 Task: Plan a trip to Orodara, Burkina Faso from 5th December, 2023 to 12th December, 2023 for 2 adults.  With 1  bedroom having 1 bed and 1 bathroom. Property type can be hotel. Look for 3 properties as per requirement.
Action: Mouse moved to (472, 66)
Screenshot: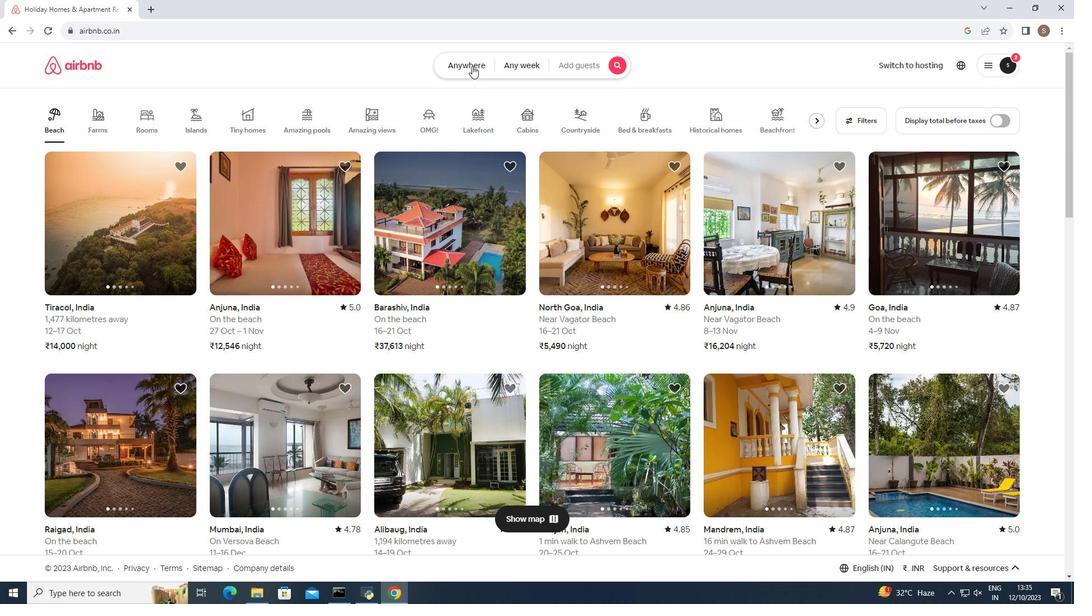 
Action: Mouse pressed left at (472, 66)
Screenshot: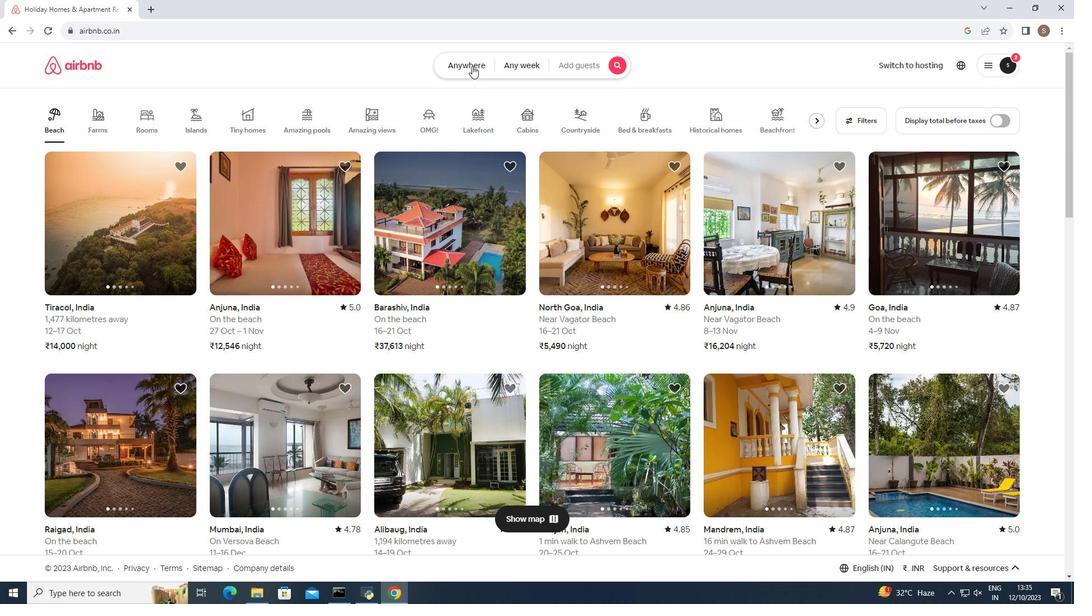 
Action: Mouse moved to (360, 106)
Screenshot: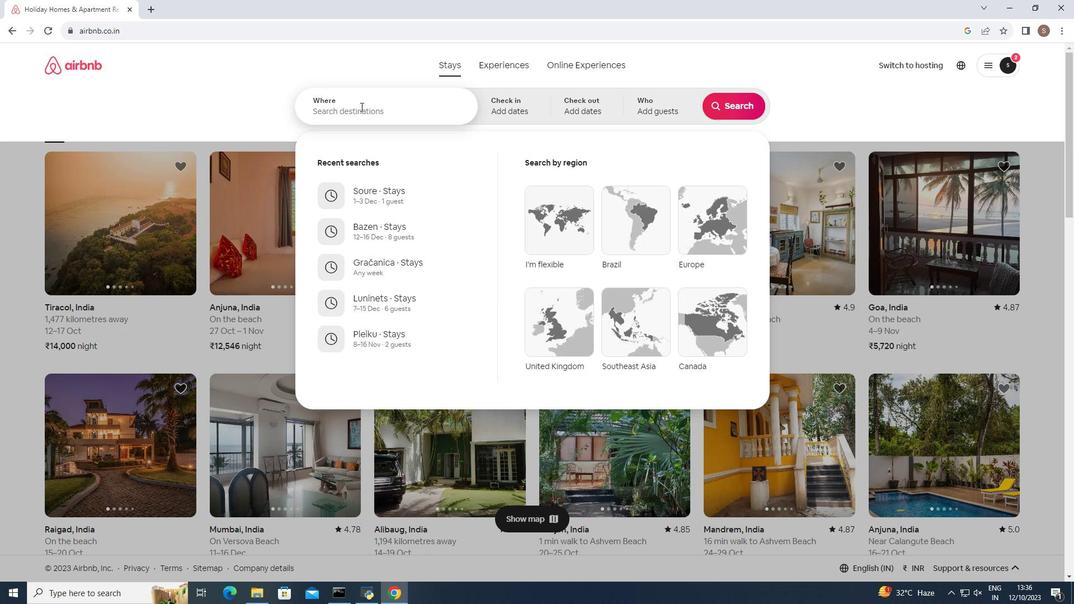 
Action: Mouse pressed left at (360, 106)
Screenshot: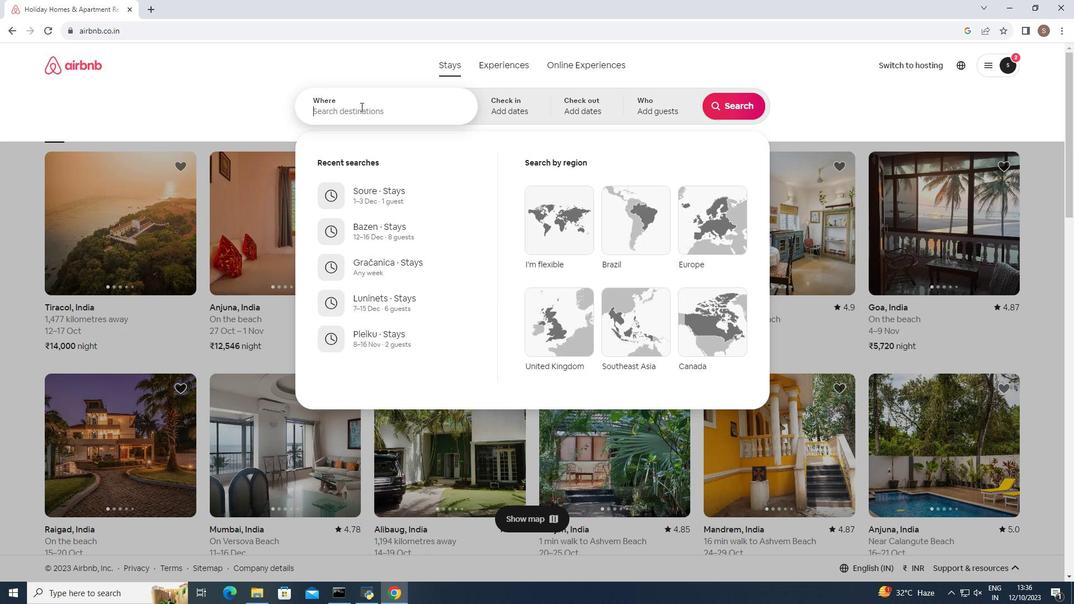
Action: Key pressed orodara,<Key.space>burkina<Key.space>fasso<Key.backspace><Key.backspace>p<Key.backspace>o
Screenshot: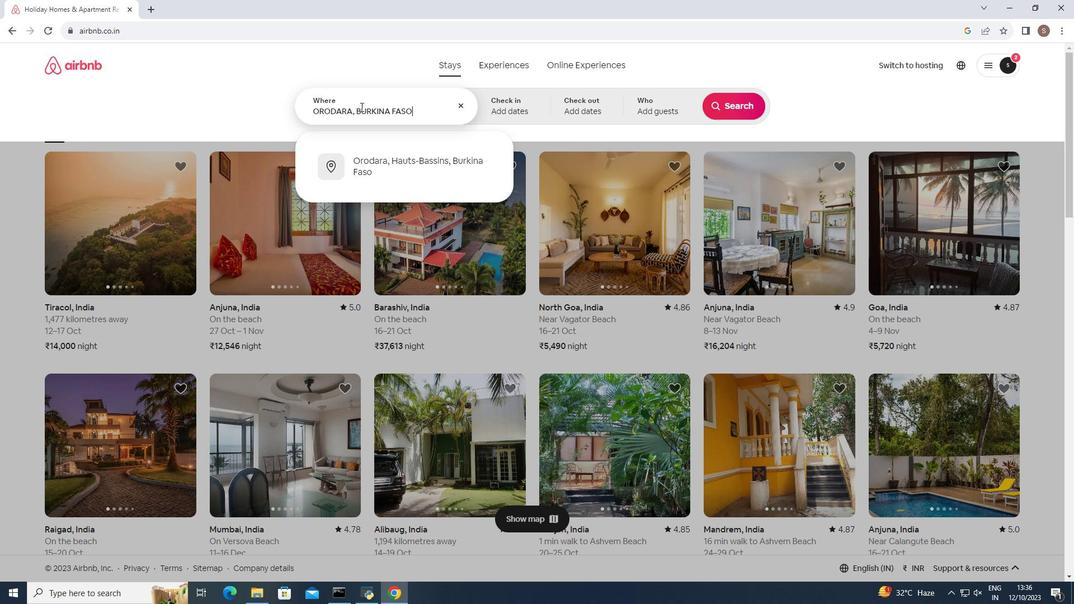 
Action: Mouse moved to (402, 127)
Screenshot: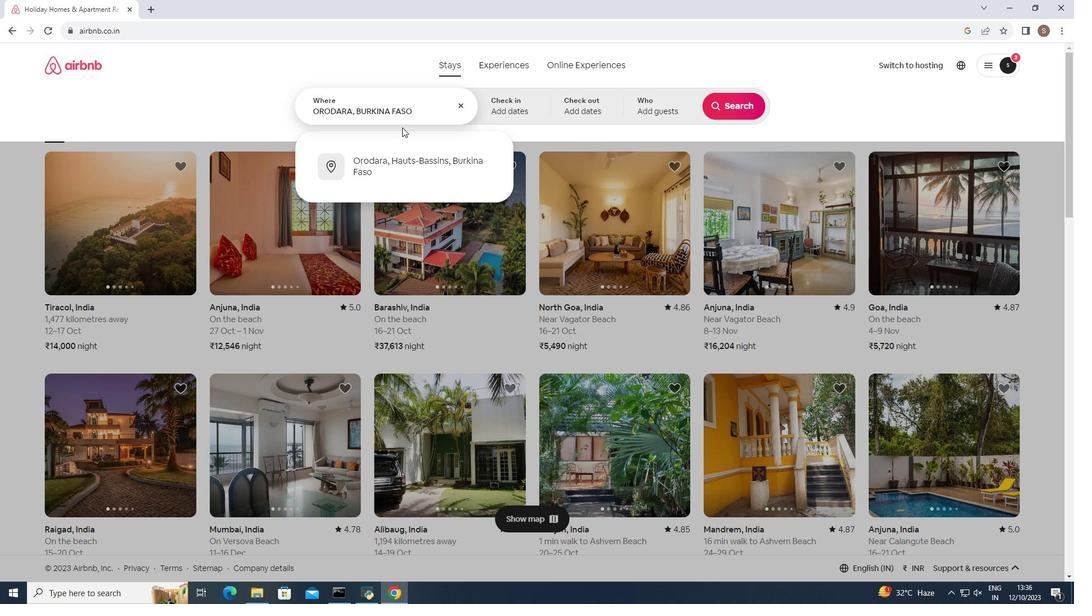 
Action: Key pressed <Key.enter>
Screenshot: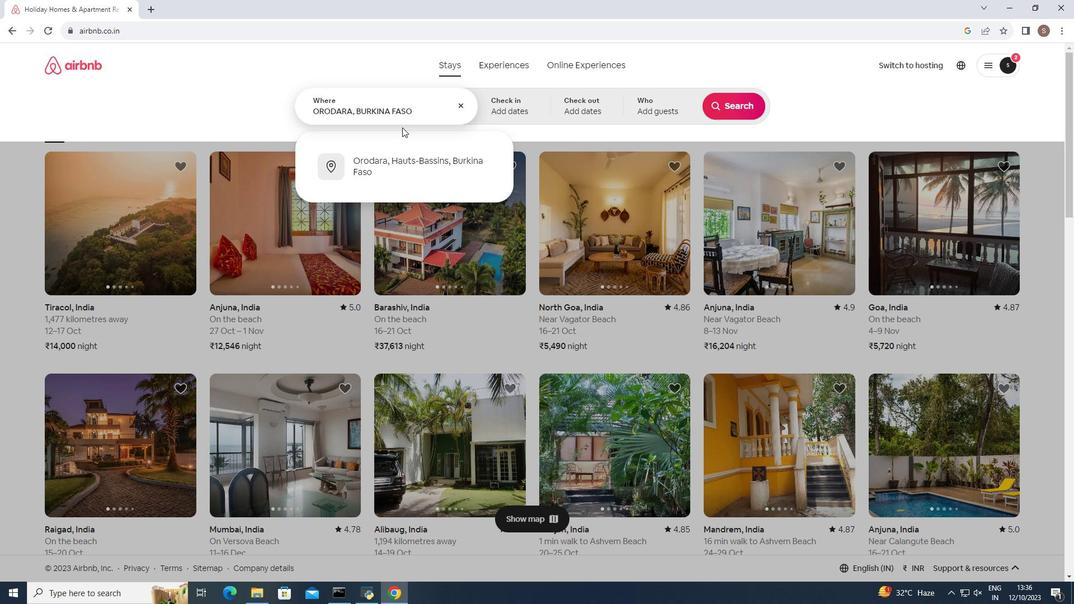 
Action: Mouse moved to (730, 191)
Screenshot: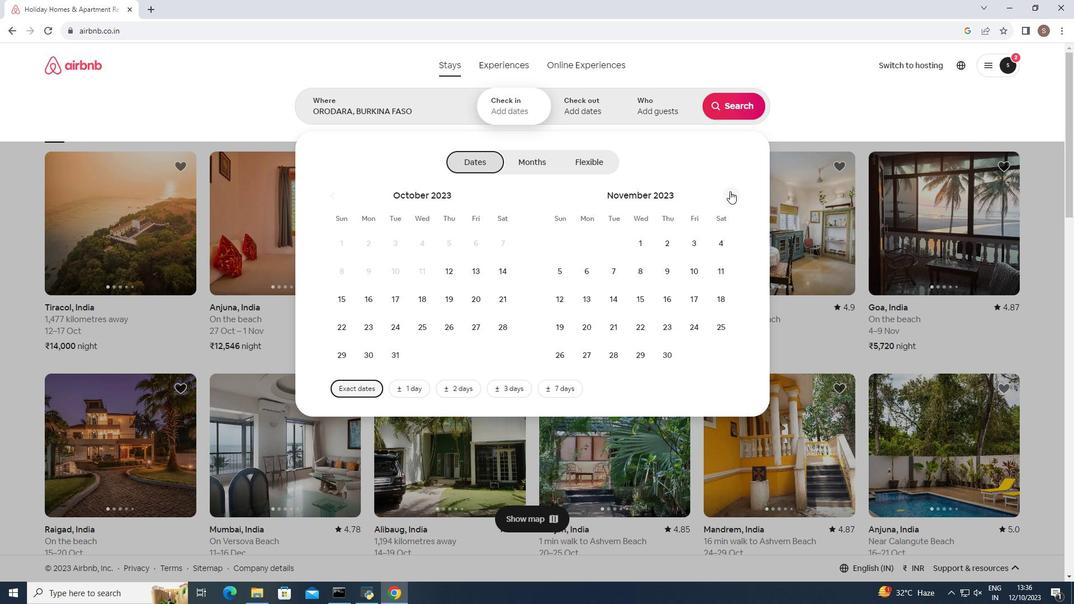 
Action: Mouse pressed left at (730, 191)
Screenshot: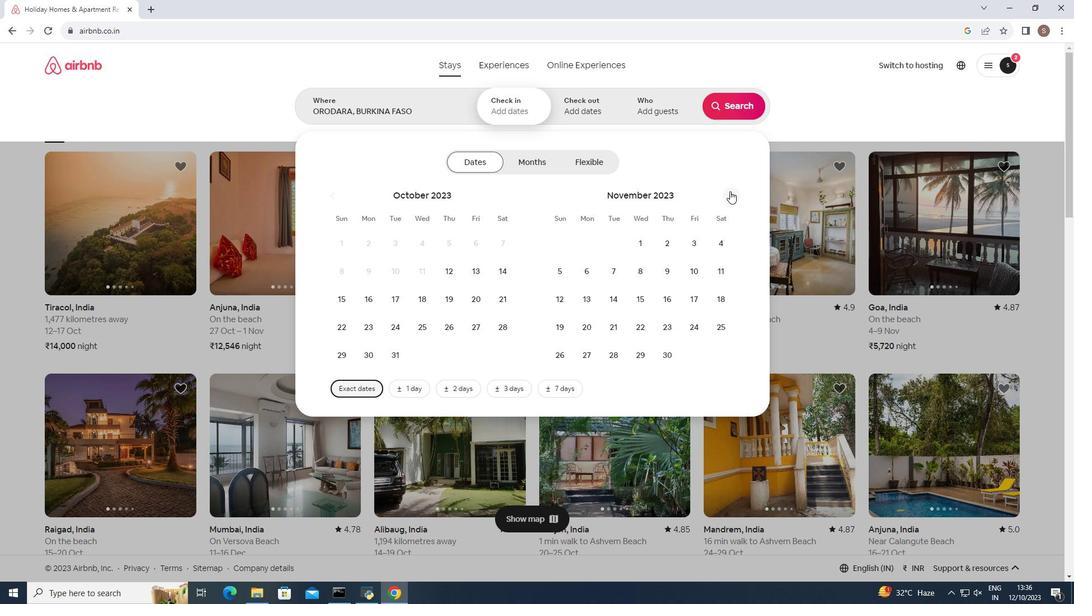 
Action: Mouse moved to (613, 272)
Screenshot: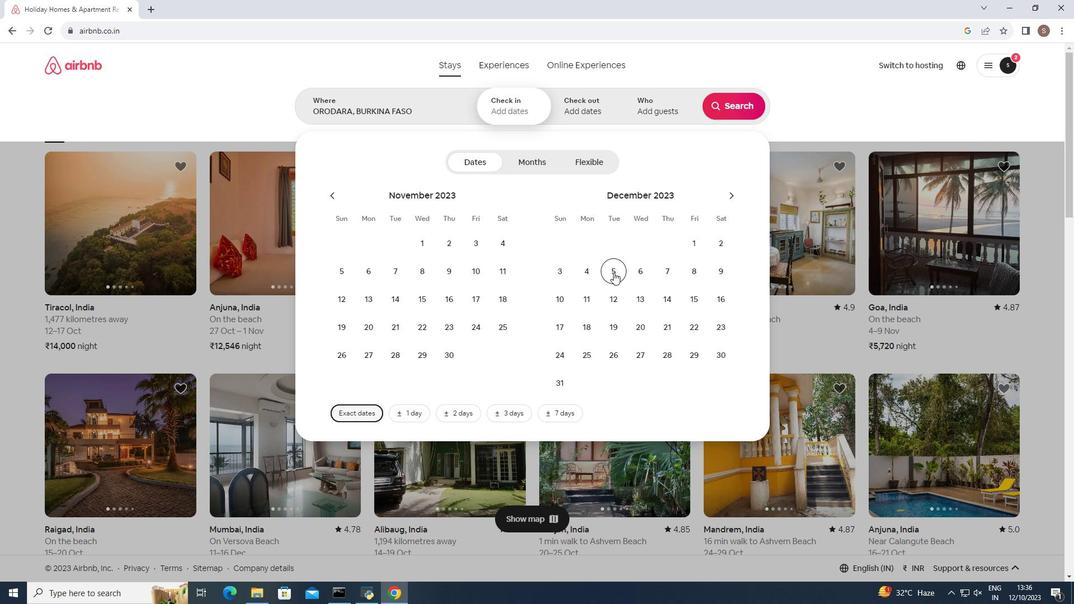 
Action: Mouse pressed left at (613, 272)
Screenshot: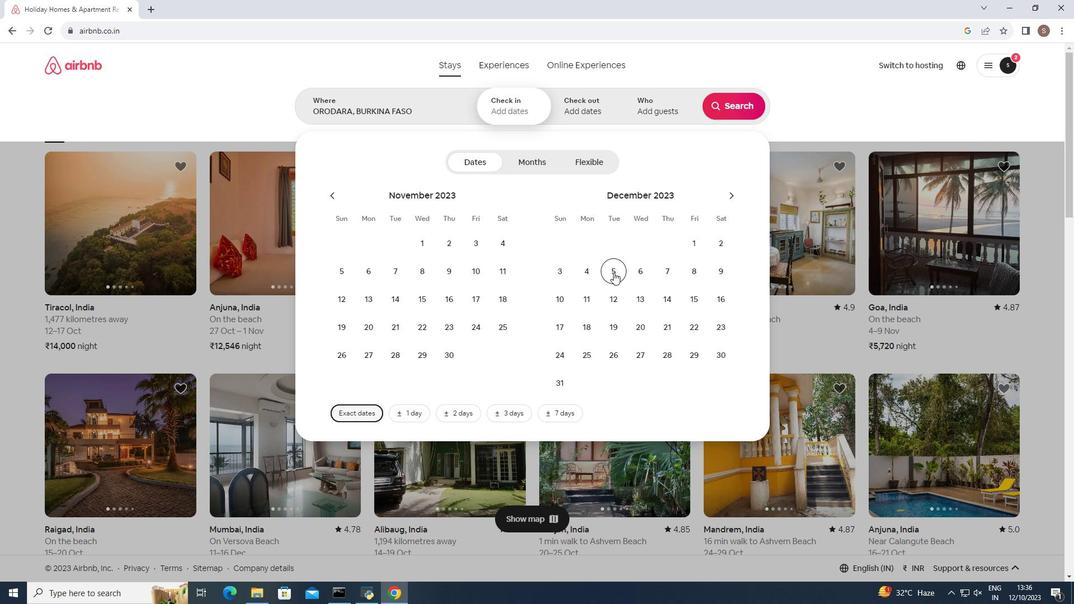 
Action: Mouse moved to (615, 300)
Screenshot: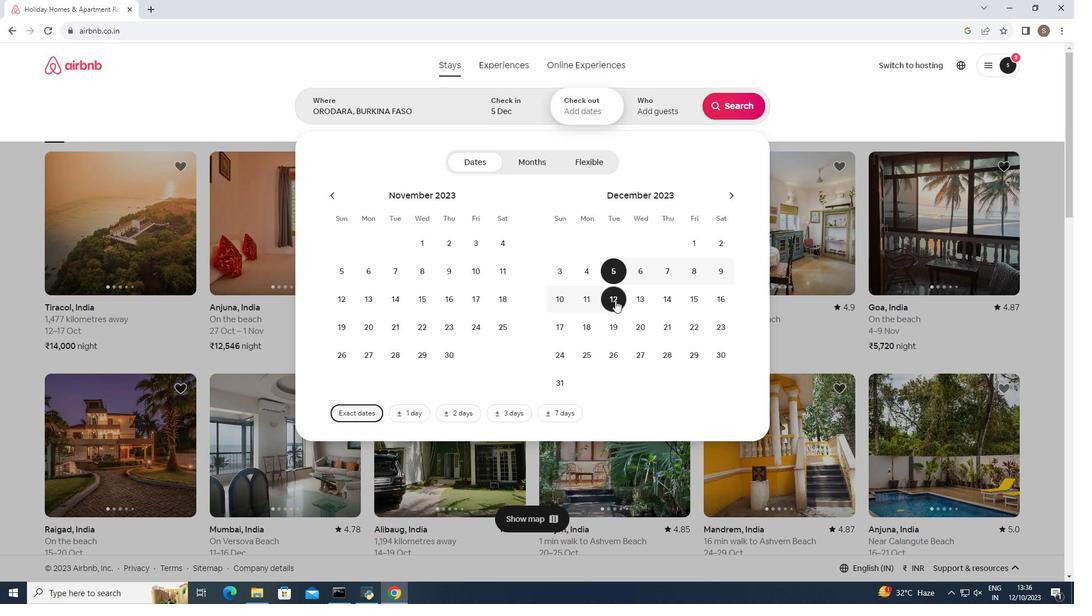 
Action: Mouse pressed left at (615, 300)
Screenshot: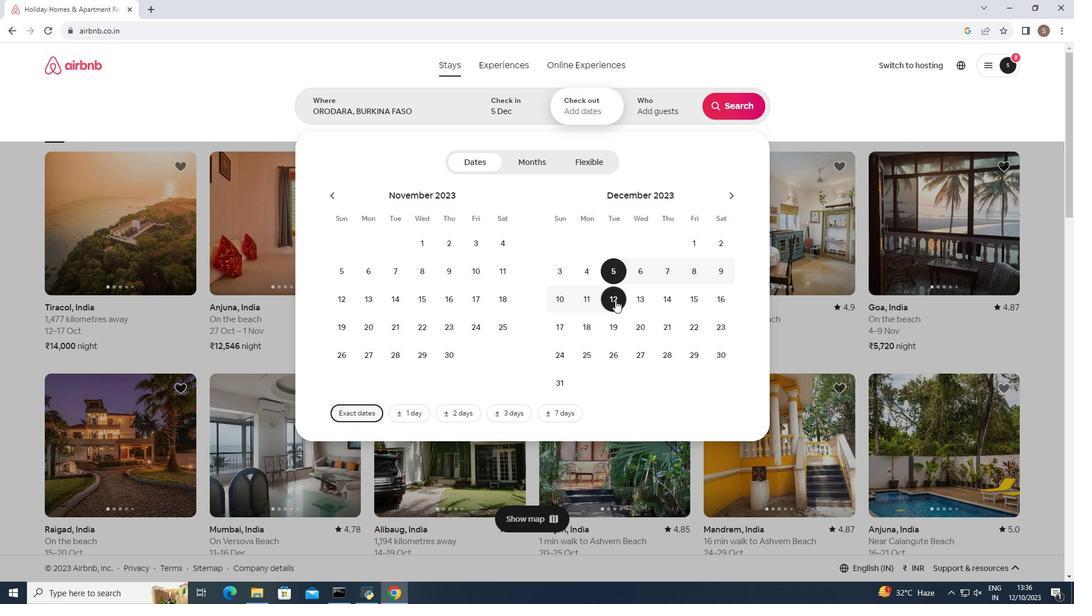 
Action: Mouse moved to (653, 107)
Screenshot: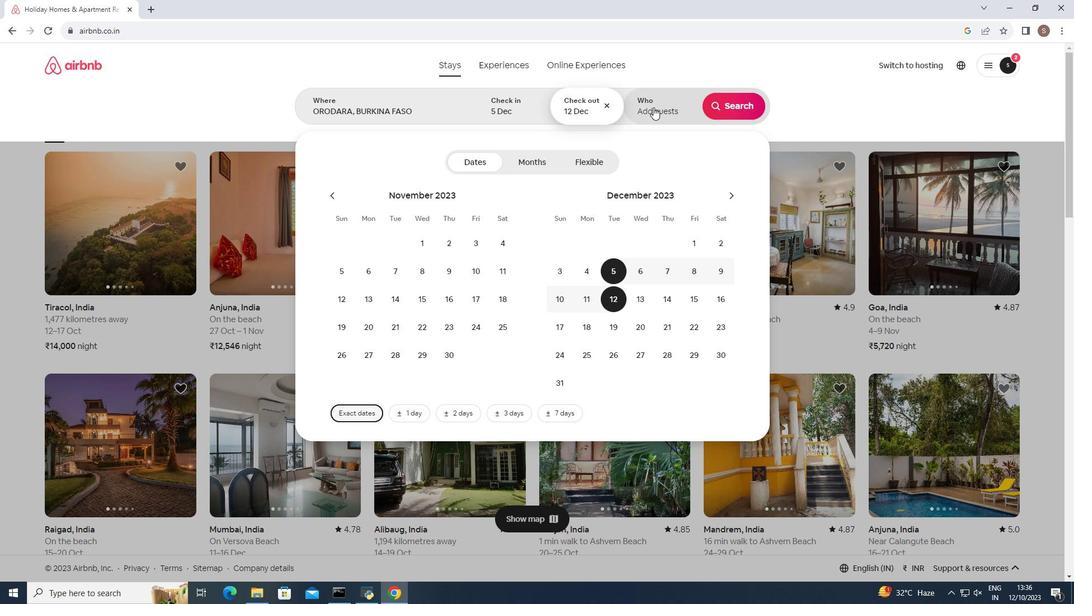 
Action: Mouse pressed left at (653, 107)
Screenshot: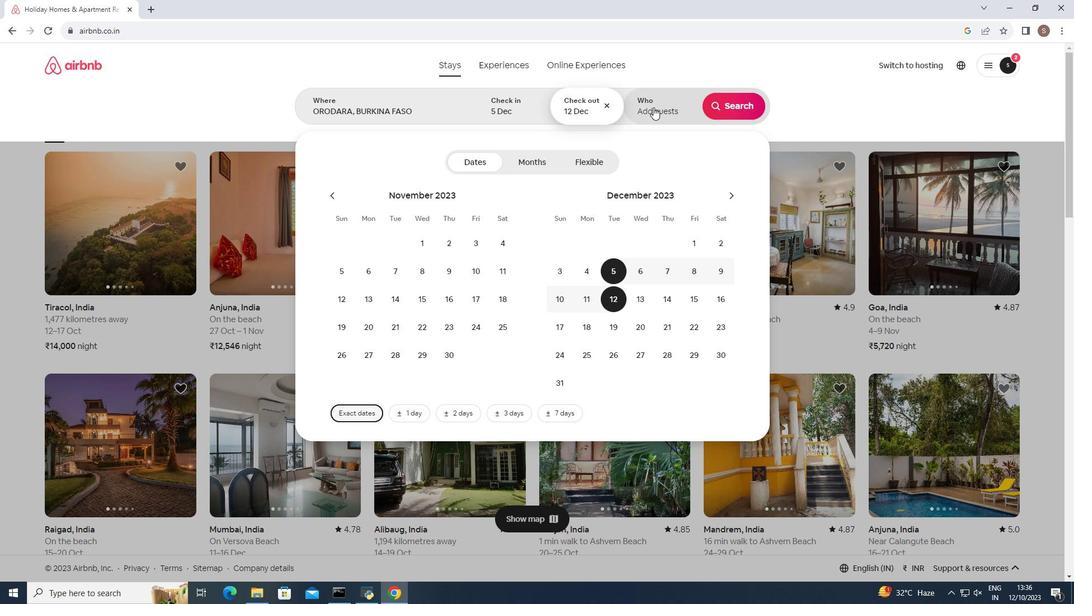 
Action: Mouse moved to (737, 164)
Screenshot: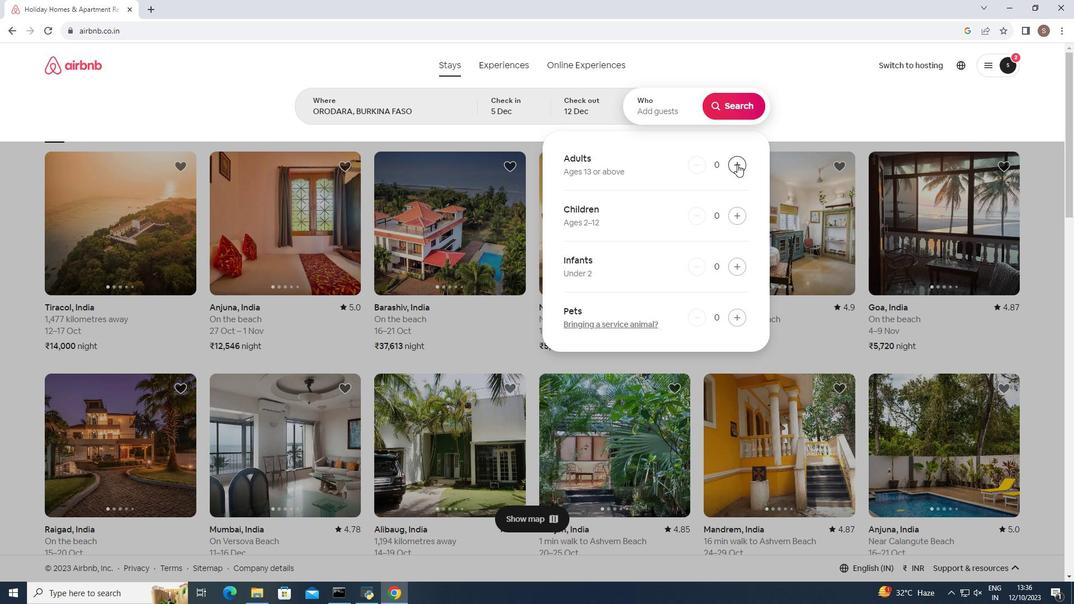 
Action: Mouse pressed left at (737, 164)
Screenshot: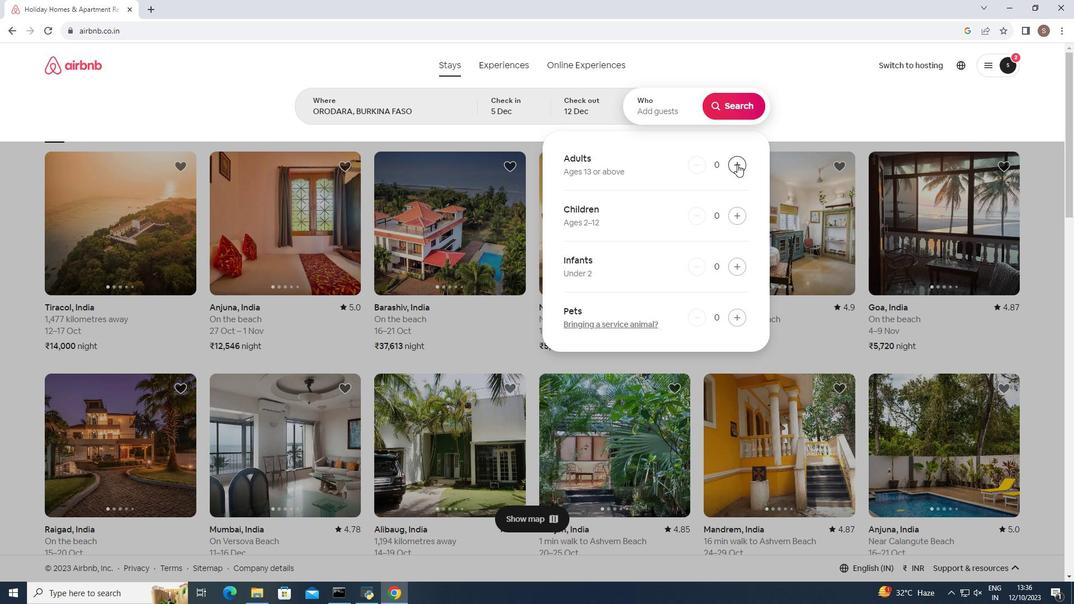
Action: Mouse pressed left at (737, 164)
Screenshot: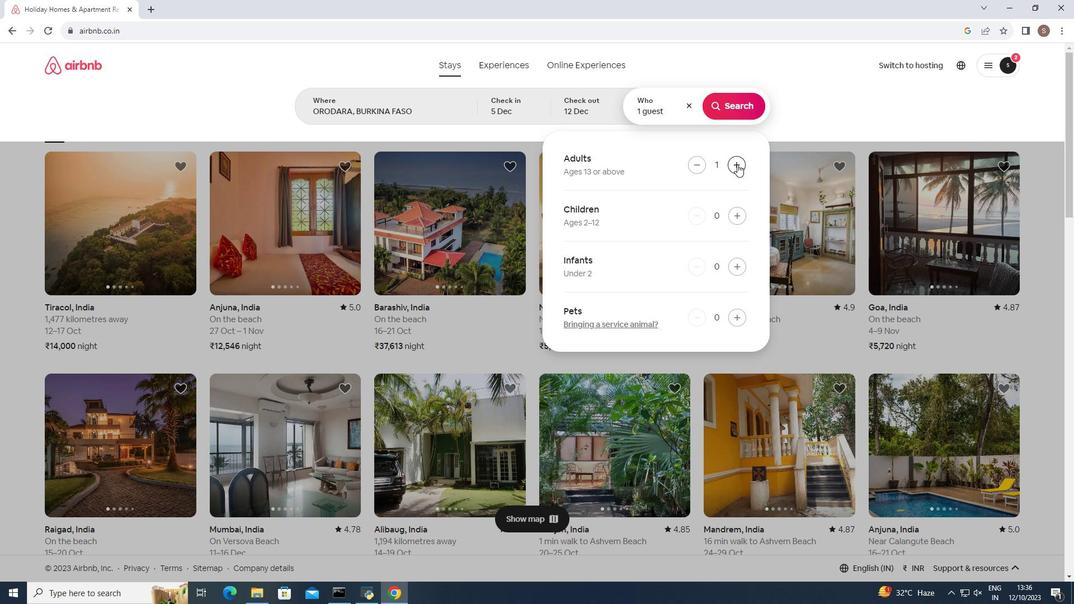 
Action: Mouse moved to (737, 110)
Screenshot: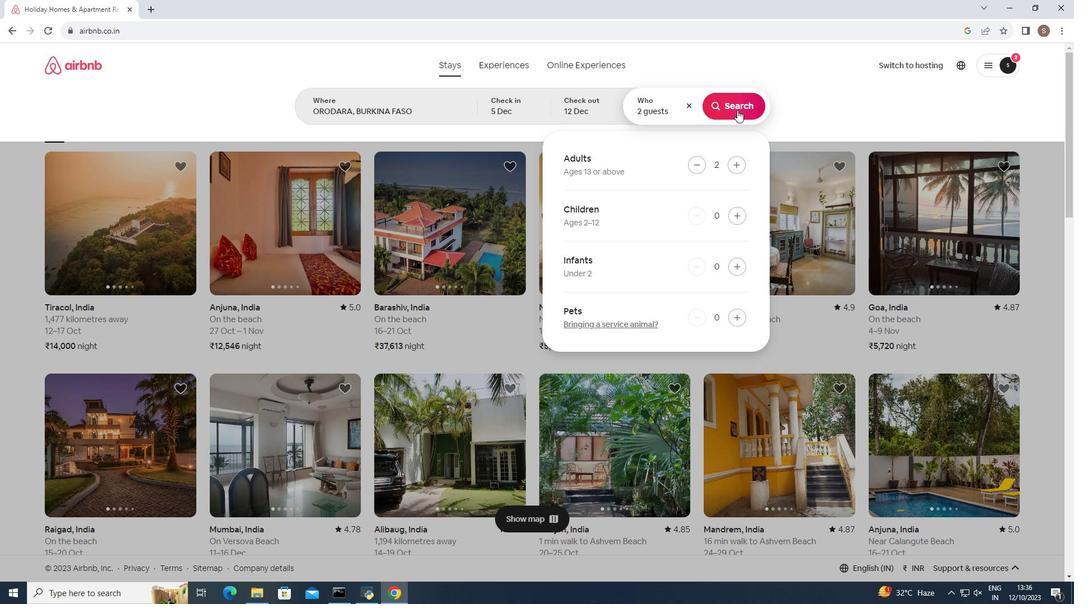
Action: Mouse pressed left at (737, 110)
Screenshot: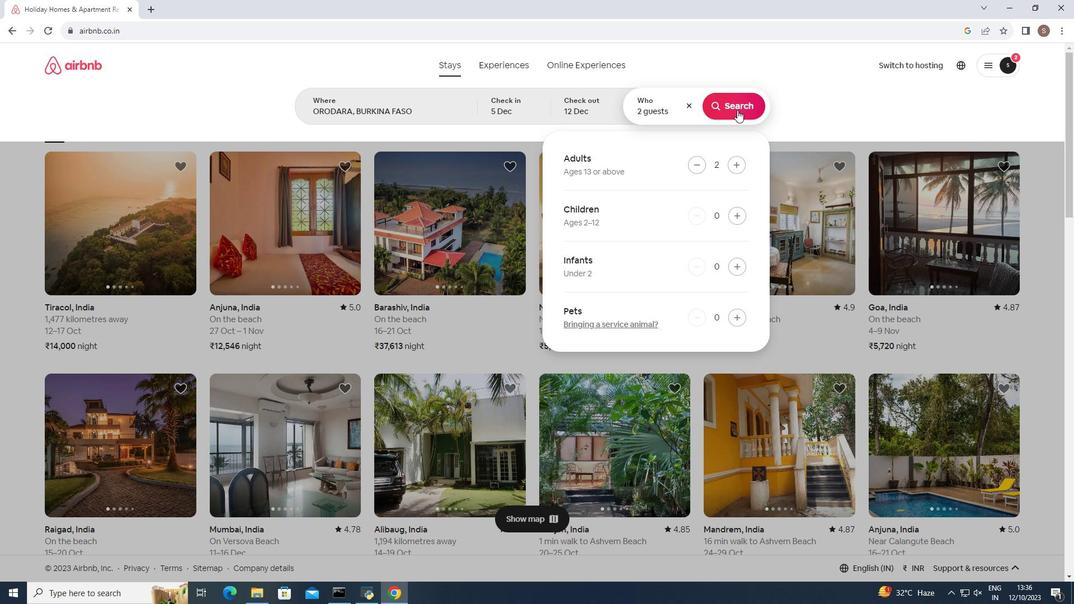
Action: Mouse moved to (895, 107)
Screenshot: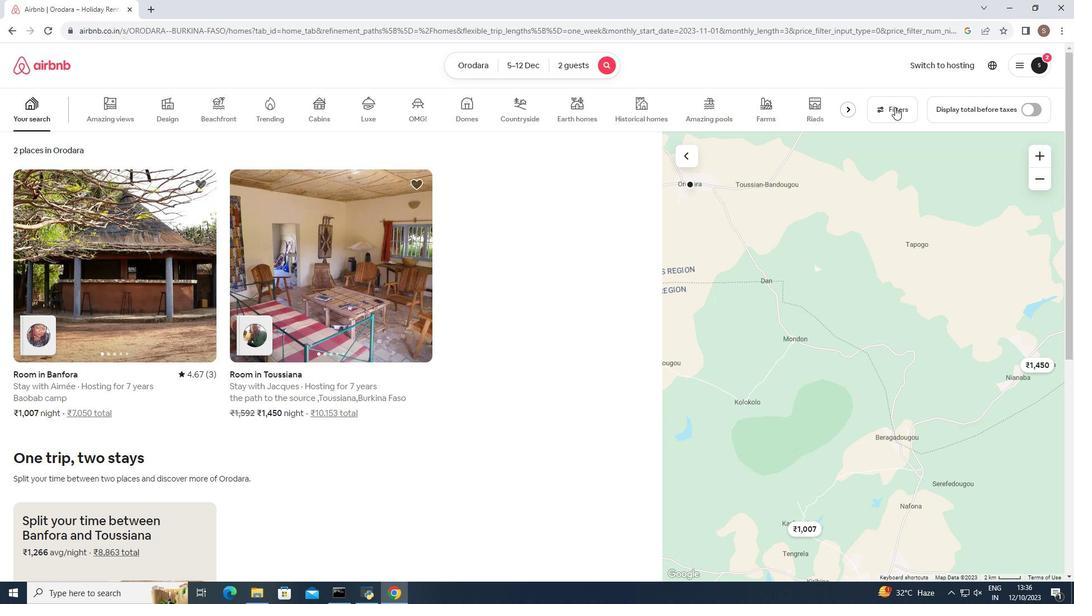 
Action: Mouse pressed left at (895, 107)
Screenshot: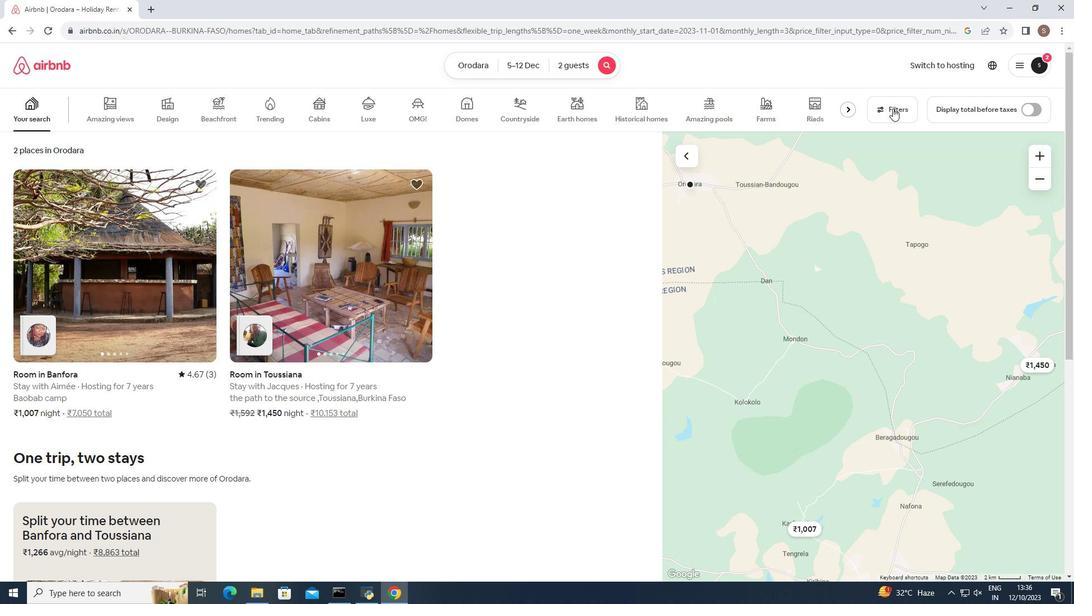 
Action: Mouse moved to (572, 217)
Screenshot: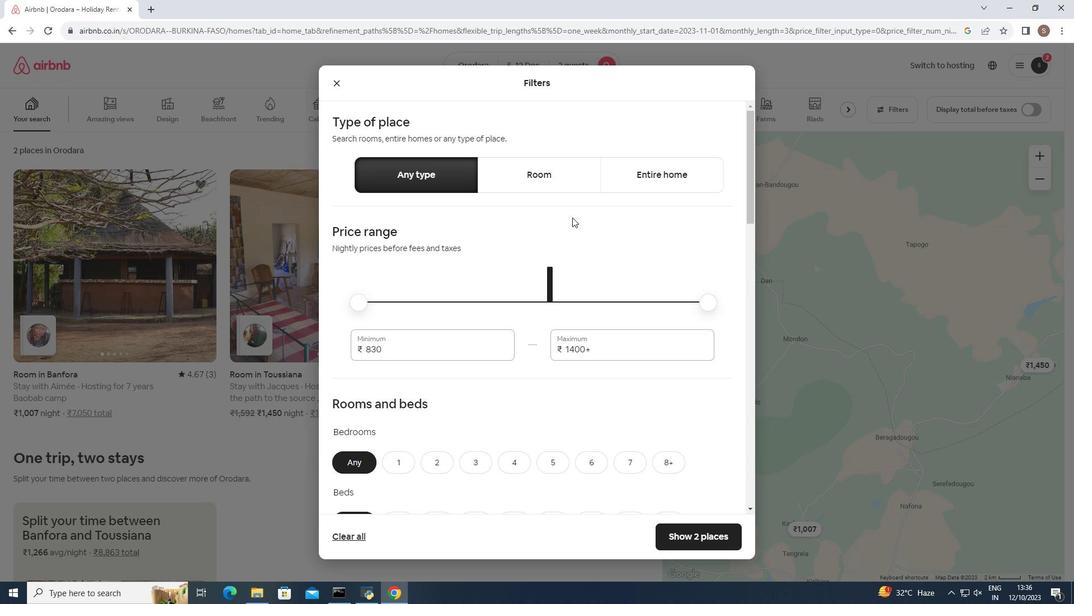 
Action: Mouse scrolled (572, 217) with delta (0, 0)
Screenshot: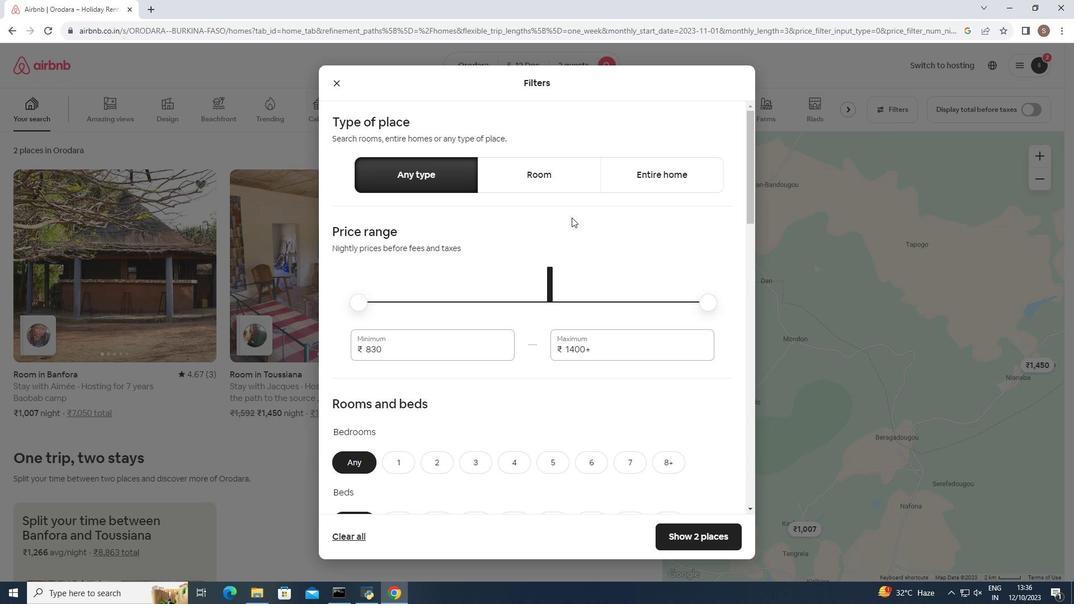 
Action: Mouse moved to (568, 224)
Screenshot: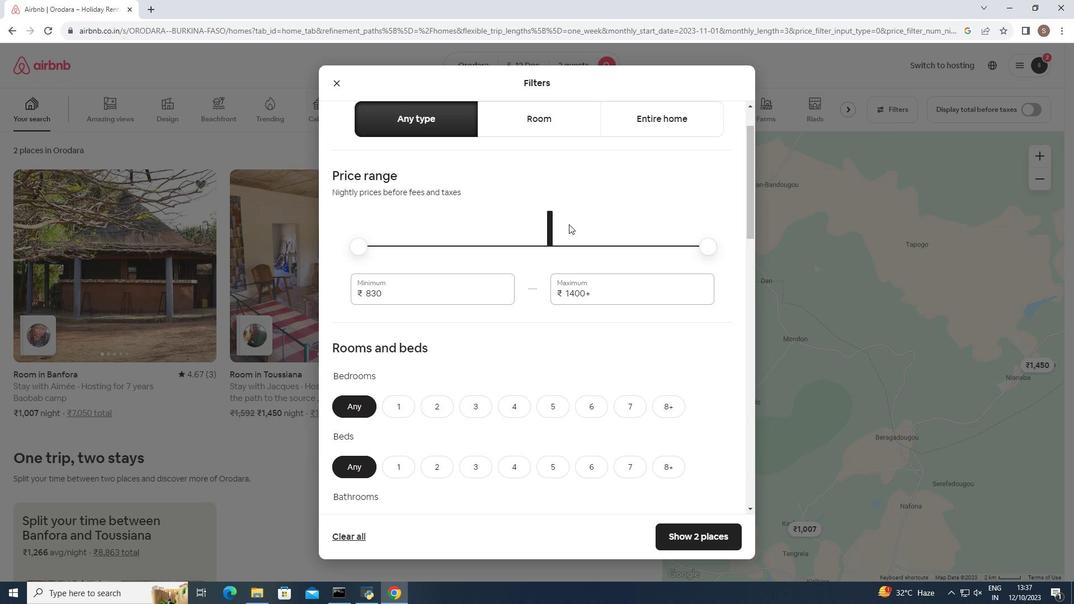 
Action: Mouse scrolled (568, 224) with delta (0, 0)
Screenshot: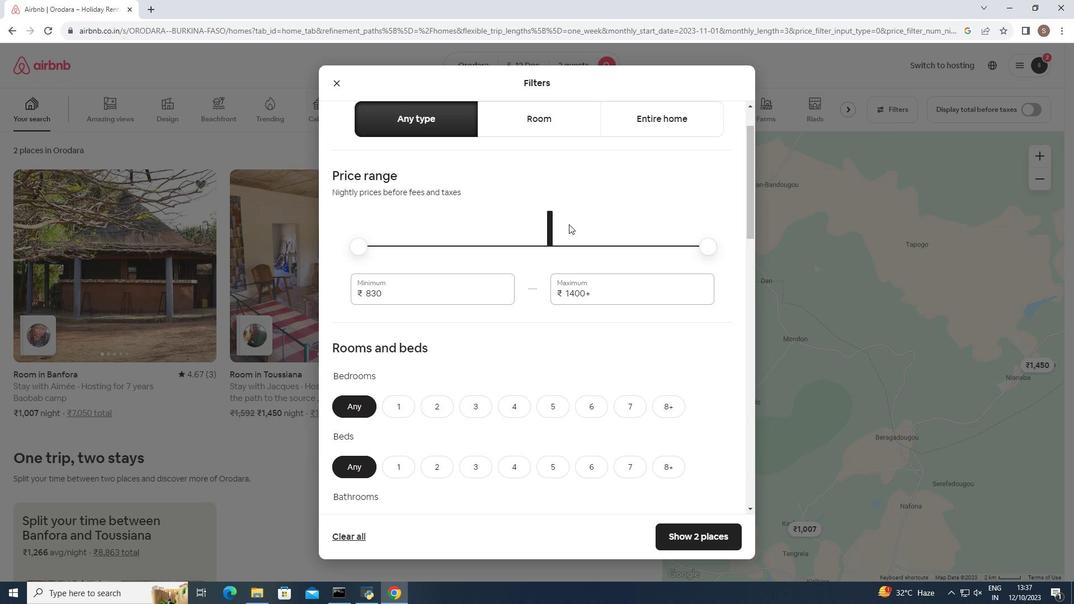 
Action: Mouse scrolled (568, 223) with delta (0, 0)
Screenshot: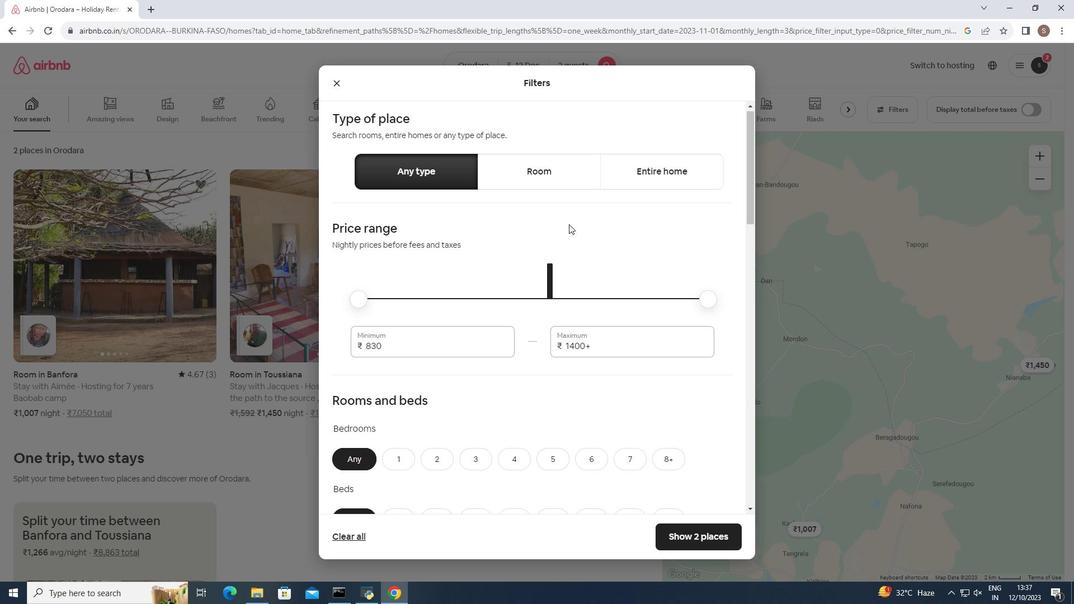
Action: Mouse moved to (553, 179)
Screenshot: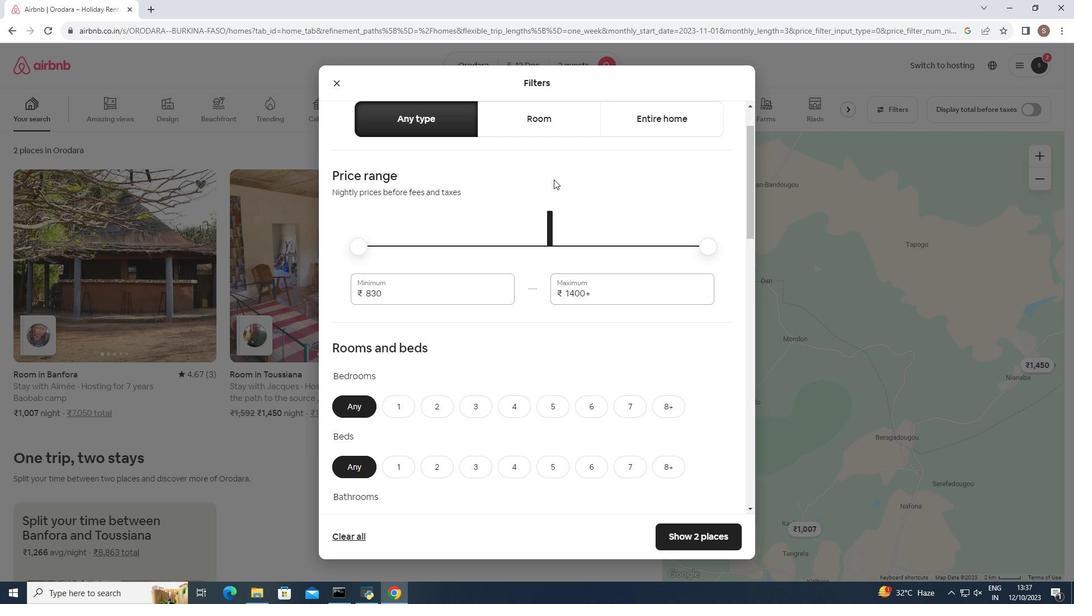 
Action: Mouse scrolled (553, 179) with delta (0, 0)
Screenshot: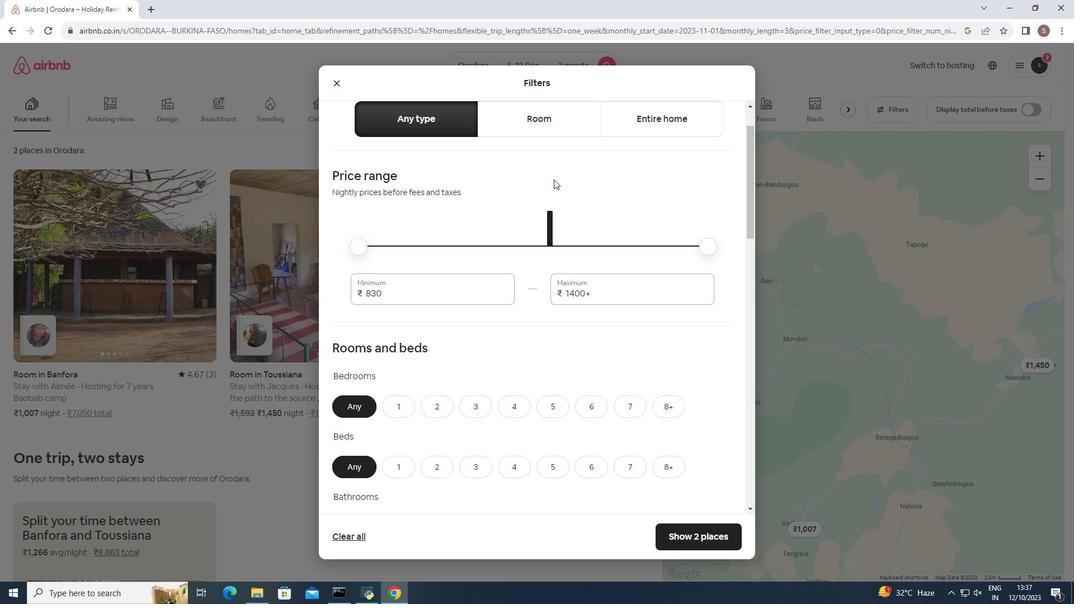 
Action: Mouse moved to (397, 350)
Screenshot: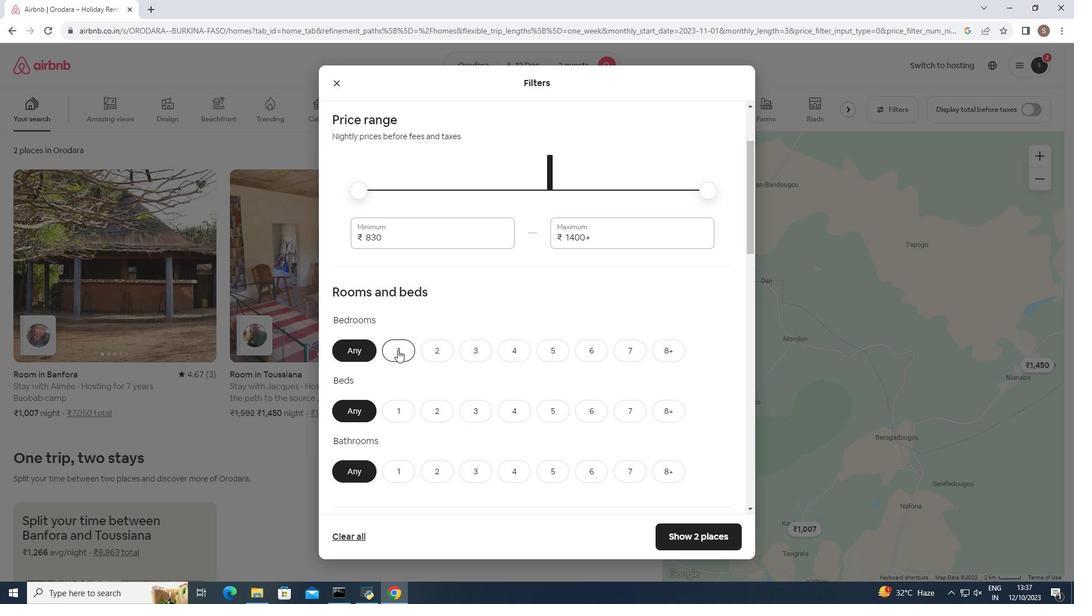 
Action: Mouse pressed left at (397, 350)
Screenshot: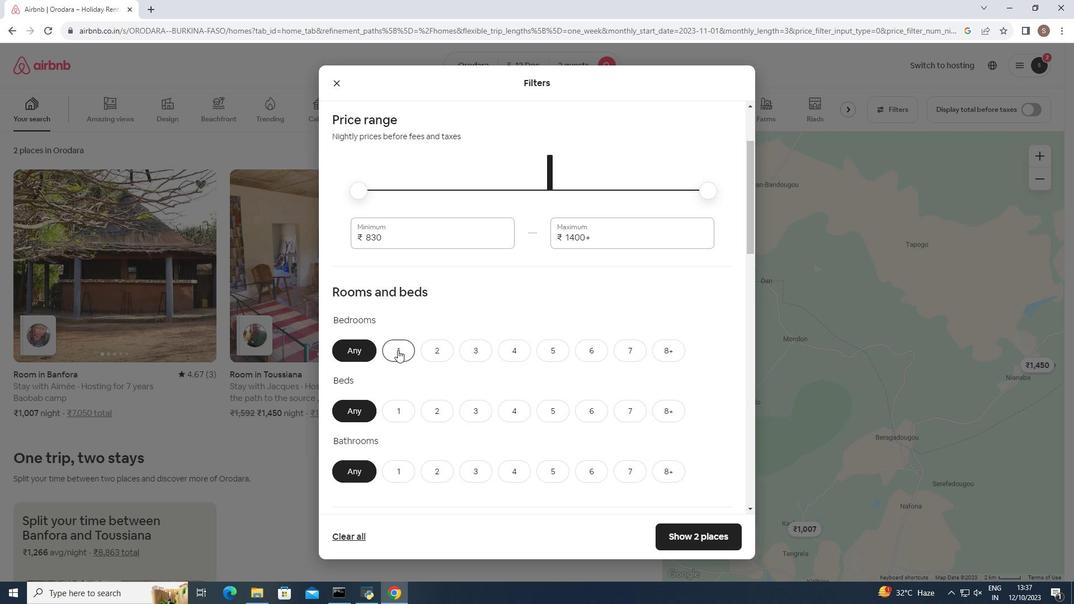 
Action: Mouse moved to (394, 411)
Screenshot: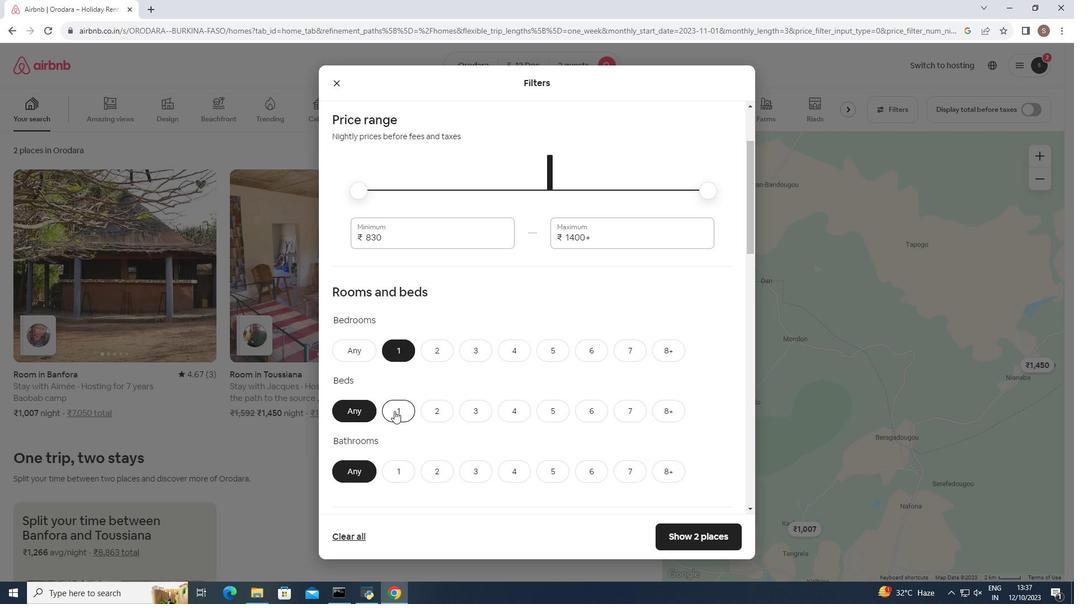 
Action: Mouse pressed left at (394, 411)
Screenshot: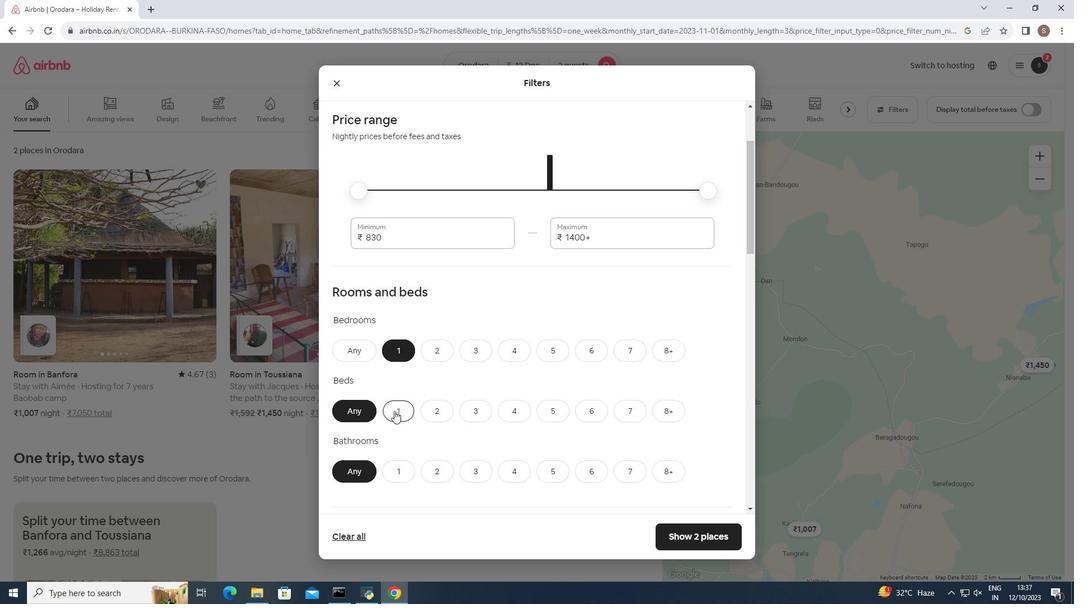 
Action: Mouse moved to (398, 468)
Screenshot: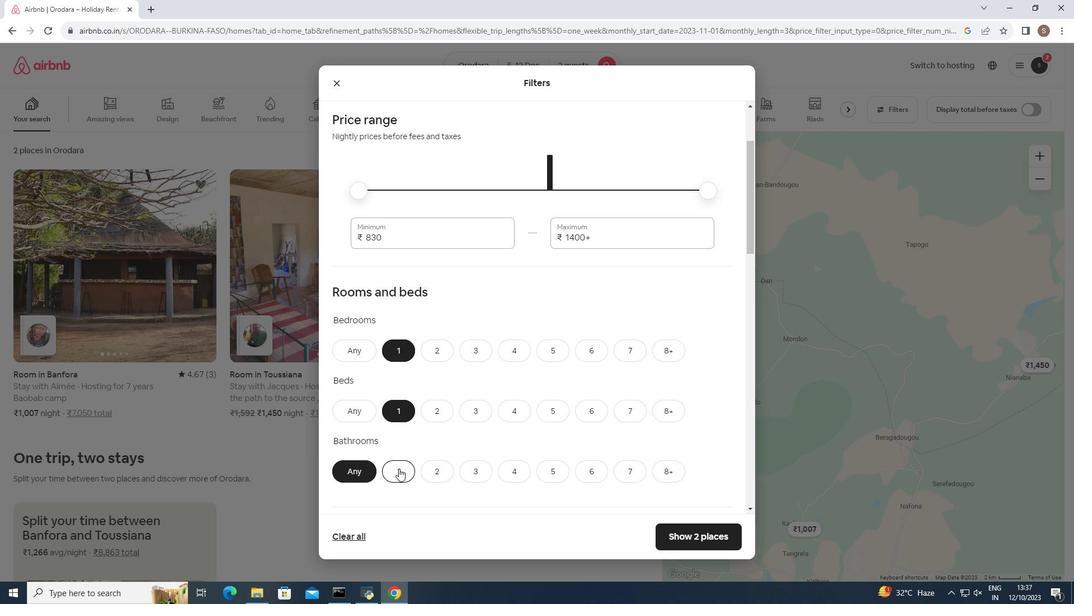 
Action: Mouse pressed left at (398, 468)
Screenshot: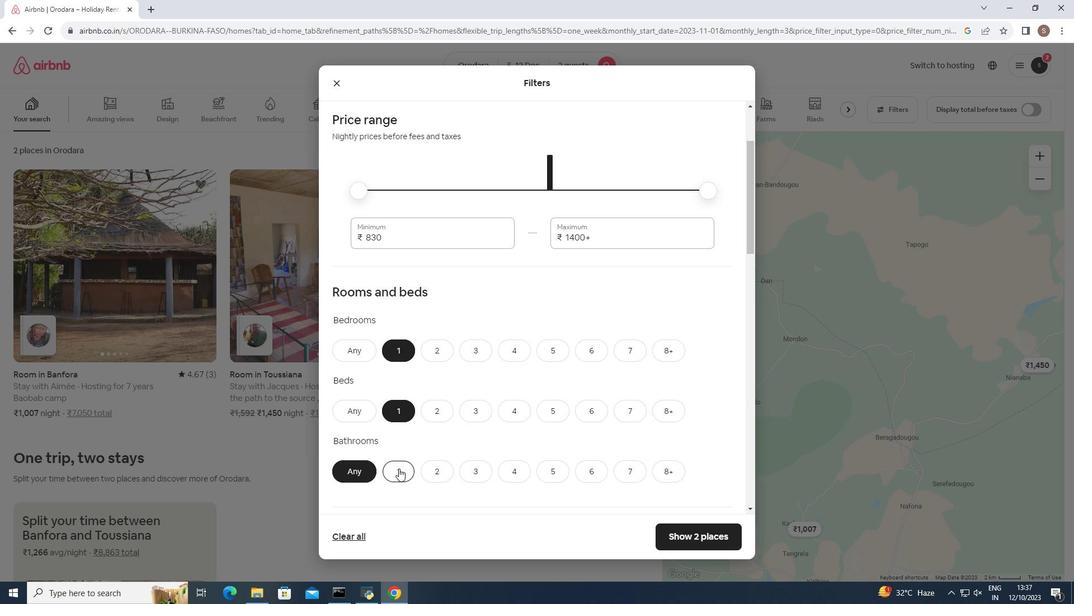 
Action: Mouse moved to (464, 398)
Screenshot: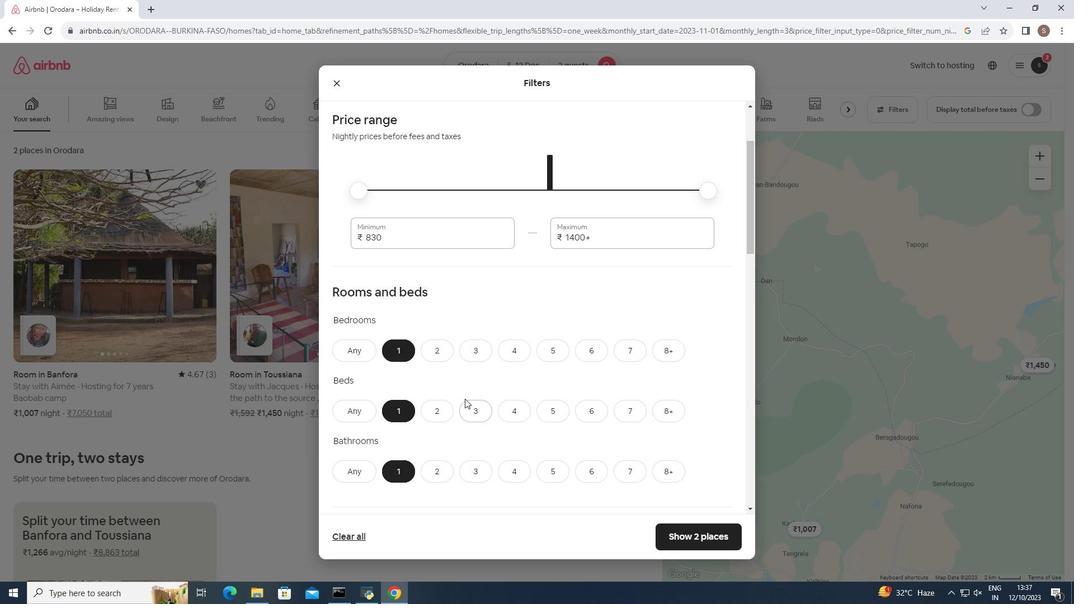
Action: Mouse scrolled (464, 398) with delta (0, 0)
Screenshot: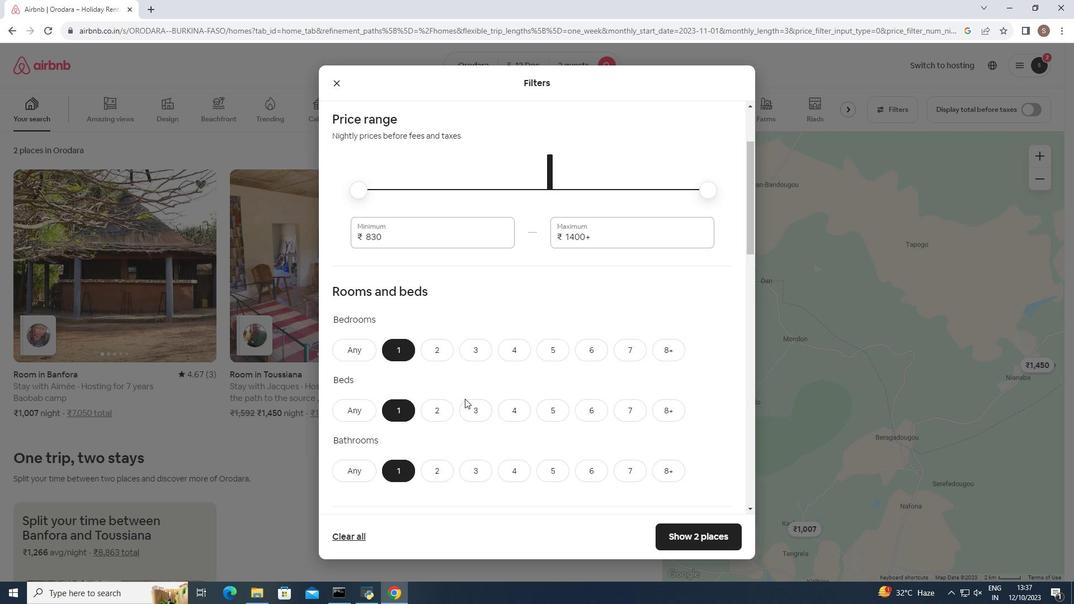 
Action: Mouse scrolled (464, 398) with delta (0, 0)
Screenshot: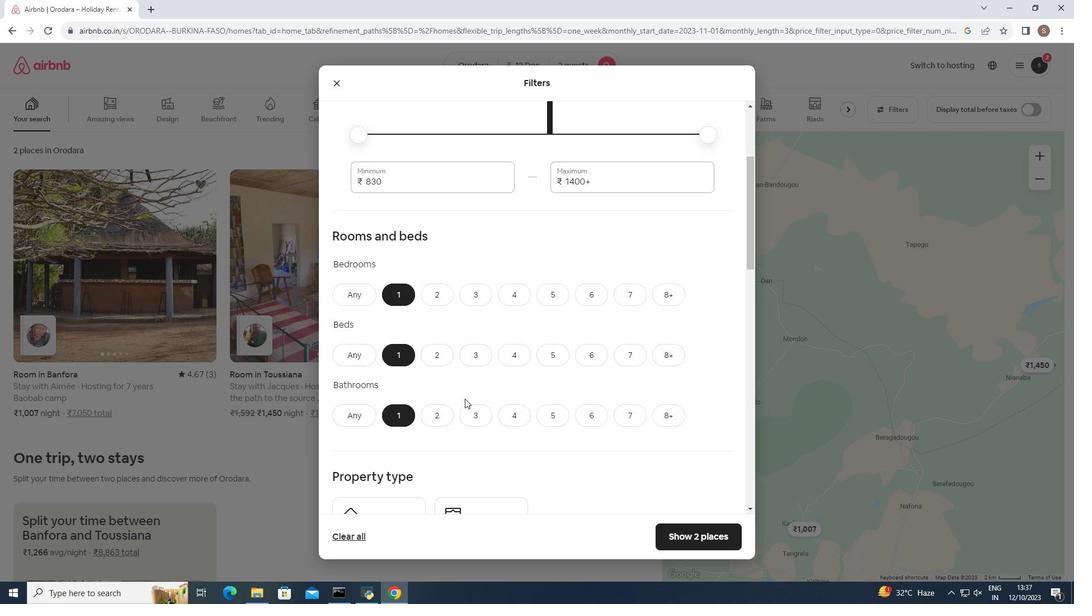 
Action: Mouse moved to (444, 368)
Screenshot: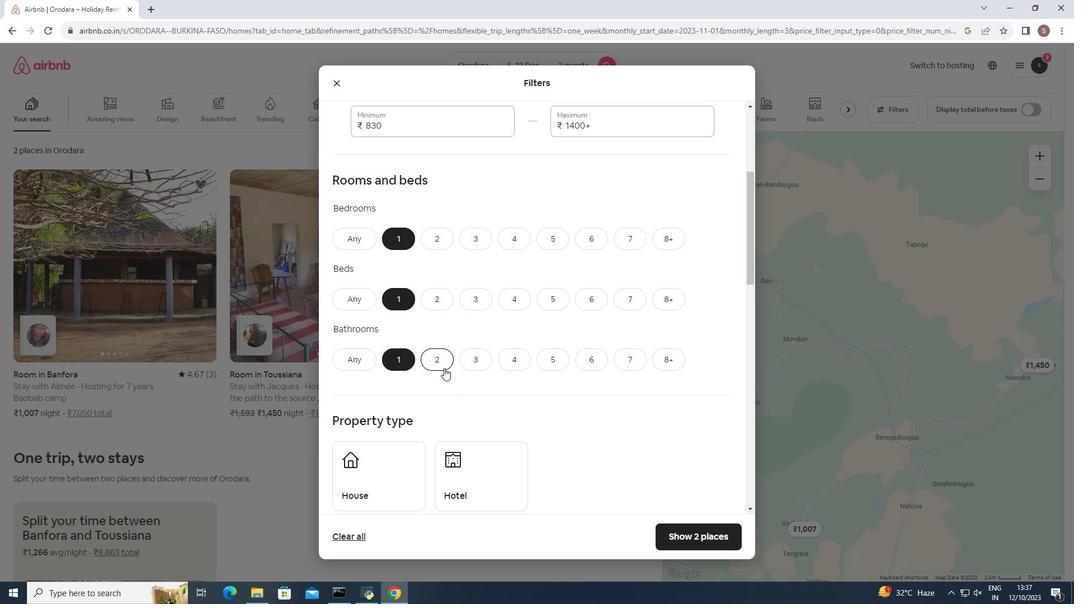 
Action: Mouse scrolled (444, 367) with delta (0, 0)
Screenshot: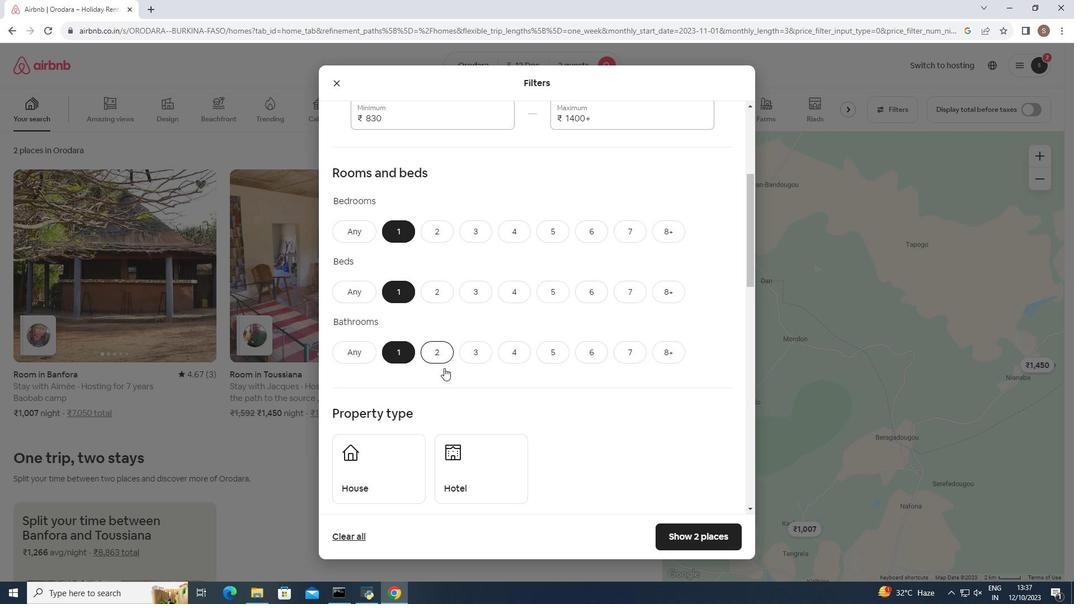 
Action: Mouse scrolled (444, 367) with delta (0, 0)
Screenshot: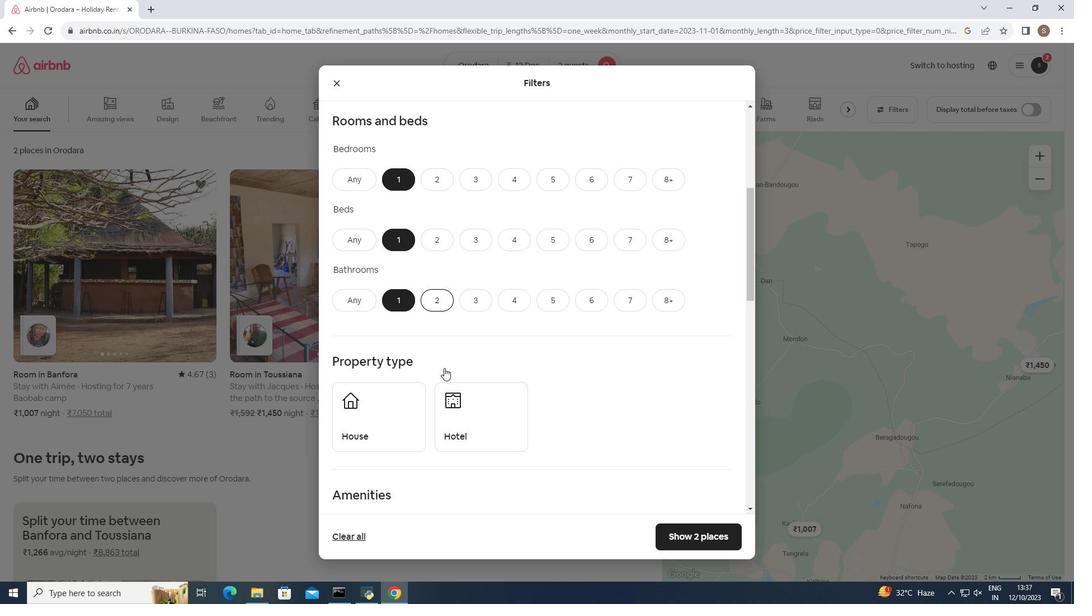 
Action: Mouse moved to (468, 372)
Screenshot: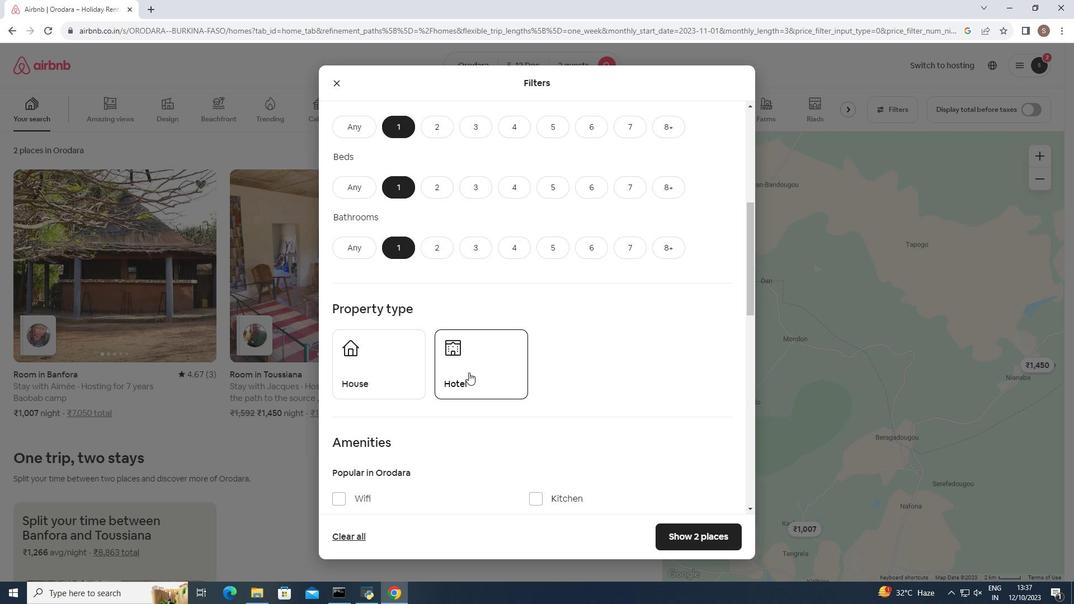 
Action: Mouse pressed left at (468, 372)
Screenshot: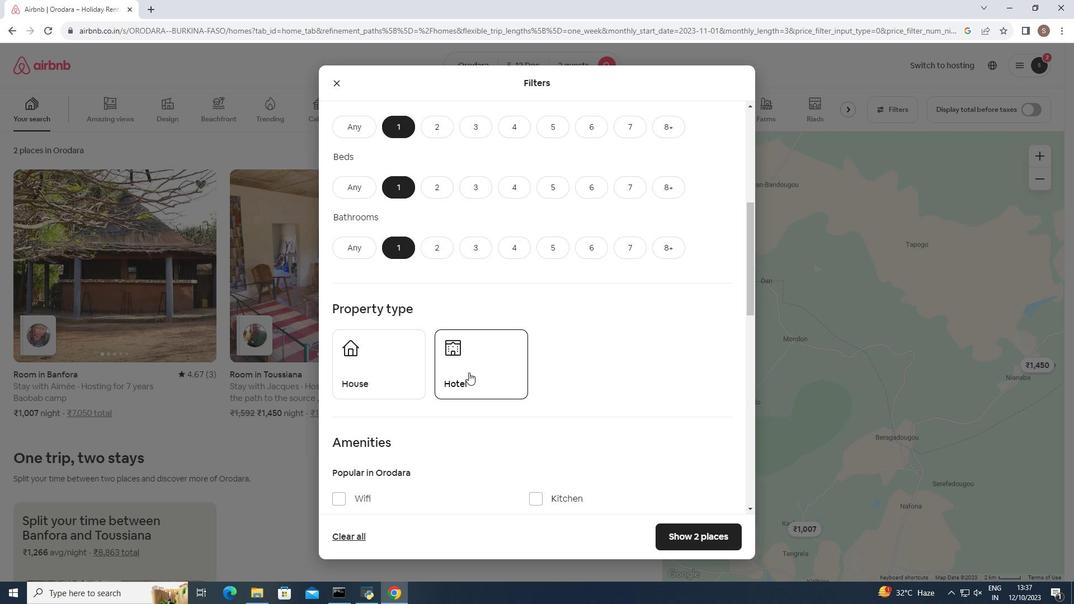 
Action: Mouse moved to (707, 534)
Screenshot: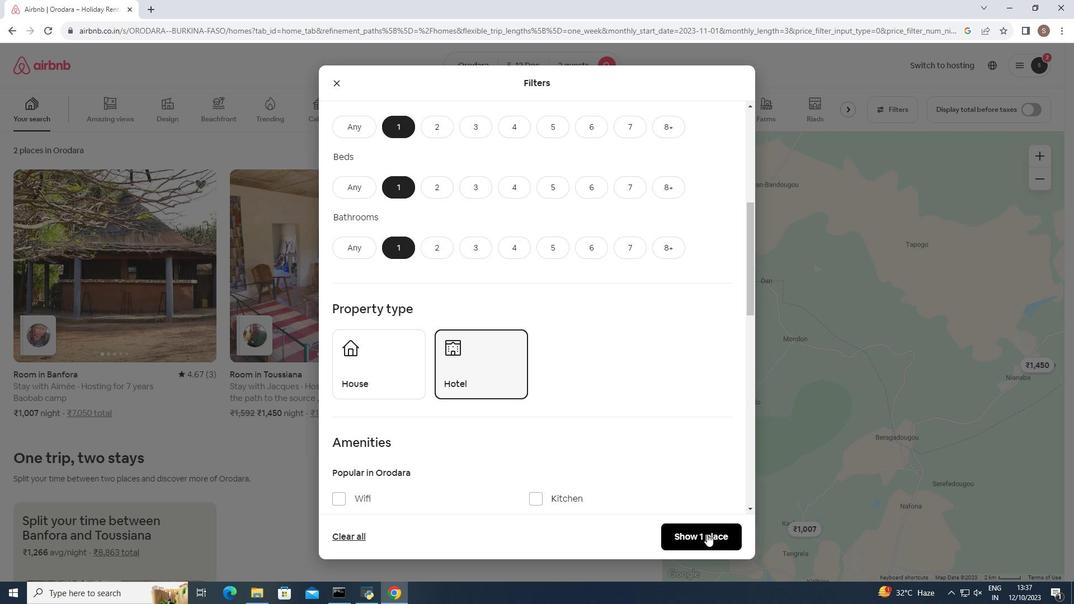 
Action: Mouse pressed left at (707, 534)
Screenshot: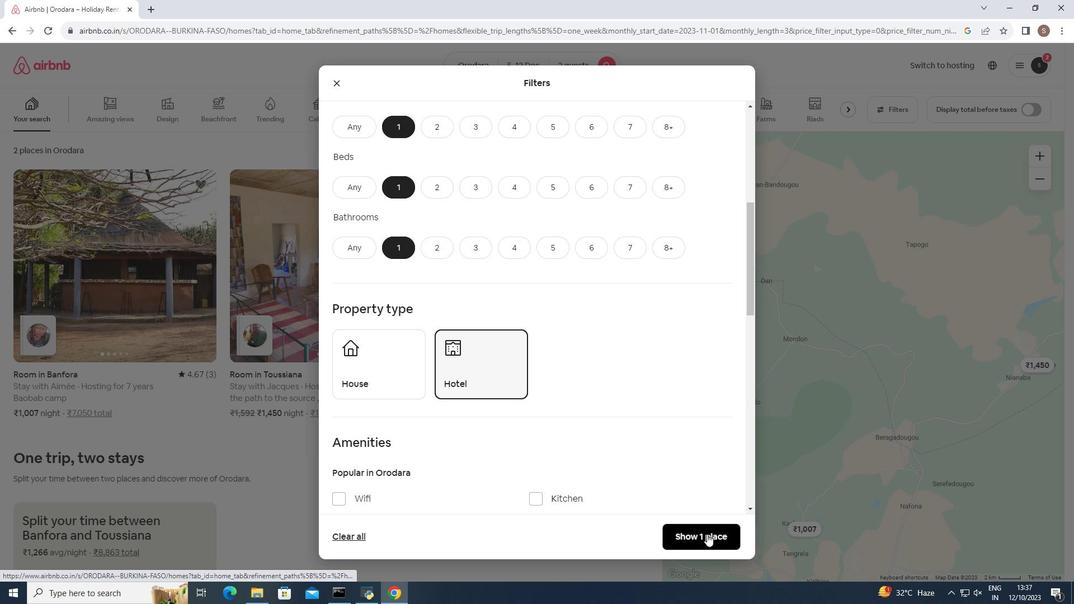 
Action: Mouse moved to (149, 281)
Screenshot: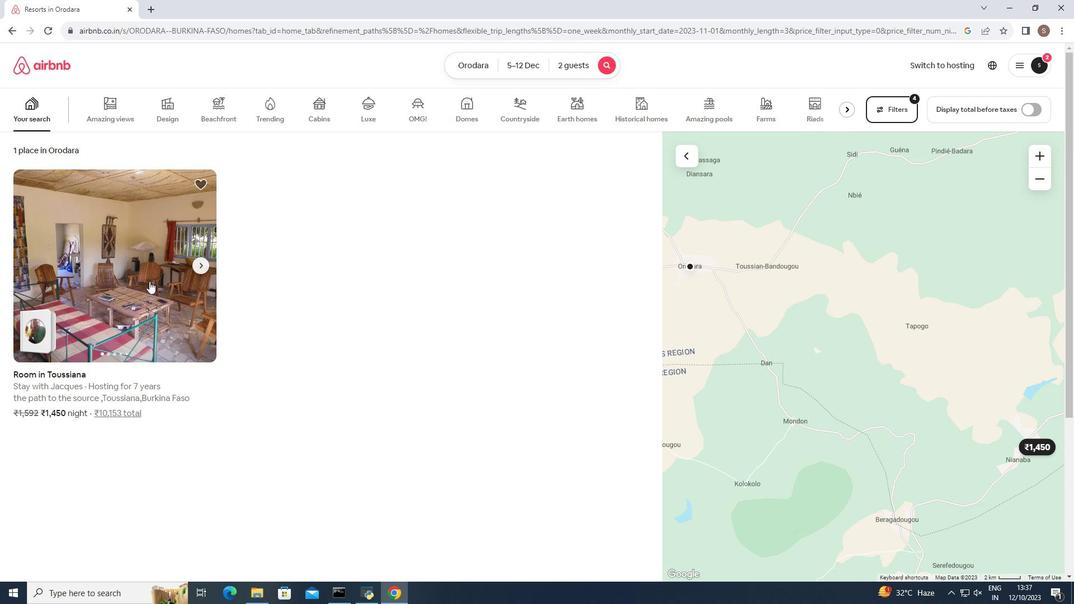 
Action: Mouse pressed left at (149, 281)
Screenshot: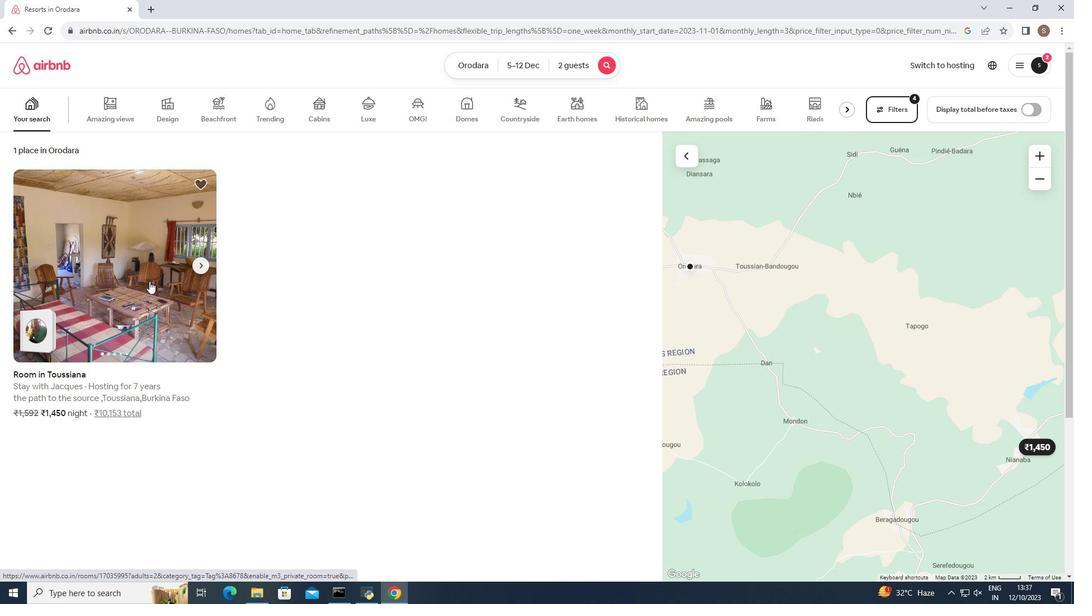 
Action: Mouse moved to (355, 320)
Screenshot: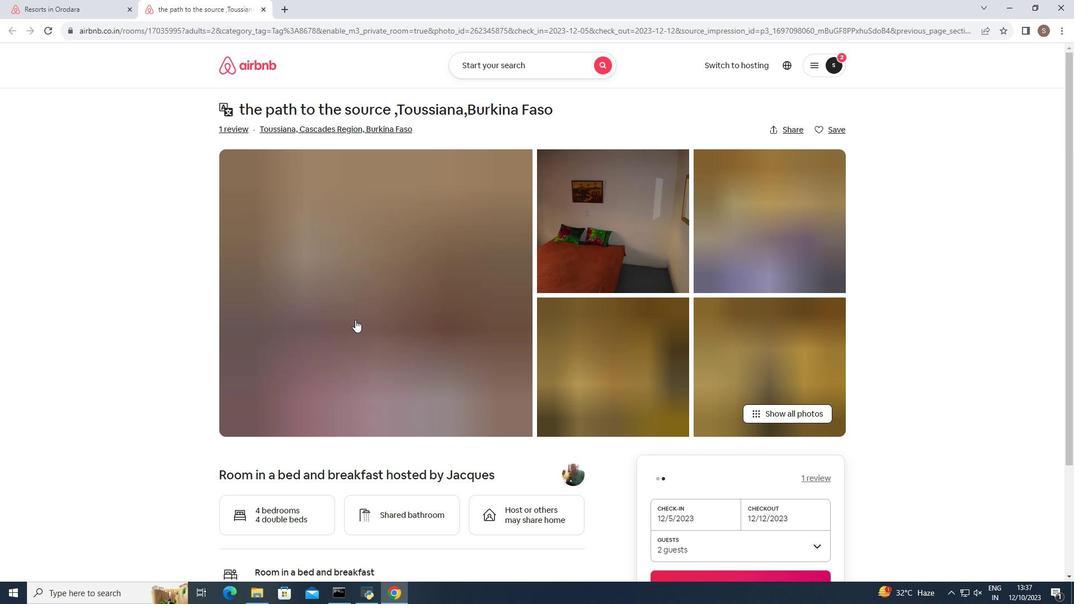 
Action: Mouse pressed left at (355, 320)
Screenshot: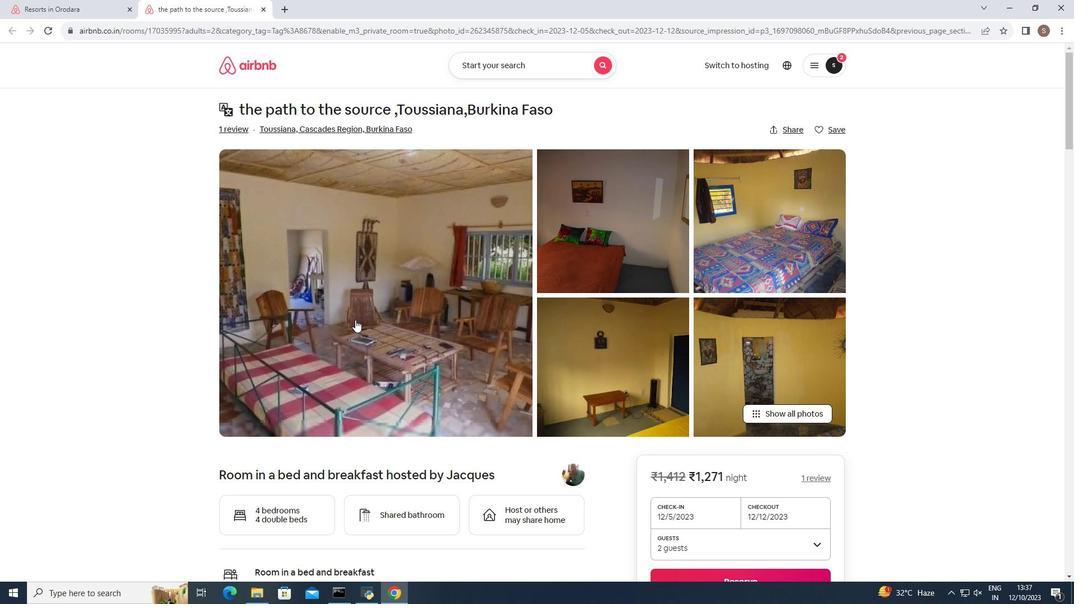 
Action: Mouse moved to (514, 320)
Screenshot: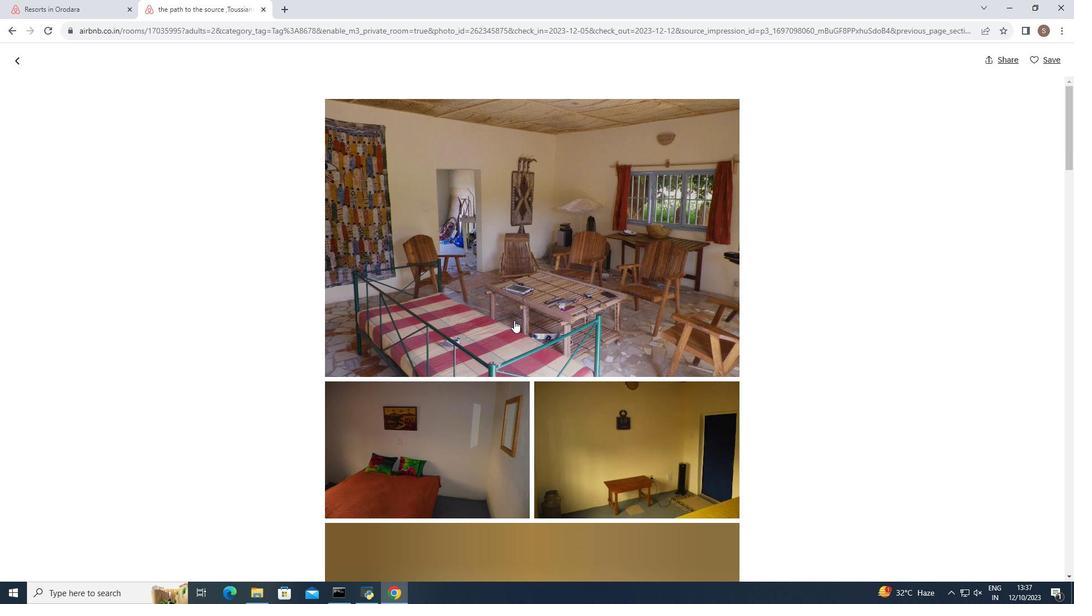 
Action: Mouse scrolled (514, 320) with delta (0, 0)
Screenshot: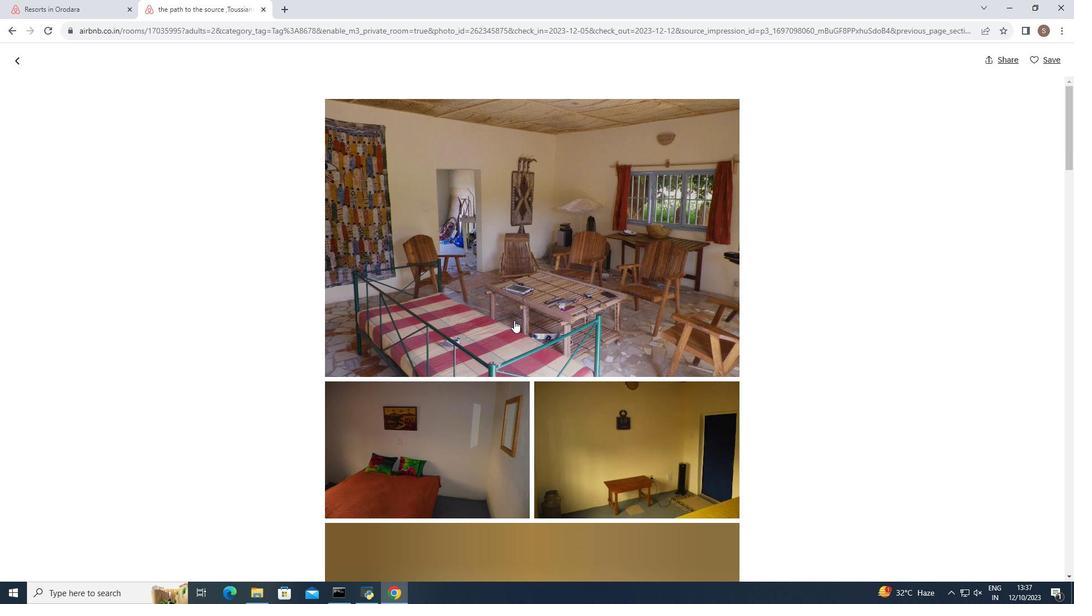 
Action: Mouse scrolled (514, 320) with delta (0, 0)
Screenshot: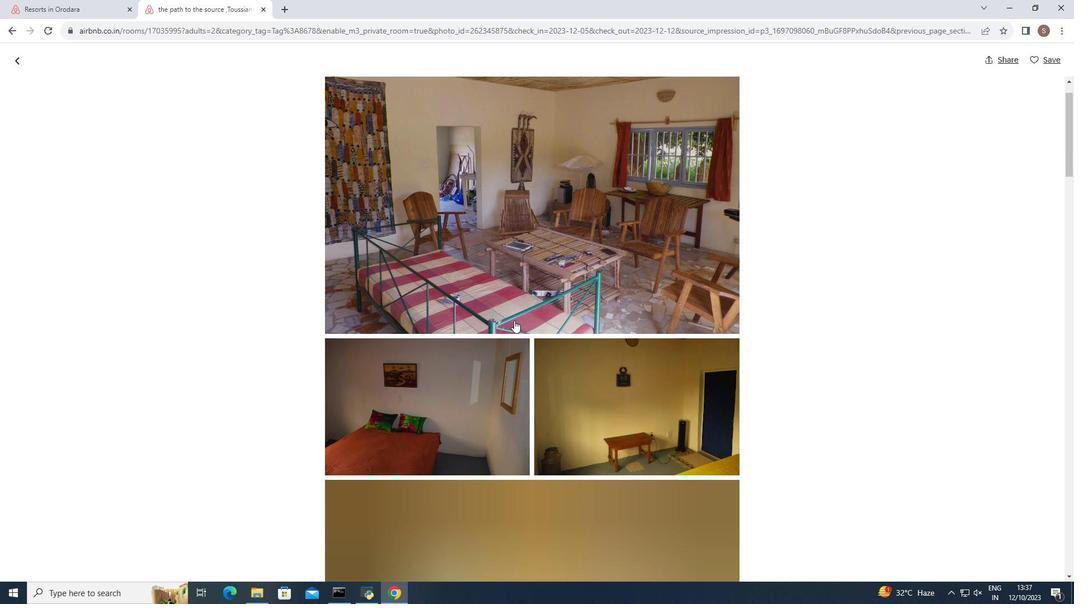 
Action: Mouse scrolled (514, 320) with delta (0, 0)
Screenshot: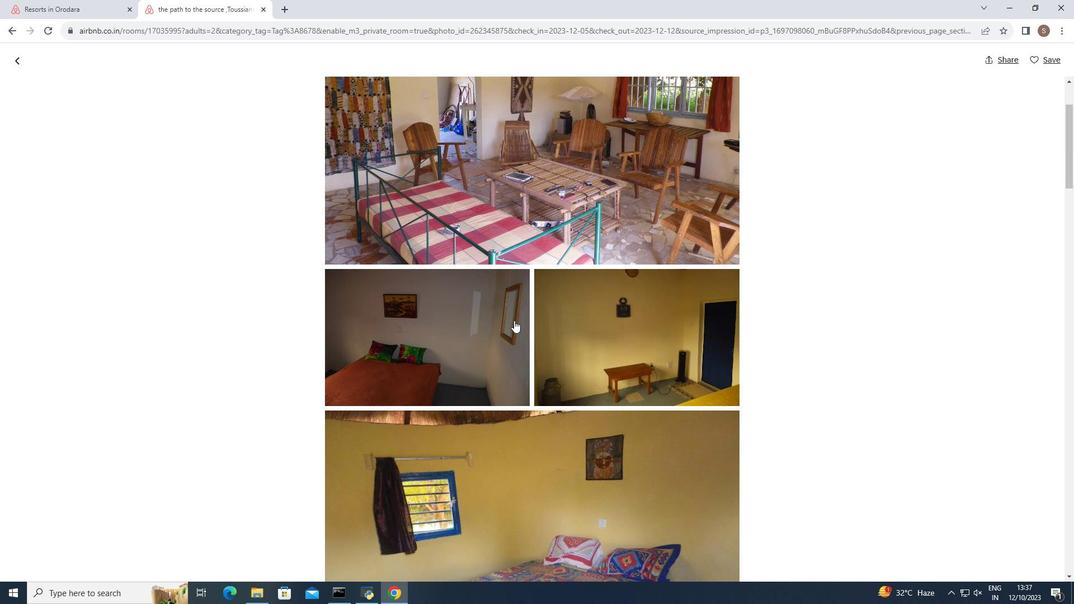 
Action: Mouse scrolled (514, 320) with delta (0, 0)
Screenshot: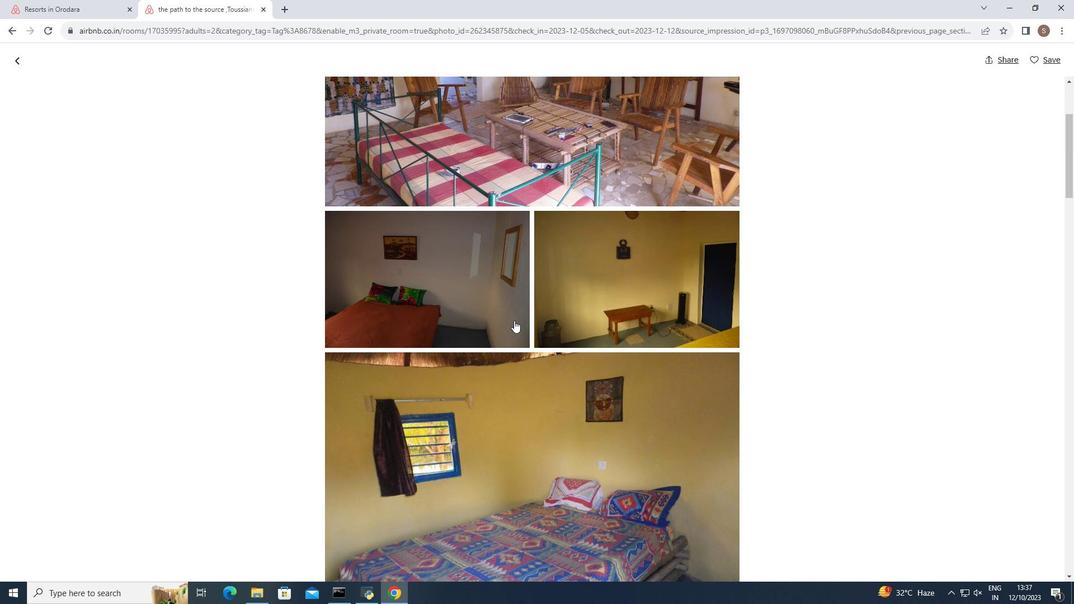 
Action: Mouse scrolled (514, 320) with delta (0, 0)
Screenshot: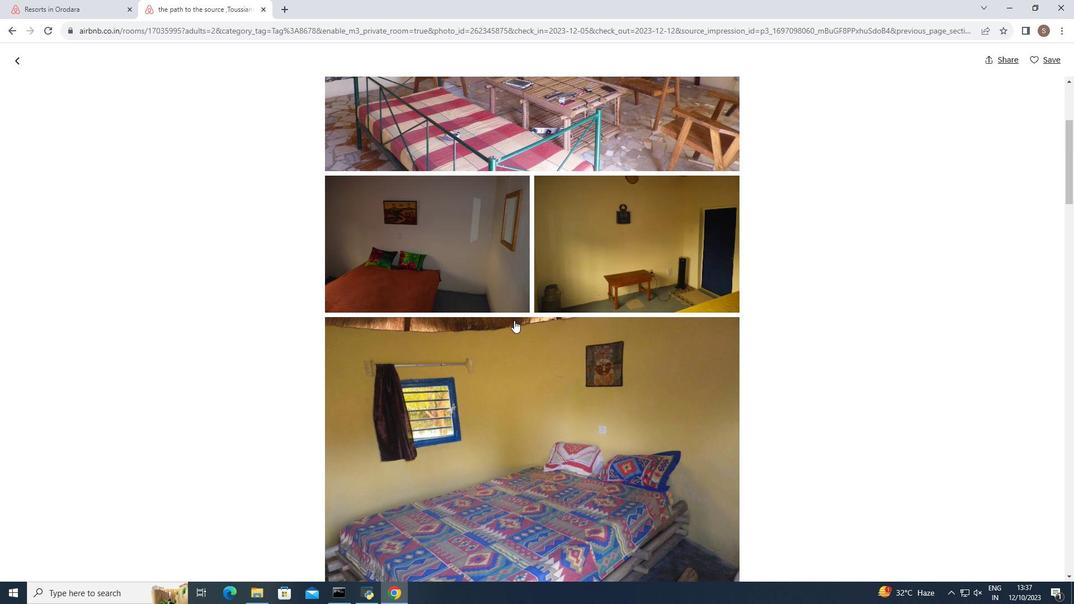 
Action: Mouse scrolled (514, 320) with delta (0, 0)
Screenshot: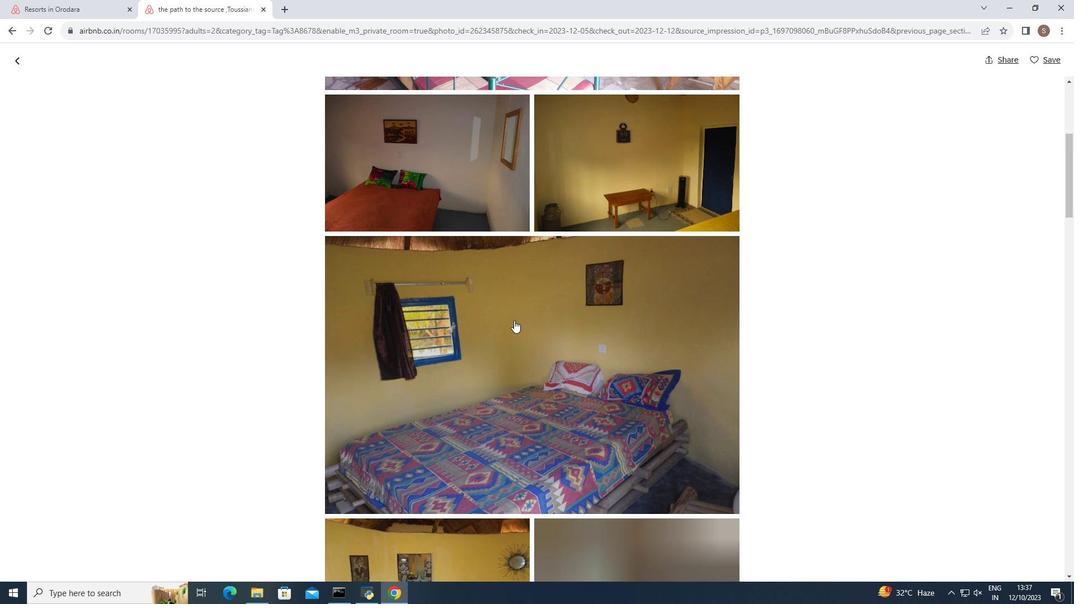 
Action: Mouse scrolled (514, 320) with delta (0, 0)
Screenshot: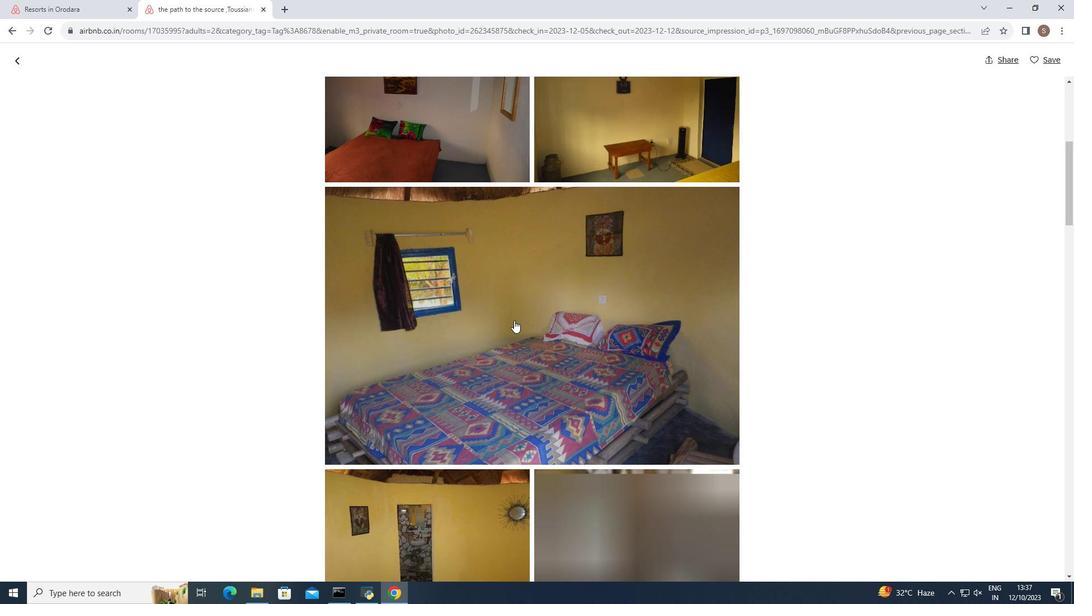 
Action: Mouse scrolled (514, 320) with delta (0, 0)
Screenshot: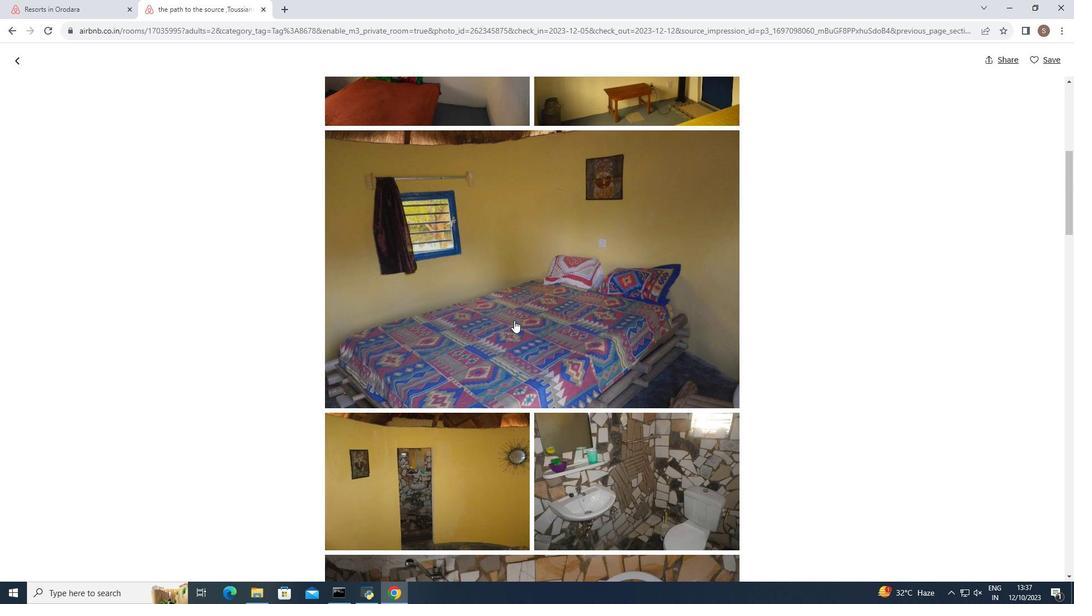 
Action: Mouse scrolled (514, 320) with delta (0, 0)
Screenshot: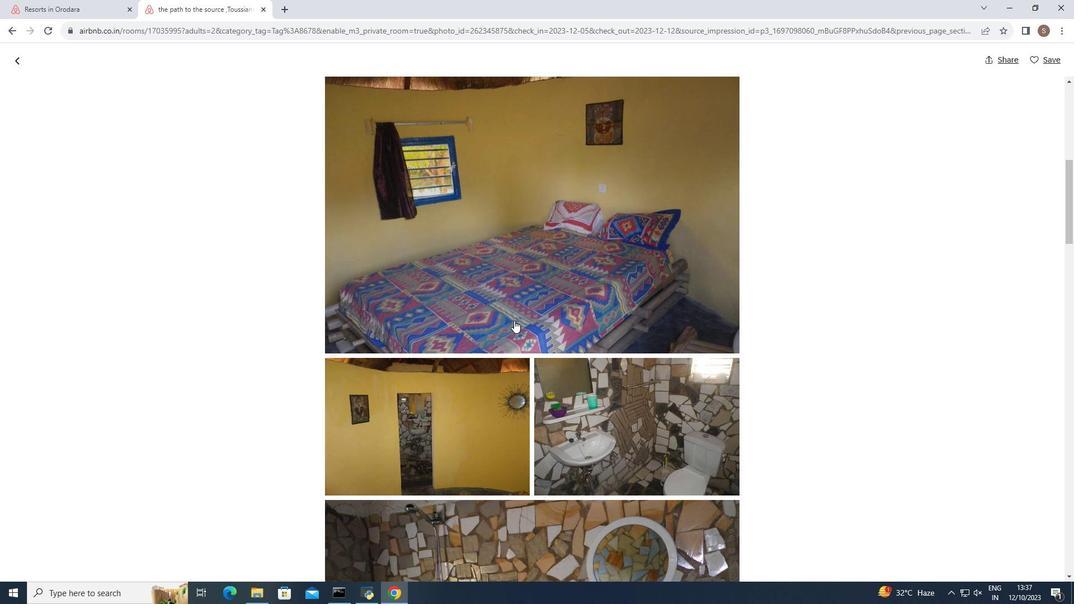 
Action: Mouse scrolled (514, 320) with delta (0, 0)
Screenshot: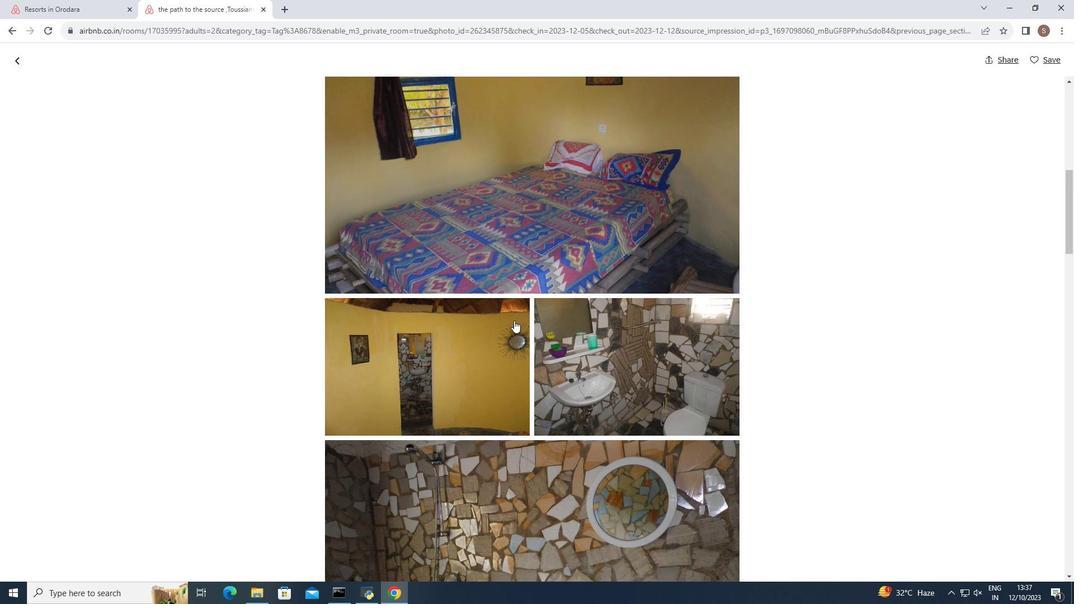 
Action: Mouse scrolled (514, 320) with delta (0, 0)
Screenshot: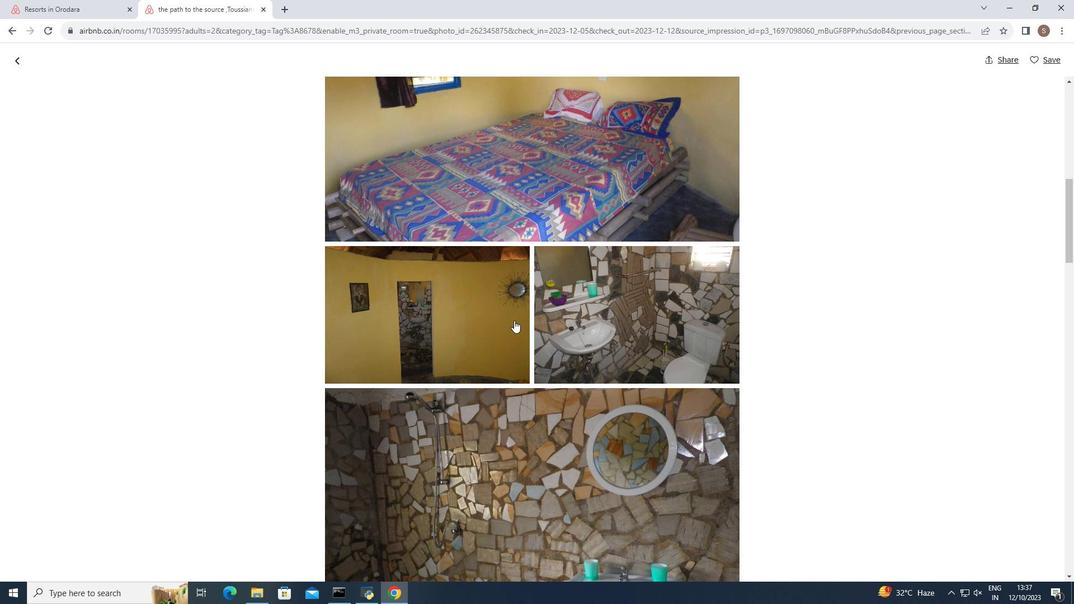 
Action: Mouse scrolled (514, 320) with delta (0, 0)
Screenshot: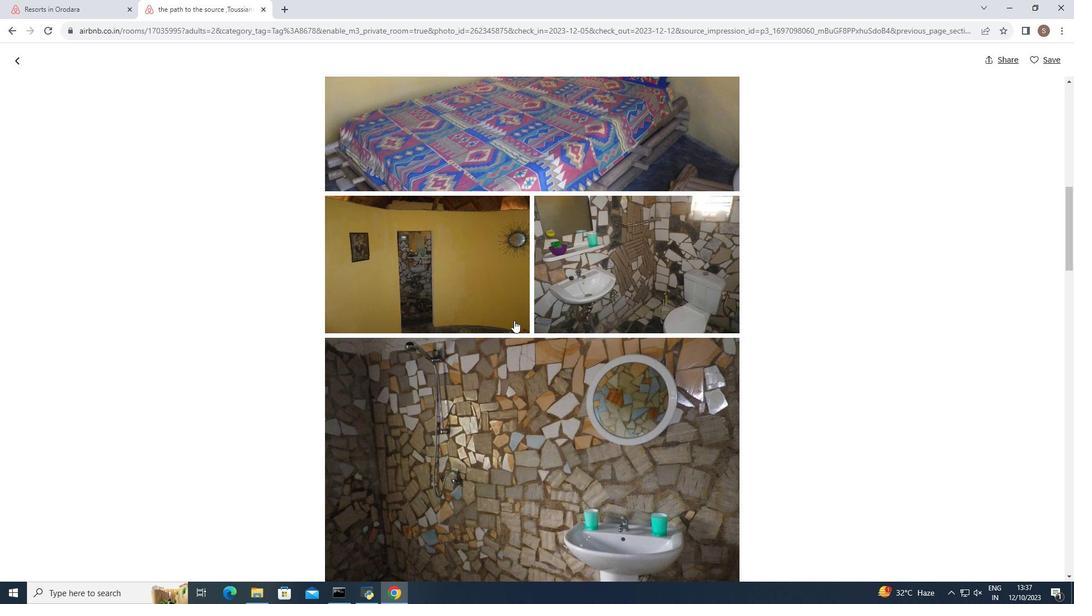 
Action: Mouse scrolled (514, 320) with delta (0, 0)
Screenshot: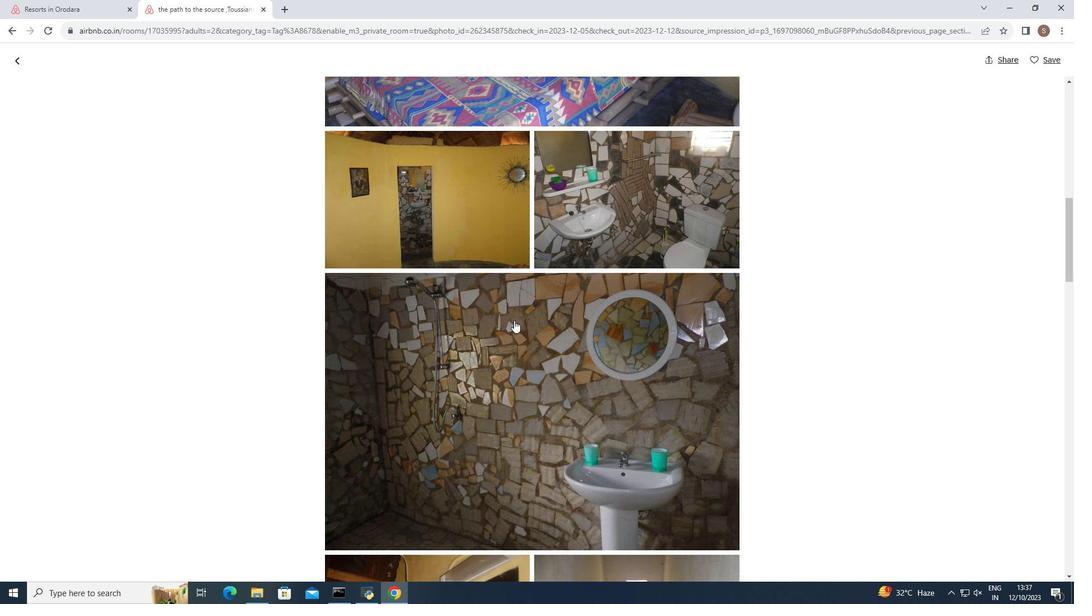 
Action: Mouse scrolled (514, 320) with delta (0, 0)
Screenshot: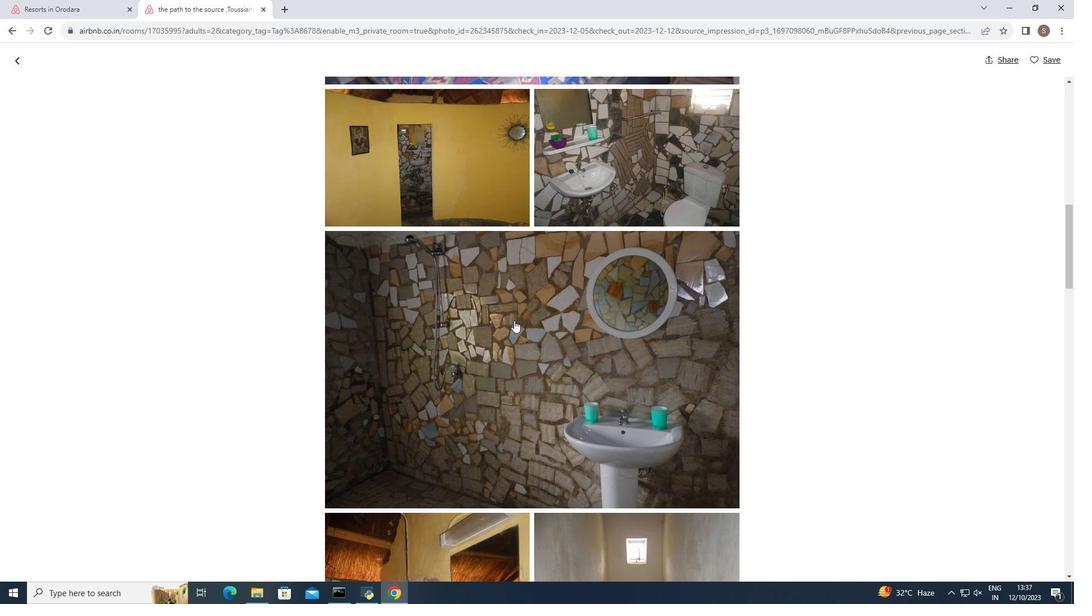 
Action: Mouse scrolled (514, 320) with delta (0, 0)
Screenshot: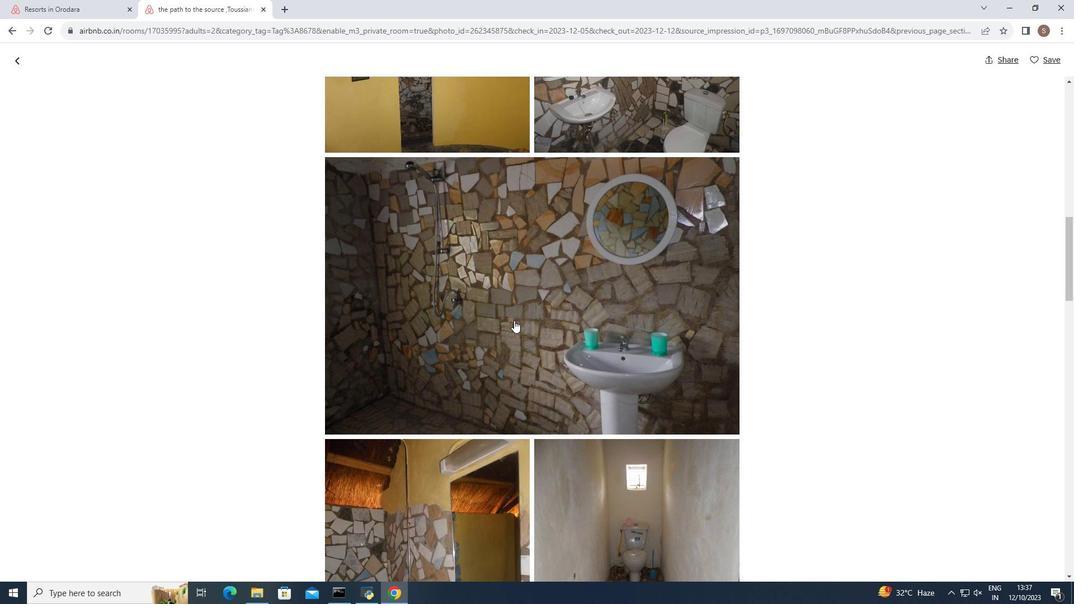 
Action: Mouse scrolled (514, 320) with delta (0, 0)
Screenshot: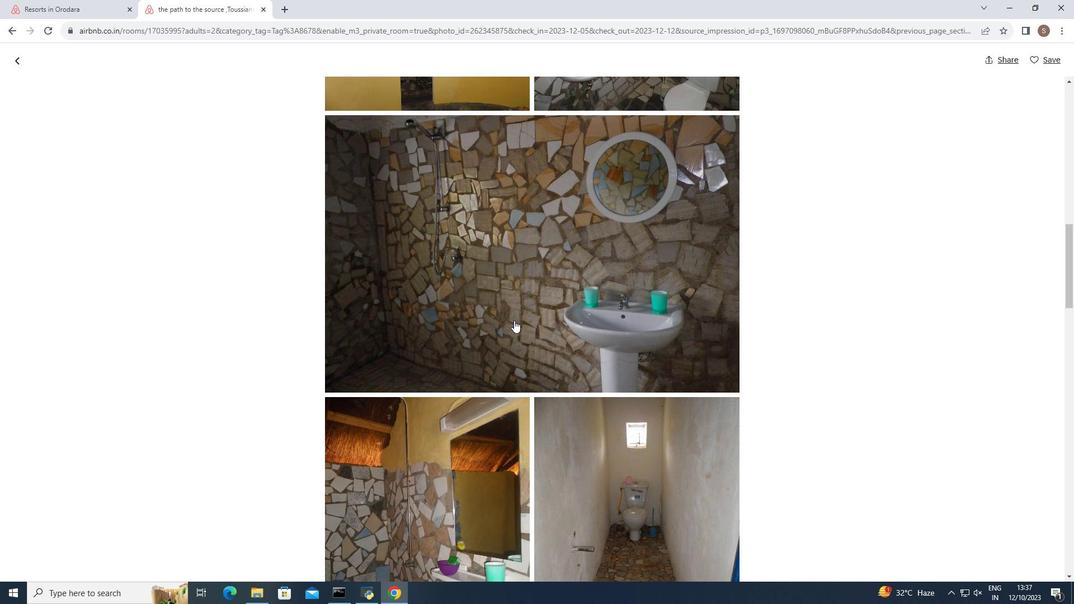 
Action: Mouse scrolled (514, 320) with delta (0, 0)
Screenshot: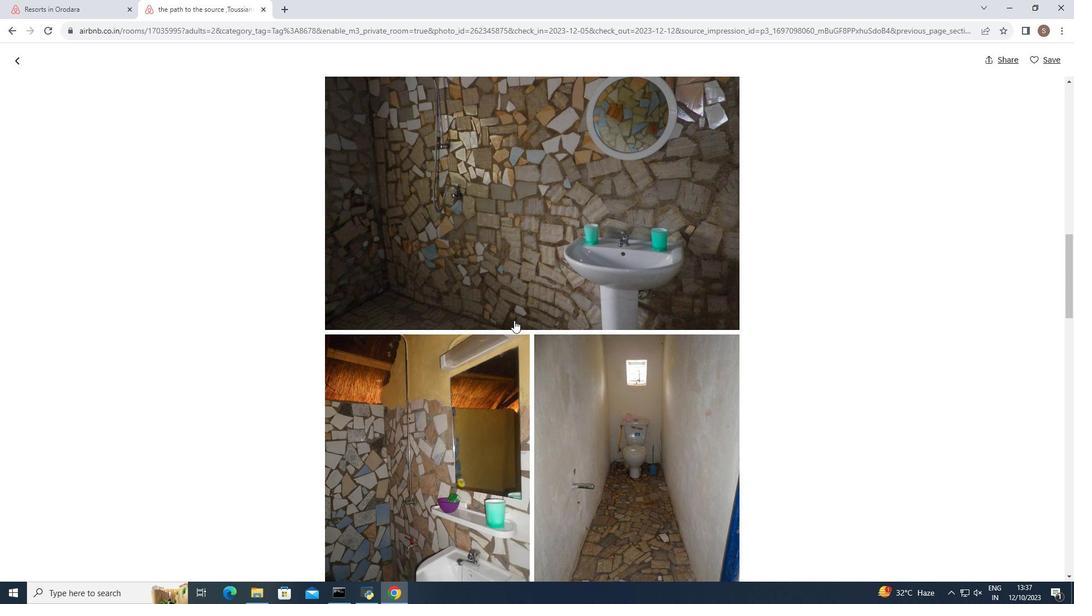 
Action: Mouse scrolled (514, 320) with delta (0, 0)
Screenshot: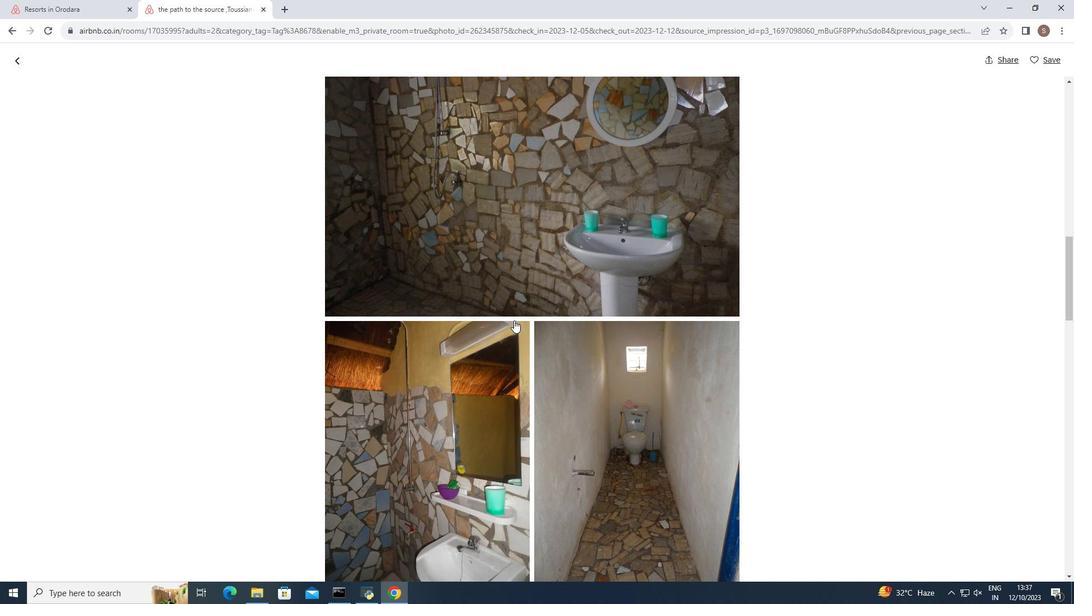 
Action: Mouse scrolled (514, 320) with delta (0, 0)
Screenshot: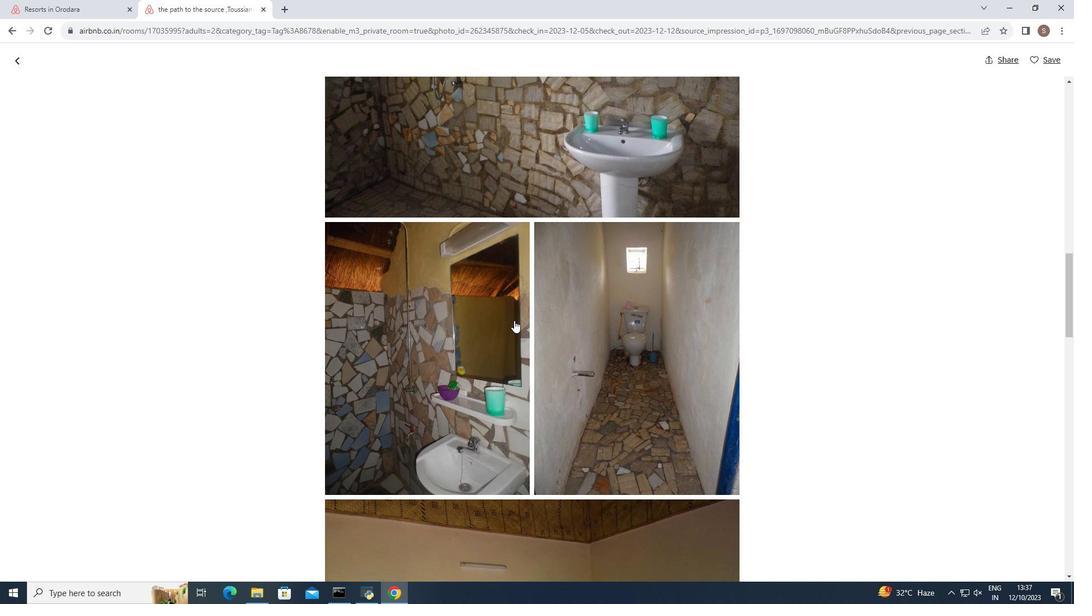 
Action: Mouse scrolled (514, 320) with delta (0, 0)
Screenshot: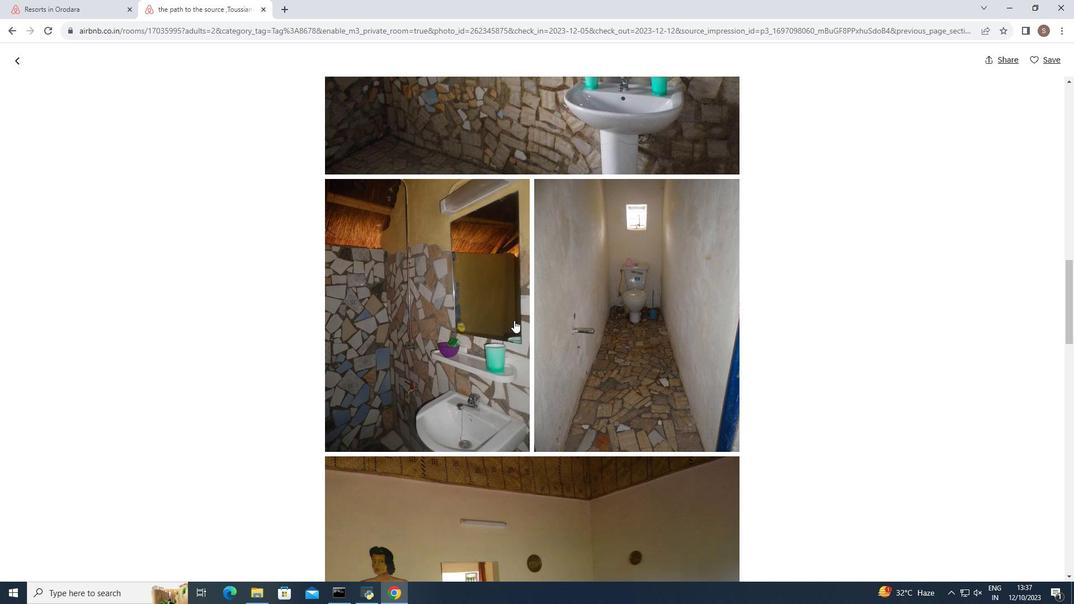 
Action: Mouse scrolled (514, 320) with delta (0, 0)
Screenshot: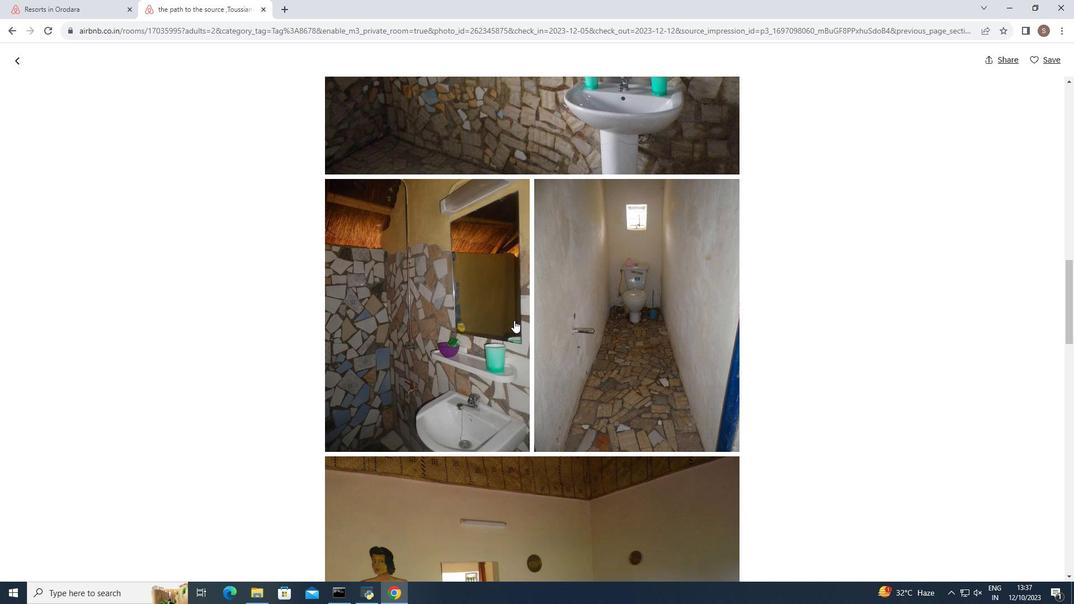 
Action: Mouse scrolled (514, 320) with delta (0, 0)
Screenshot: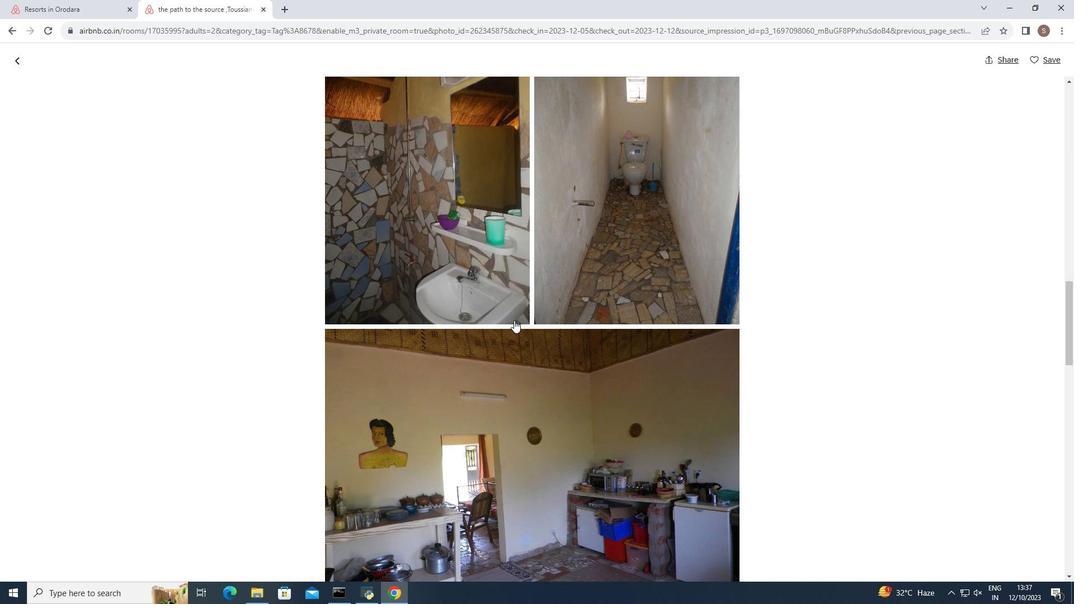 
Action: Mouse scrolled (514, 320) with delta (0, 0)
Screenshot: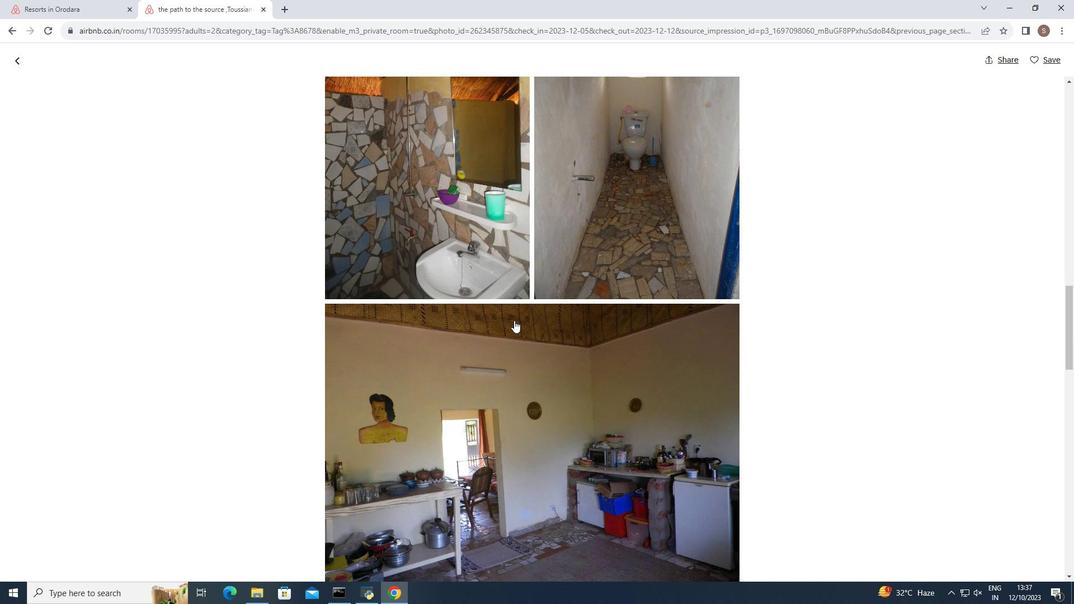 
Action: Mouse scrolled (514, 320) with delta (0, 0)
Screenshot: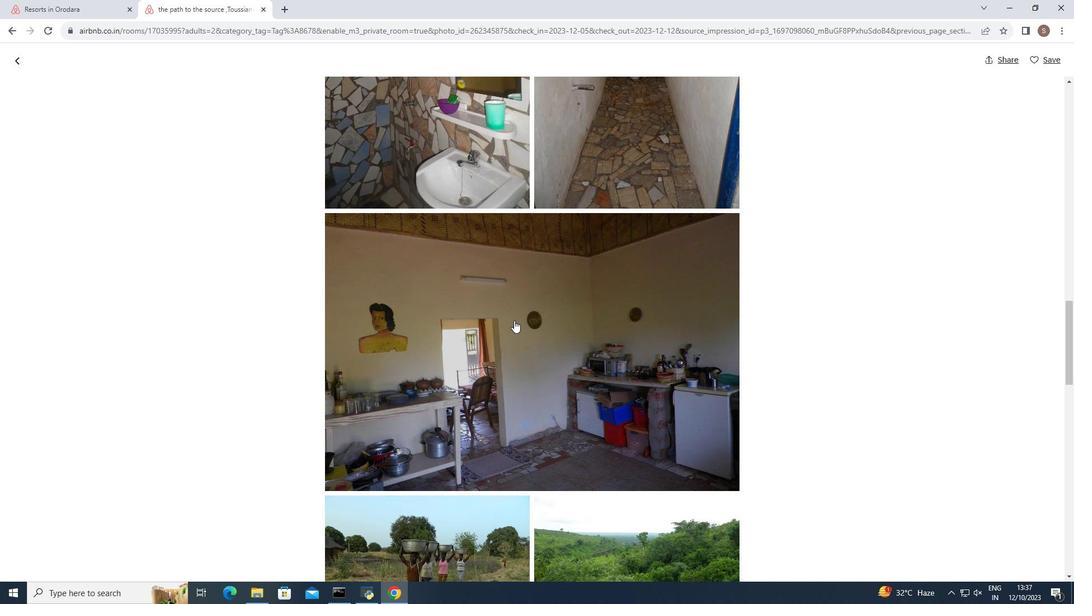 
Action: Mouse scrolled (514, 320) with delta (0, 0)
Screenshot: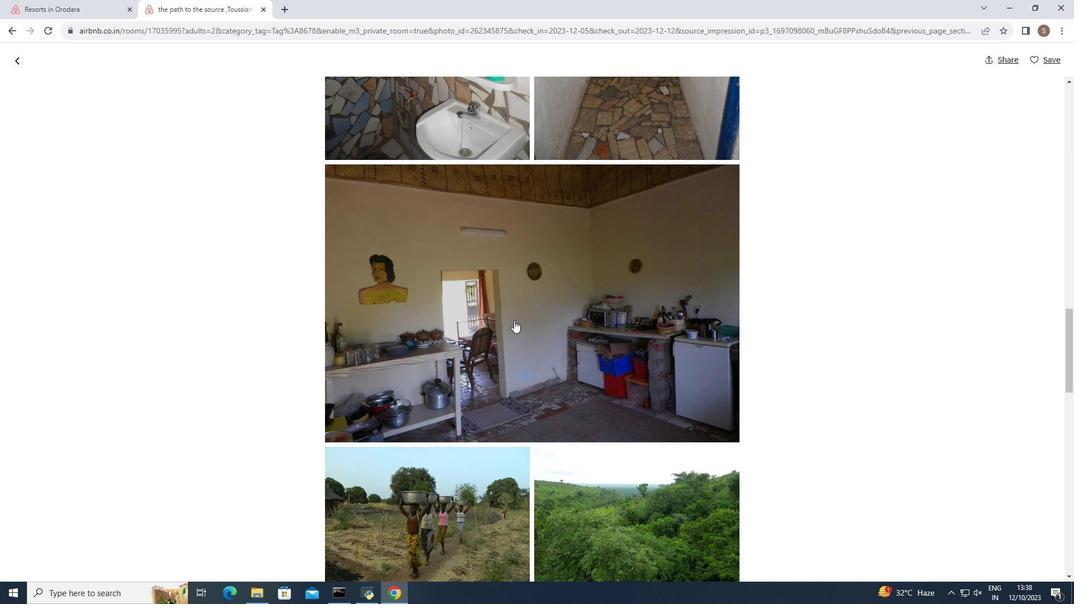 
Action: Mouse scrolled (514, 320) with delta (0, 0)
Screenshot: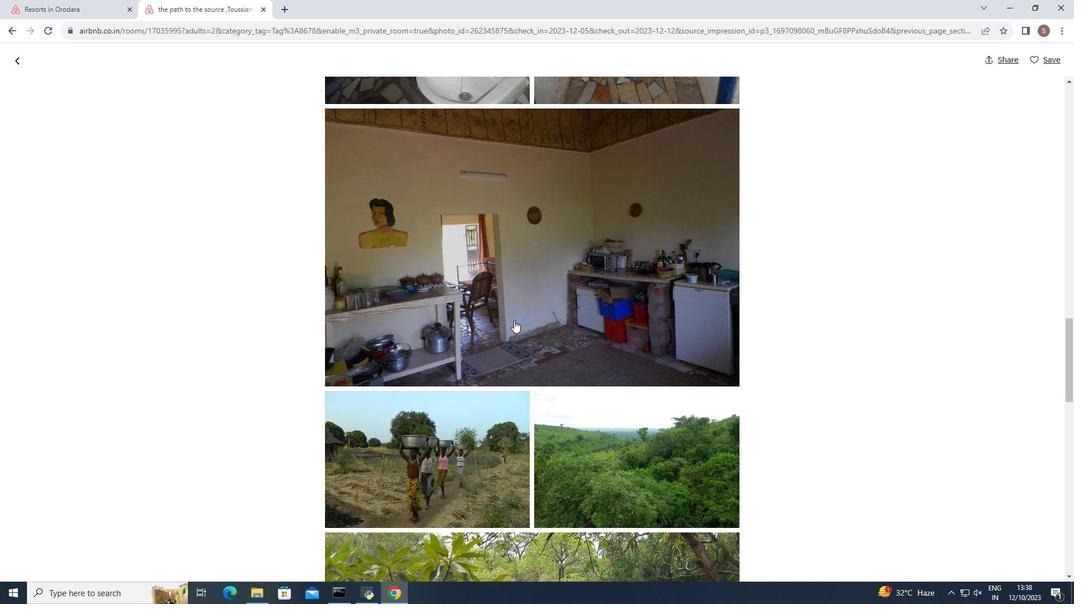 
Action: Mouse scrolled (514, 320) with delta (0, 0)
Screenshot: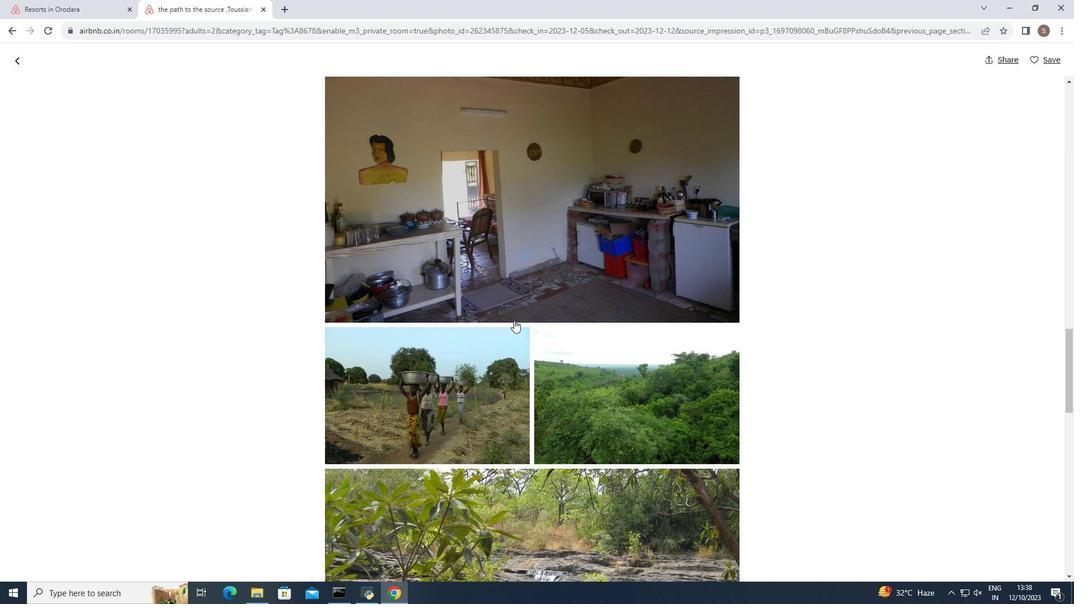 
Action: Mouse scrolled (514, 320) with delta (0, 0)
Screenshot: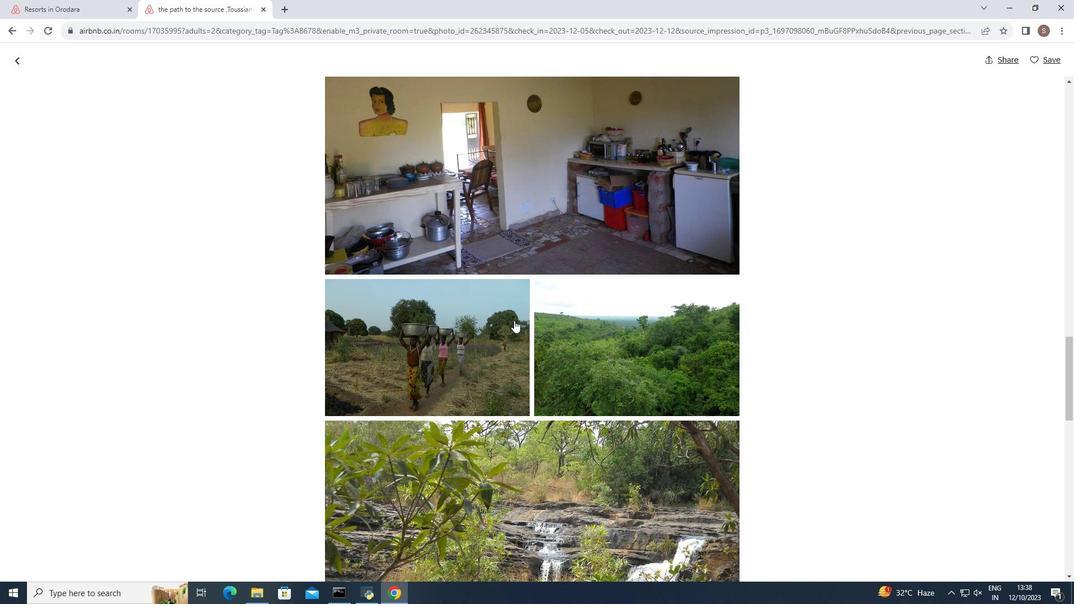 
Action: Mouse scrolled (514, 320) with delta (0, 0)
Screenshot: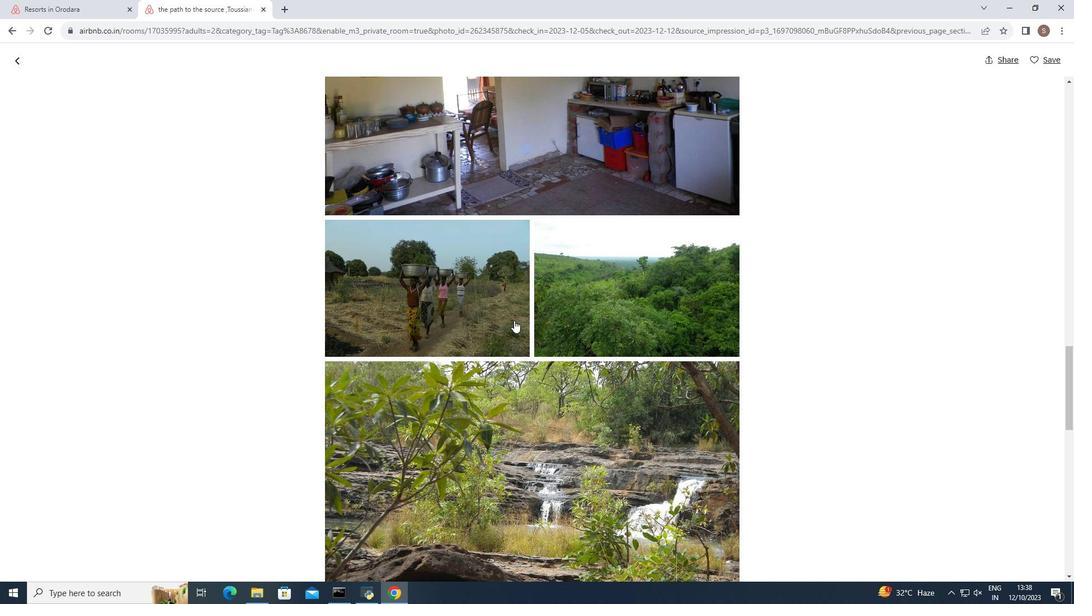 
Action: Mouse scrolled (514, 320) with delta (0, 0)
Screenshot: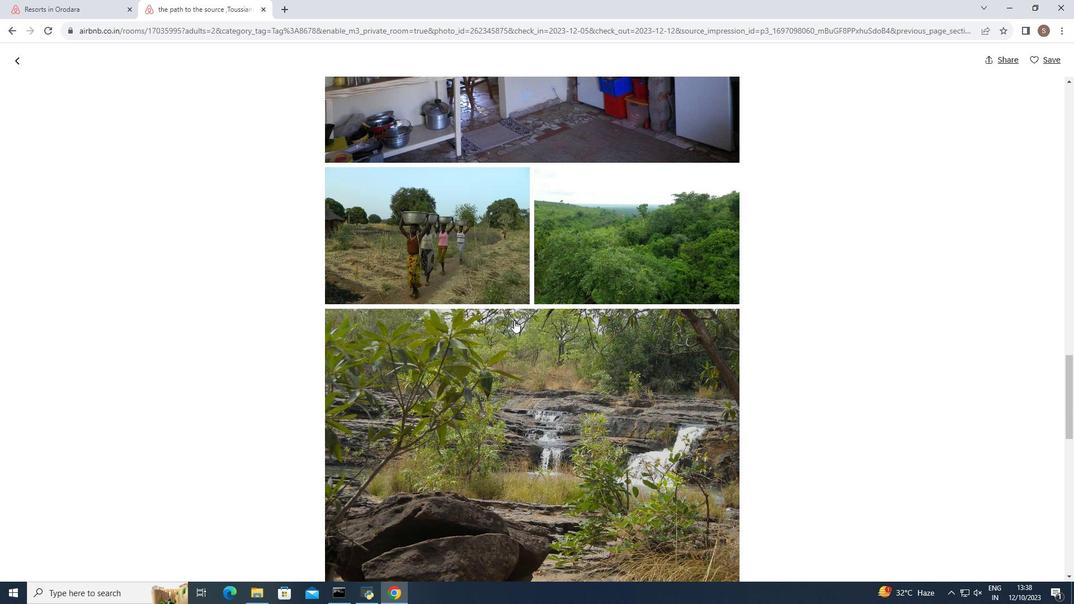 
Action: Mouse scrolled (514, 320) with delta (0, 0)
Screenshot: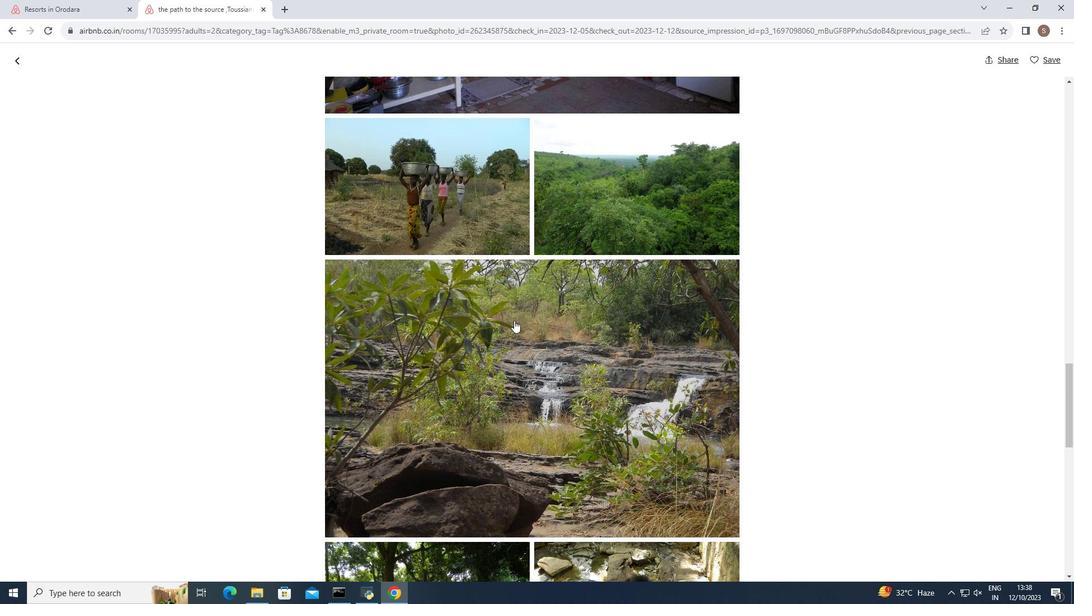
Action: Mouse scrolled (514, 320) with delta (0, 0)
Screenshot: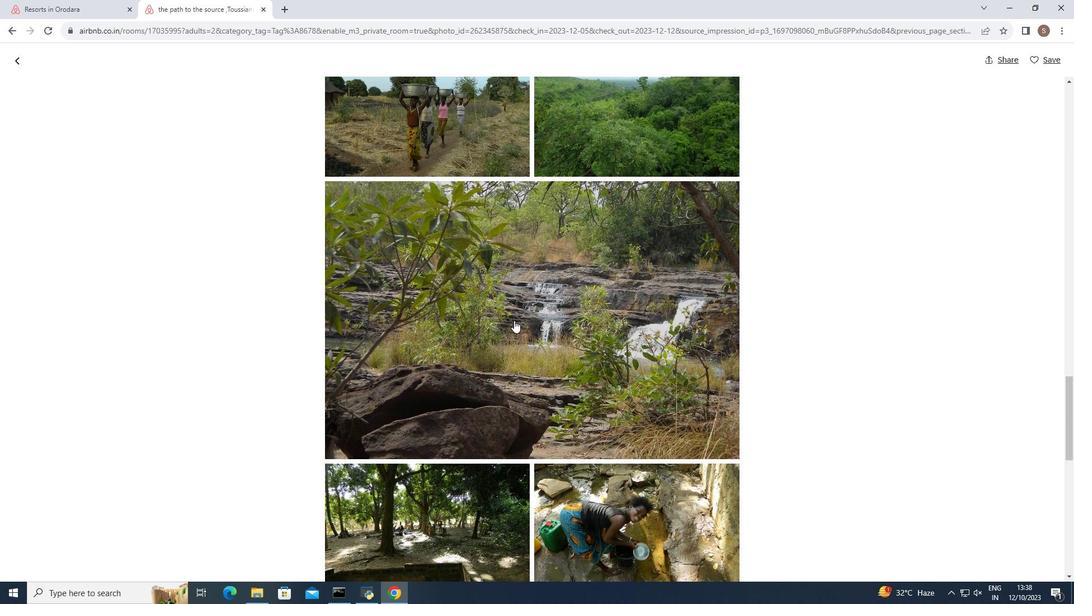 
Action: Mouse scrolled (514, 320) with delta (0, 0)
Screenshot: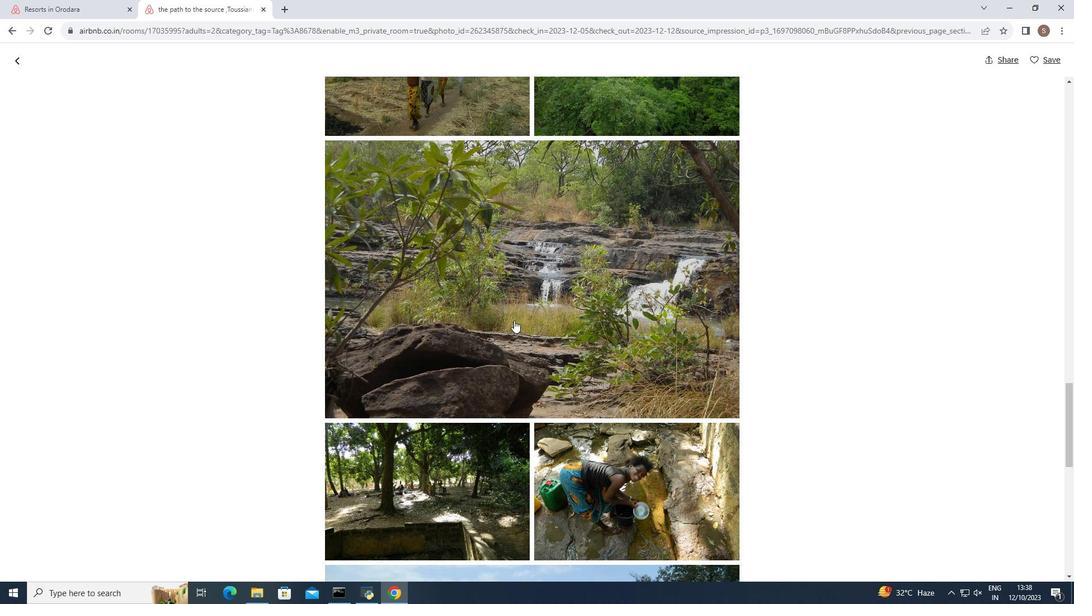 
Action: Mouse scrolled (514, 320) with delta (0, 0)
Screenshot: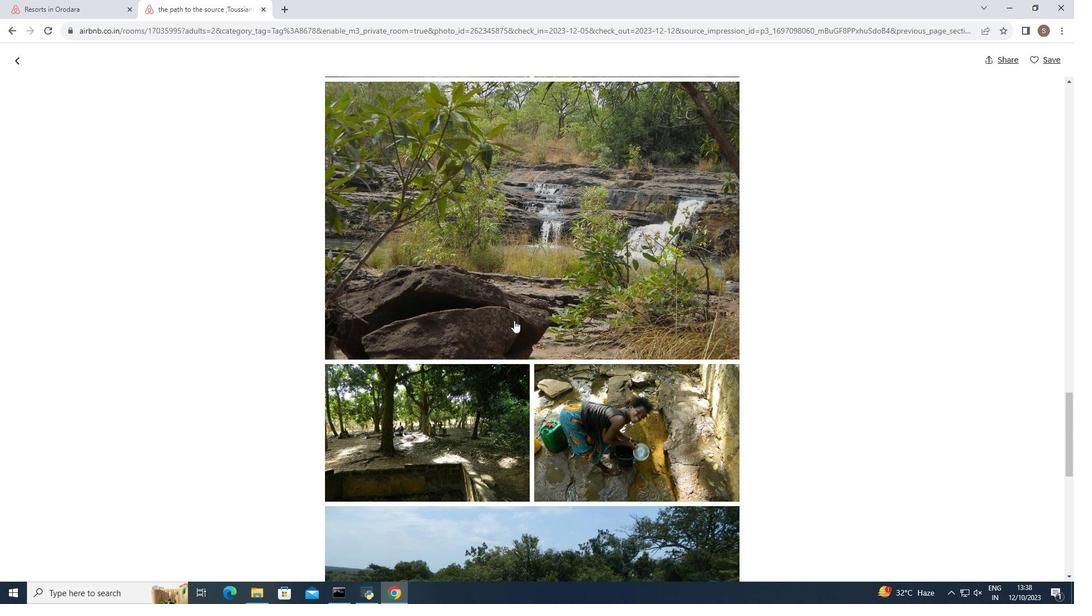 
Action: Mouse scrolled (514, 320) with delta (0, 0)
Screenshot: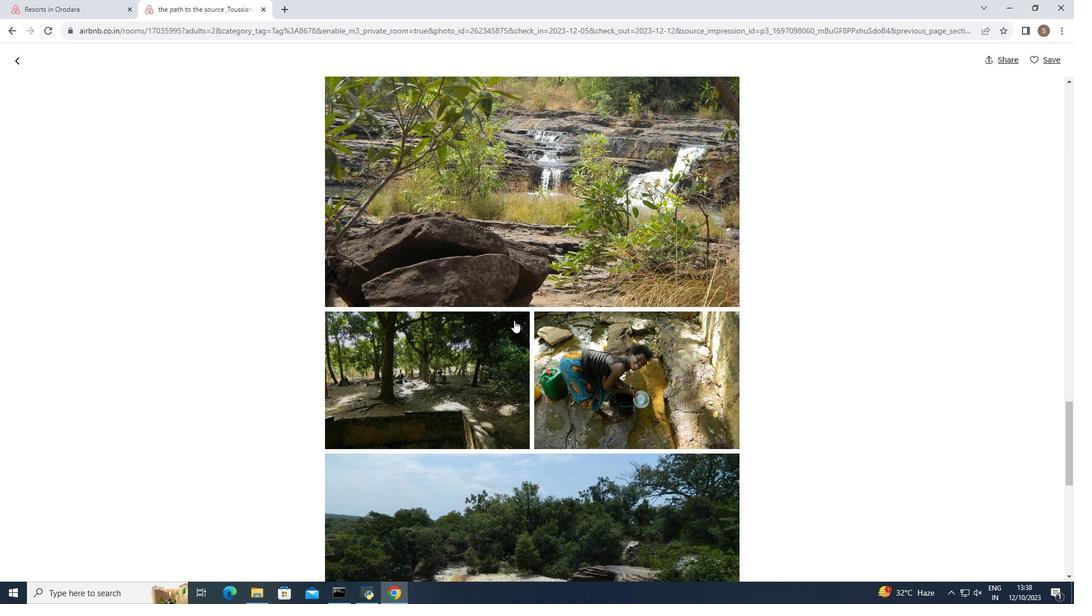 
Action: Mouse scrolled (514, 320) with delta (0, 0)
Screenshot: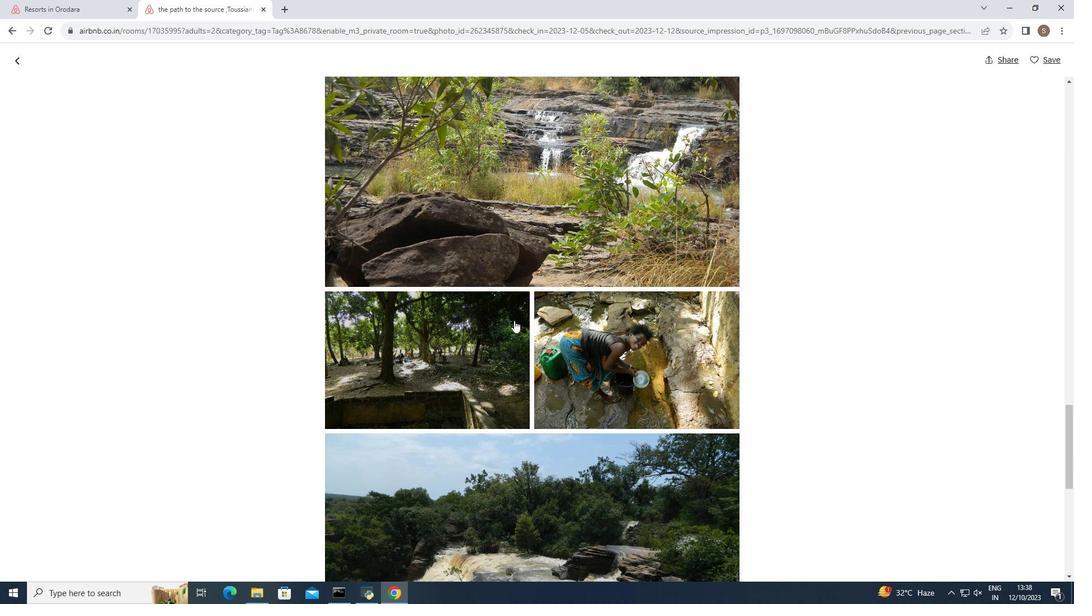 
Action: Mouse scrolled (514, 320) with delta (0, 0)
Screenshot: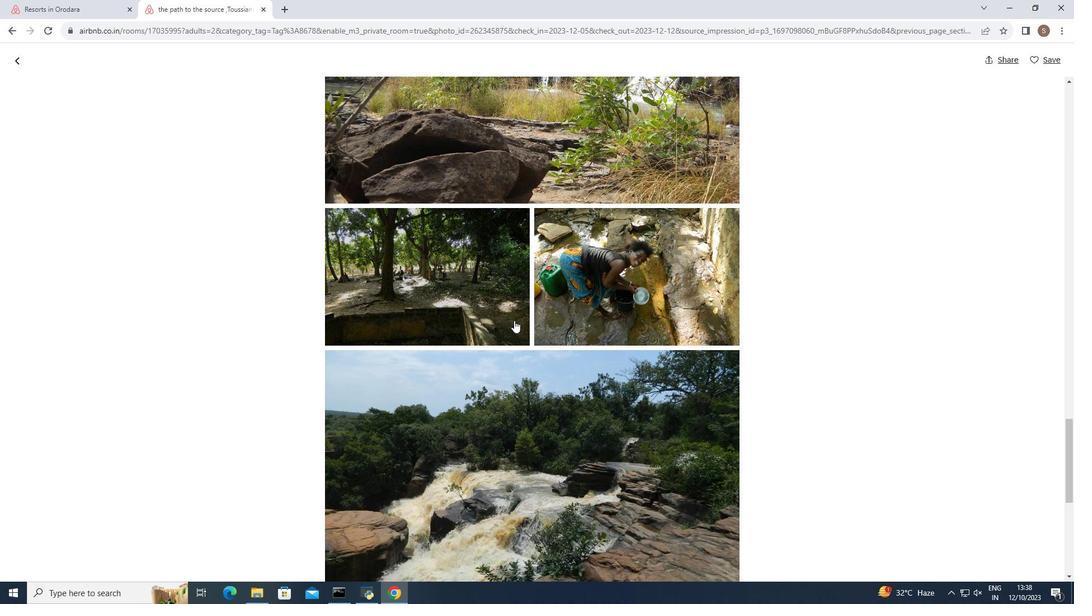 
Action: Mouse scrolled (514, 320) with delta (0, 0)
Screenshot: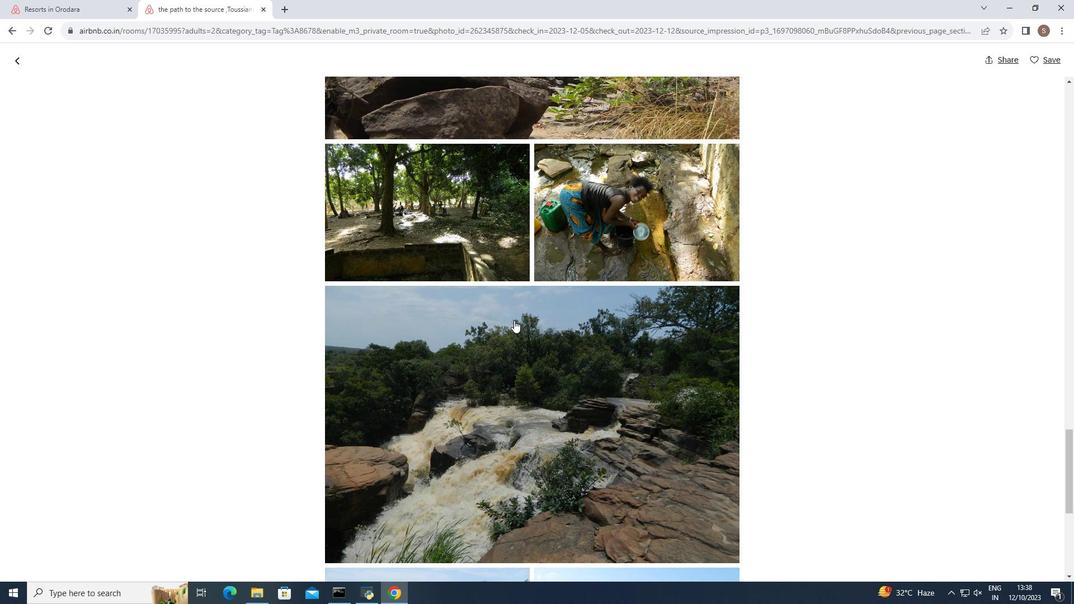 
Action: Mouse scrolled (514, 320) with delta (0, 0)
Screenshot: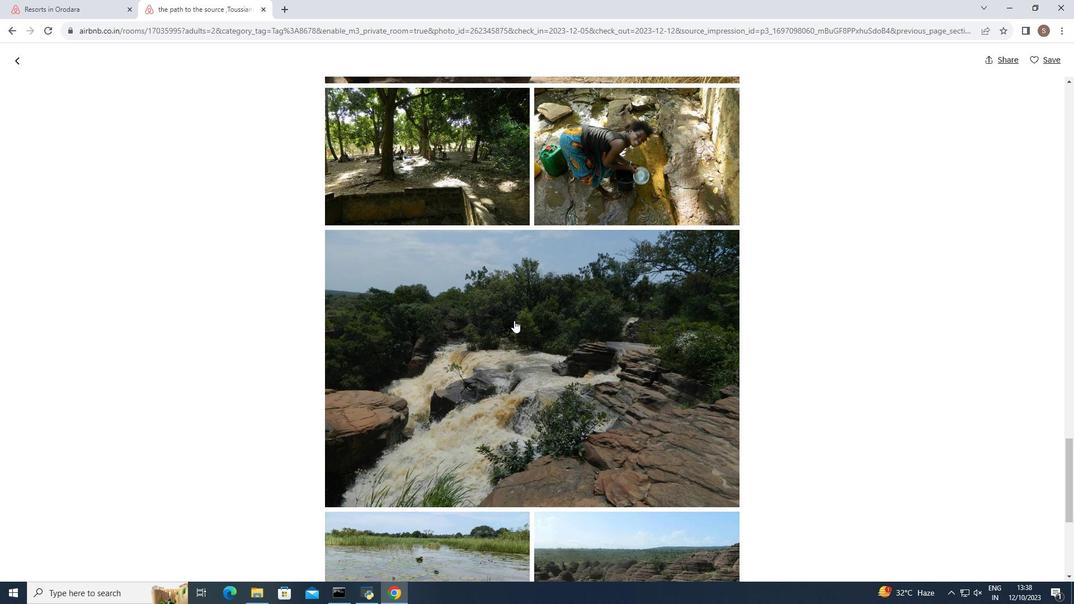 
Action: Mouse scrolled (514, 320) with delta (0, 0)
Screenshot: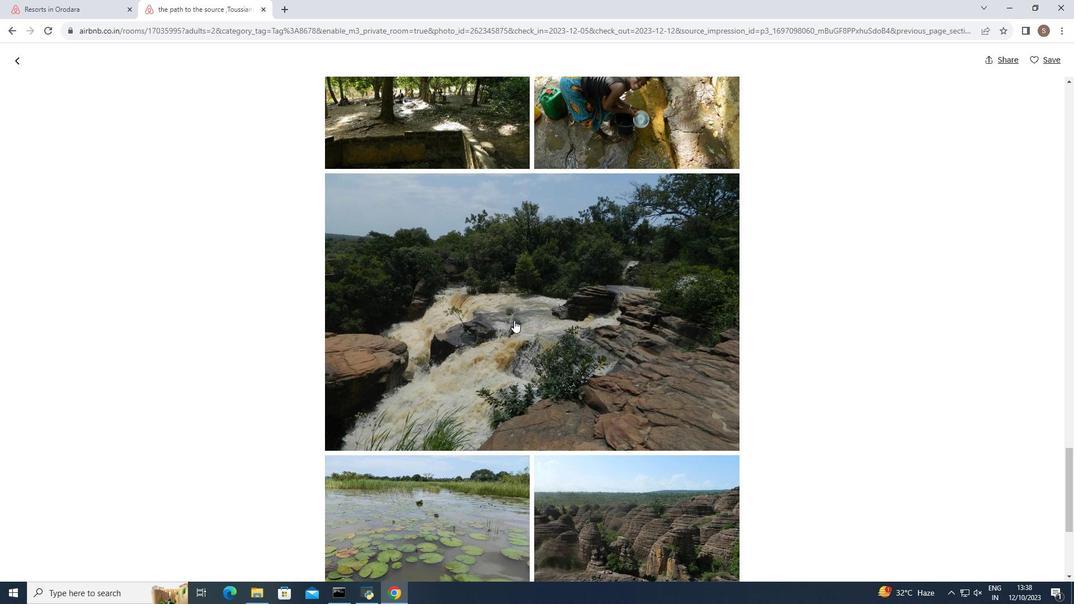 
Action: Mouse scrolled (514, 320) with delta (0, 0)
Screenshot: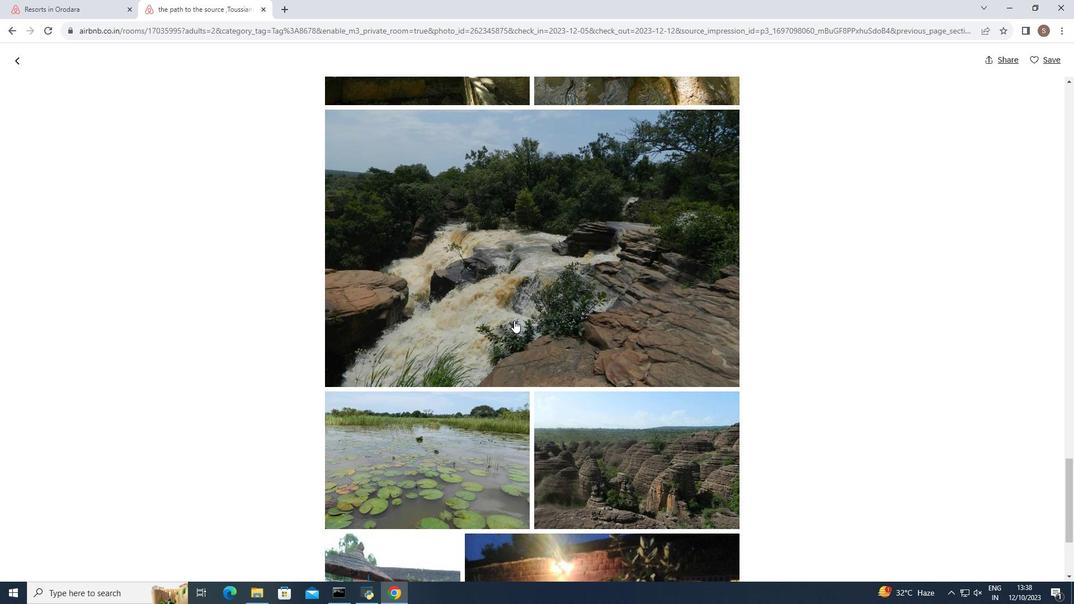 
Action: Mouse scrolled (514, 320) with delta (0, 0)
Screenshot: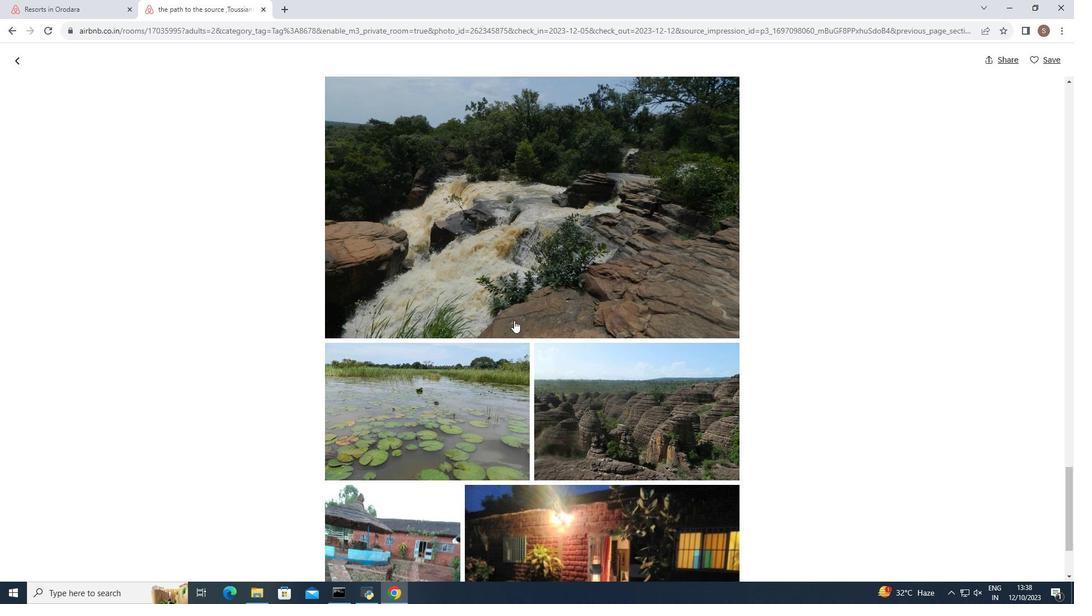 
Action: Mouse scrolled (514, 320) with delta (0, 0)
Screenshot: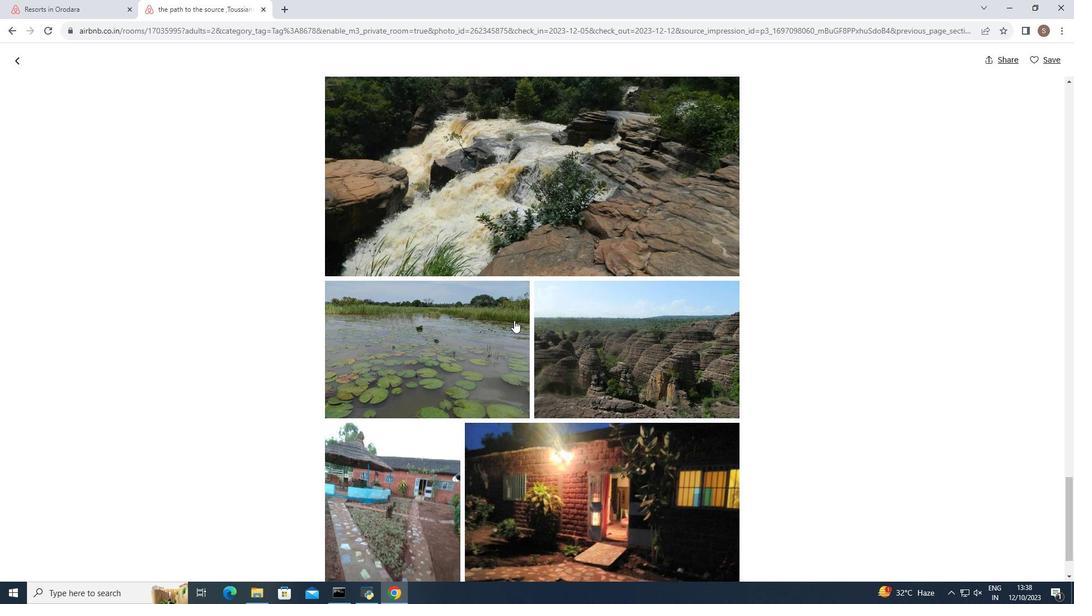 
Action: Mouse scrolled (514, 320) with delta (0, 0)
Screenshot: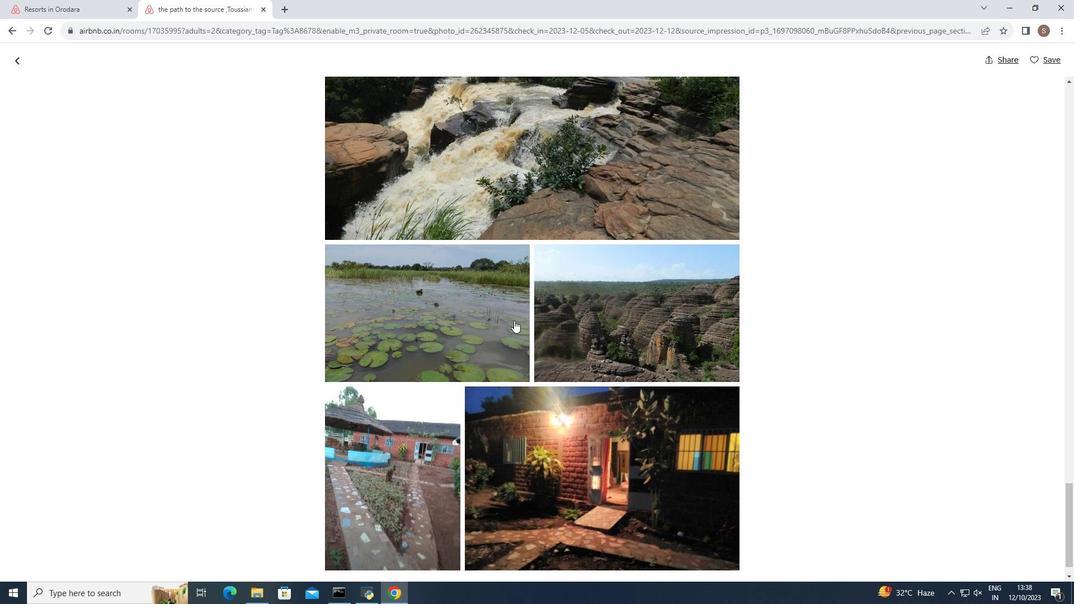 
Action: Mouse scrolled (514, 320) with delta (0, 0)
Screenshot: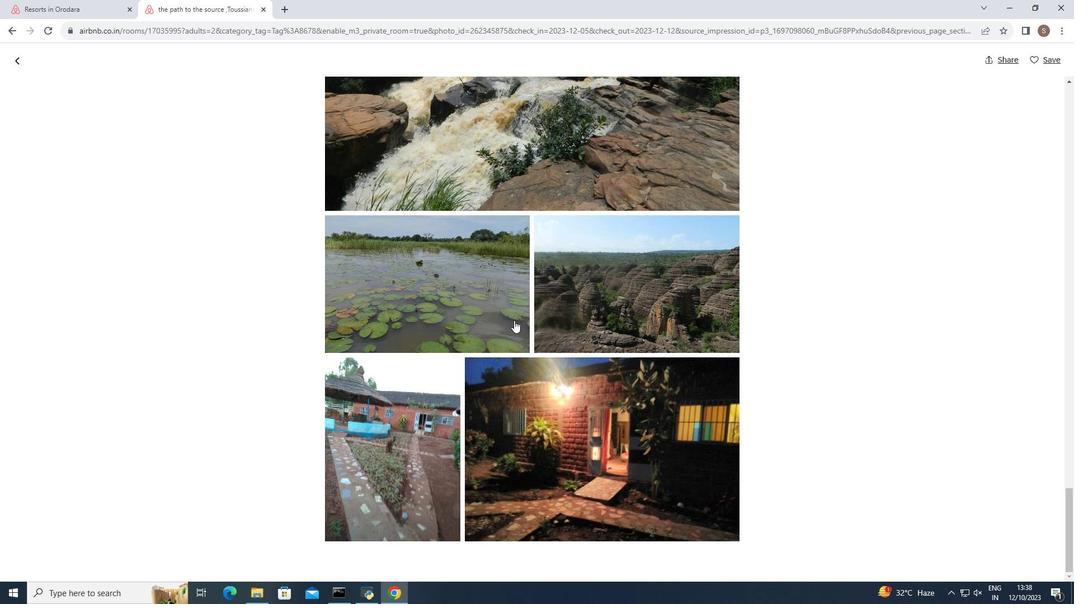 
Action: Mouse moved to (19, 59)
Screenshot: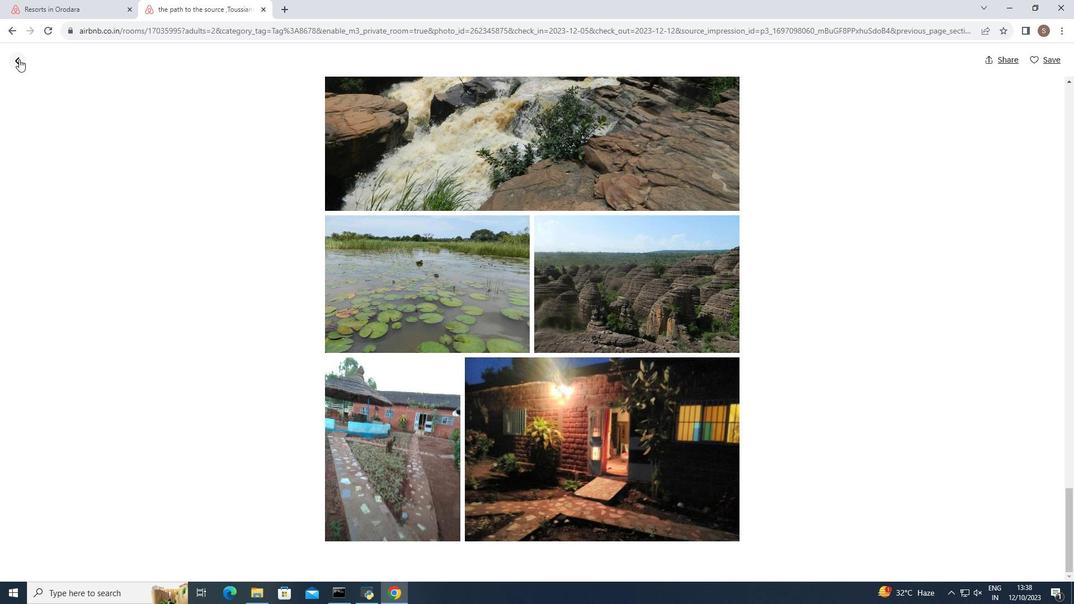 
Action: Mouse pressed left at (19, 59)
Screenshot: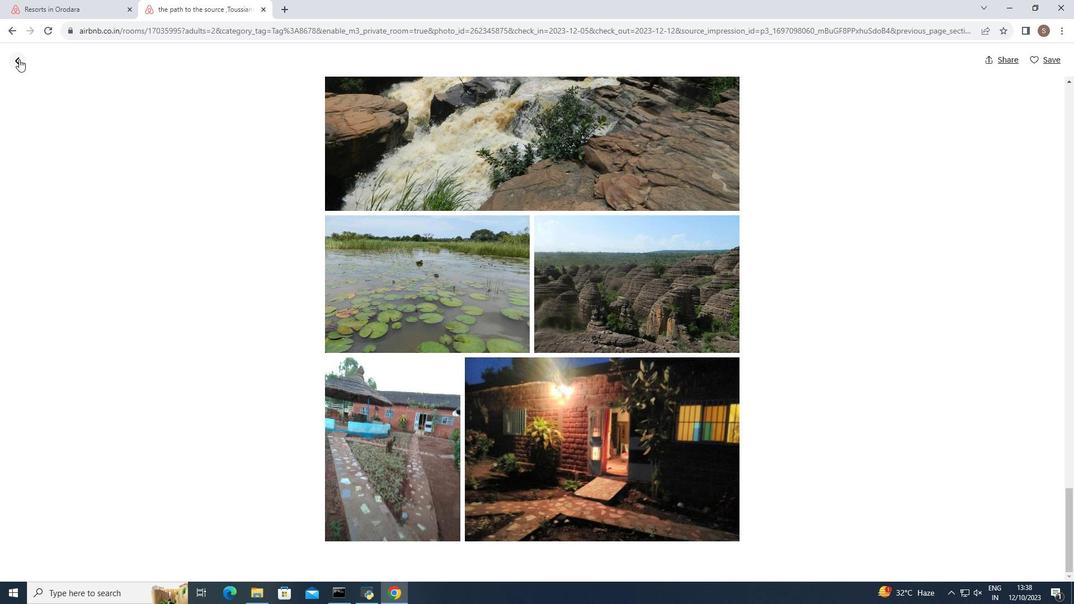 
Action: Mouse moved to (140, 196)
Screenshot: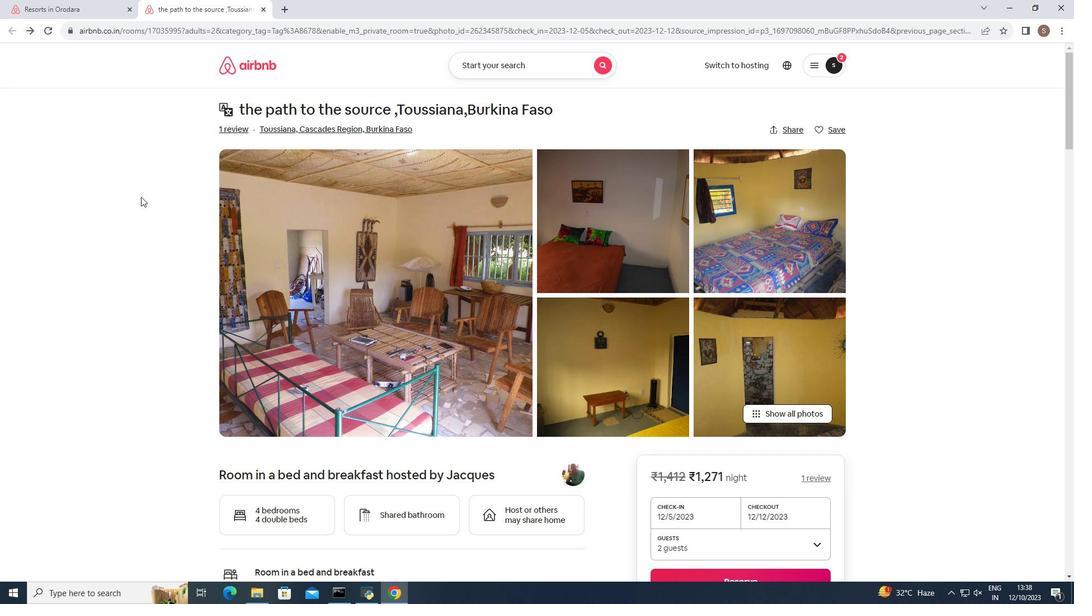 
Action: Mouse scrolled (140, 196) with delta (0, 0)
Screenshot: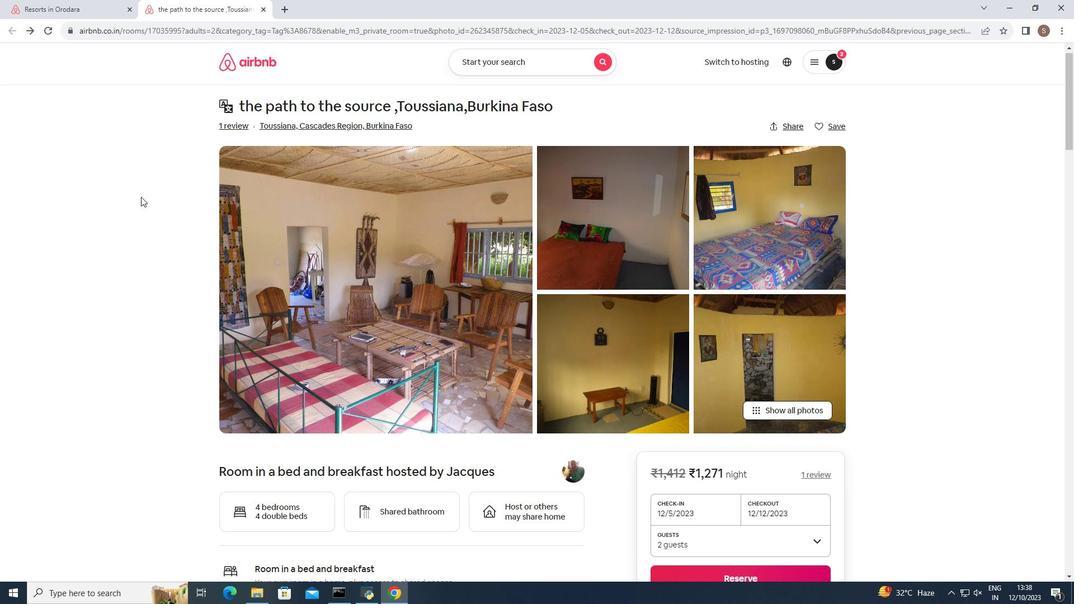 
Action: Mouse scrolled (140, 196) with delta (0, 0)
Screenshot: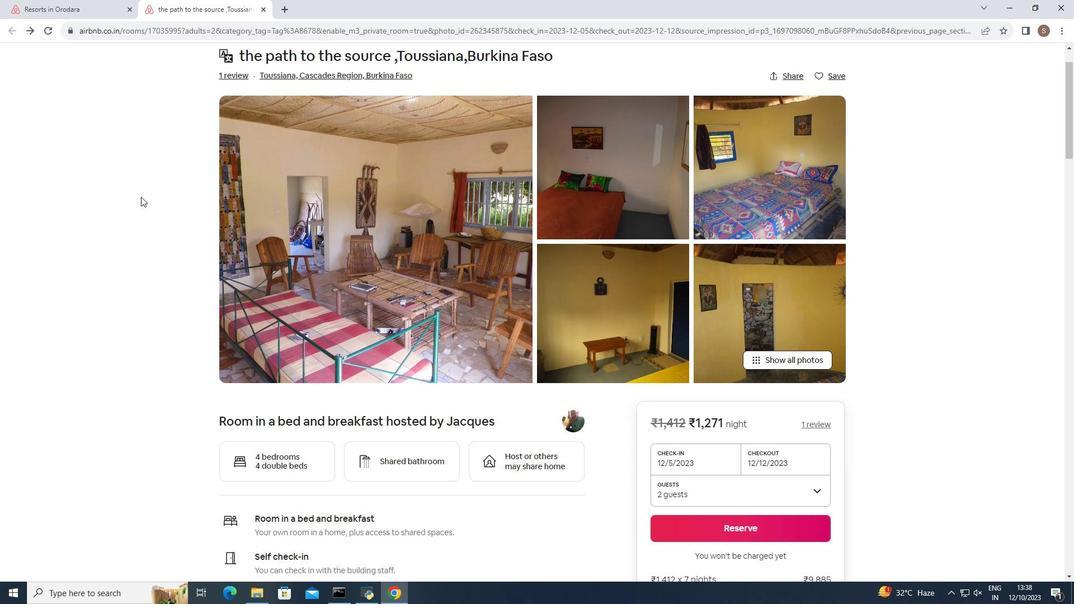 
Action: Mouse scrolled (140, 196) with delta (0, 0)
Screenshot: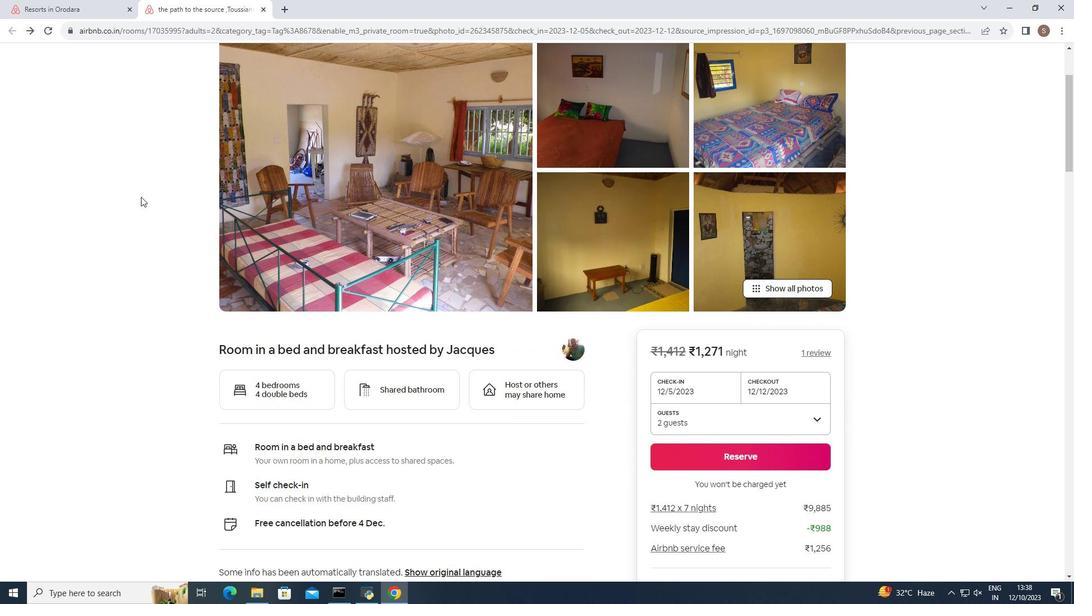 
Action: Mouse scrolled (140, 196) with delta (0, 0)
Screenshot: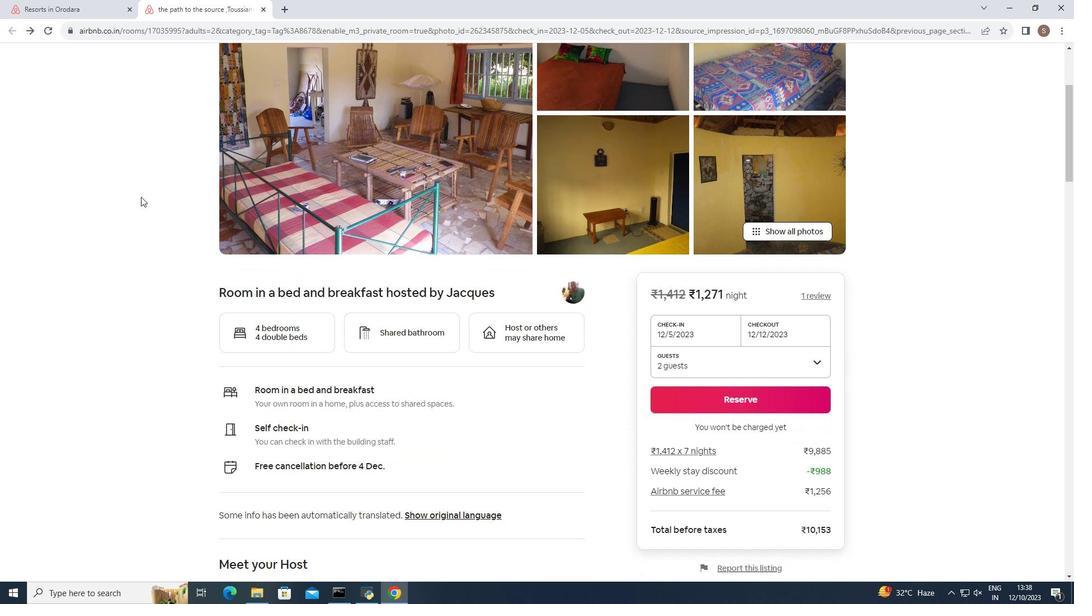 
Action: Mouse scrolled (140, 196) with delta (0, 0)
Screenshot: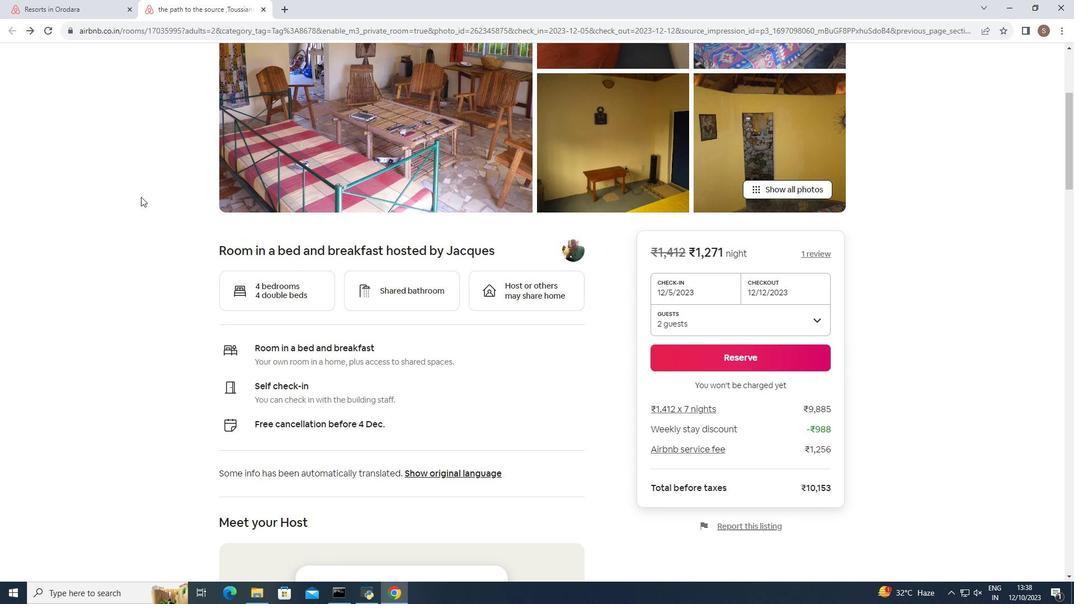 
Action: Mouse scrolled (140, 196) with delta (0, 0)
Screenshot: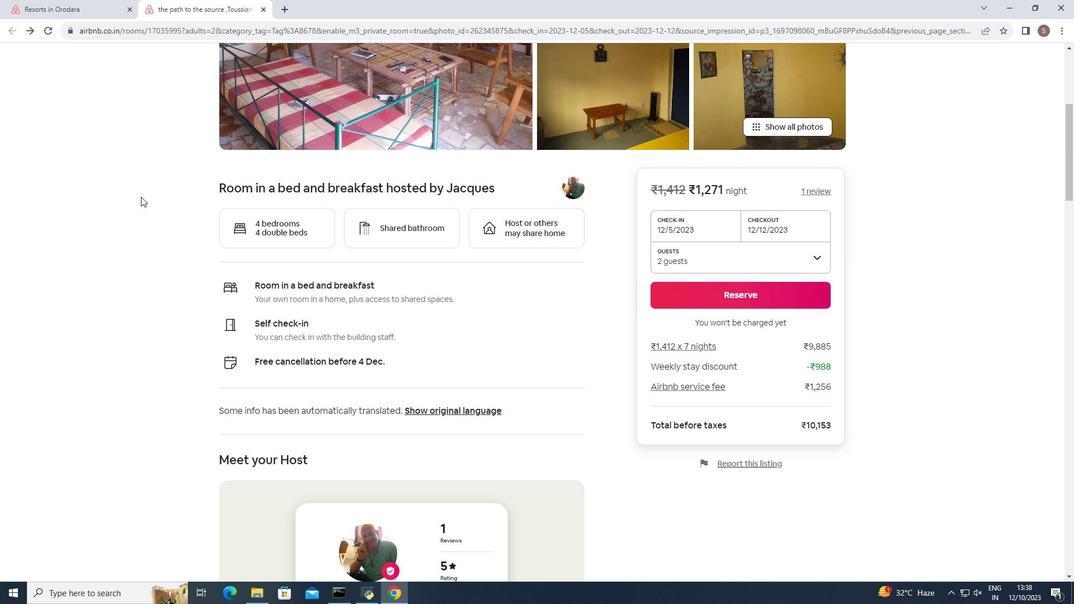 
Action: Mouse scrolled (140, 196) with delta (0, 0)
Screenshot: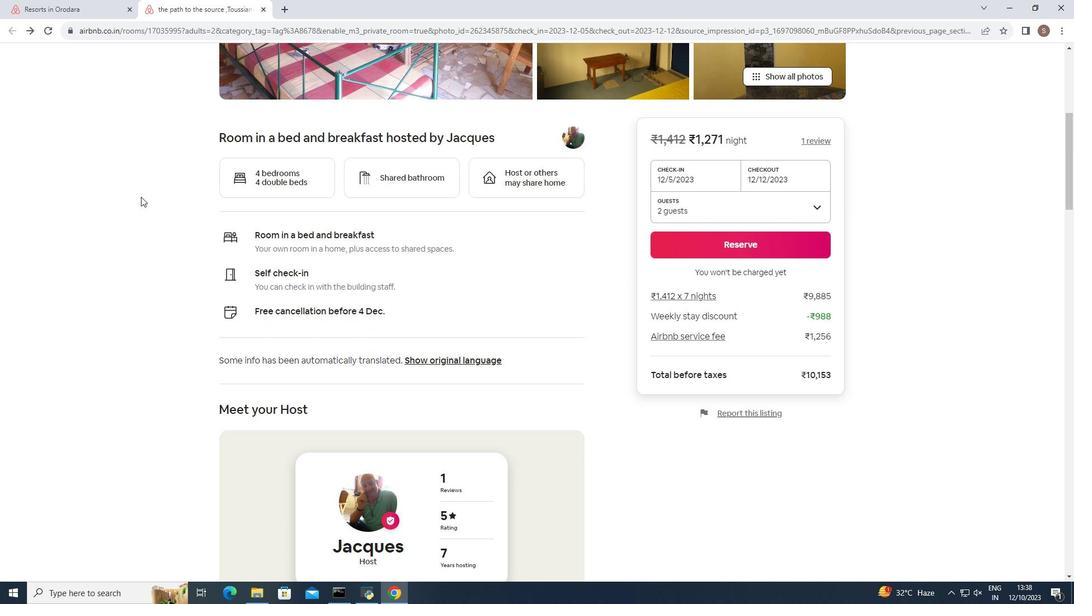 
Action: Mouse scrolled (140, 196) with delta (0, 0)
Screenshot: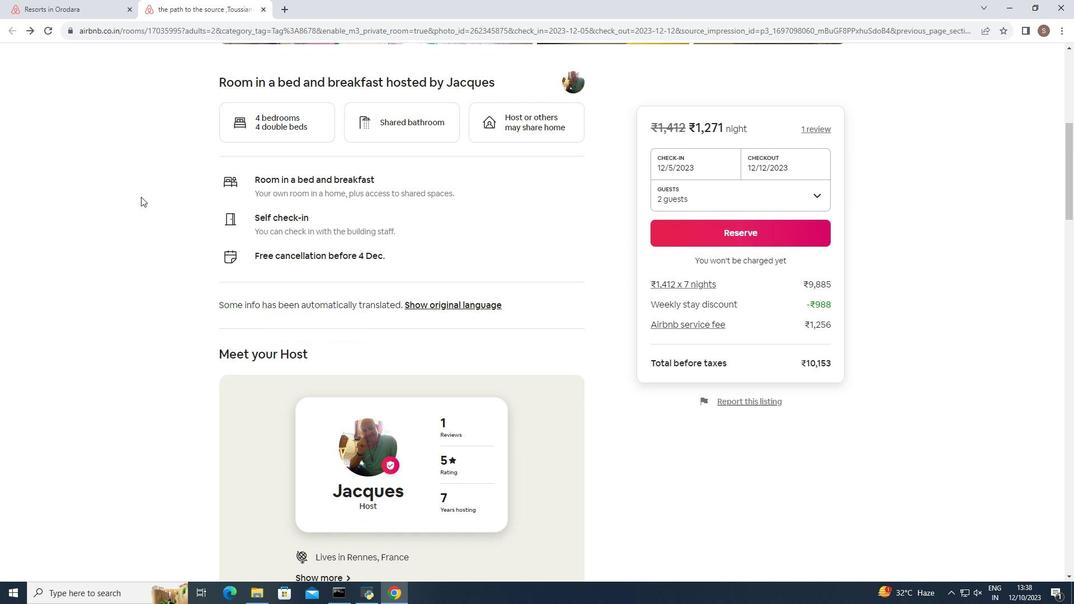 
Action: Mouse scrolled (140, 196) with delta (0, 0)
Screenshot: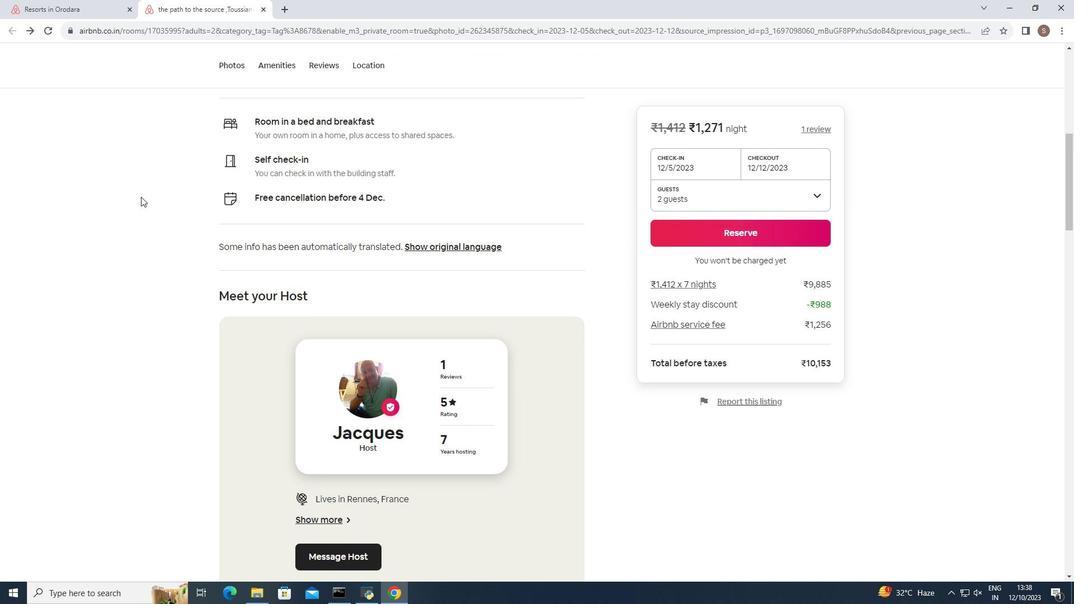 
Action: Mouse scrolled (140, 196) with delta (0, 0)
Screenshot: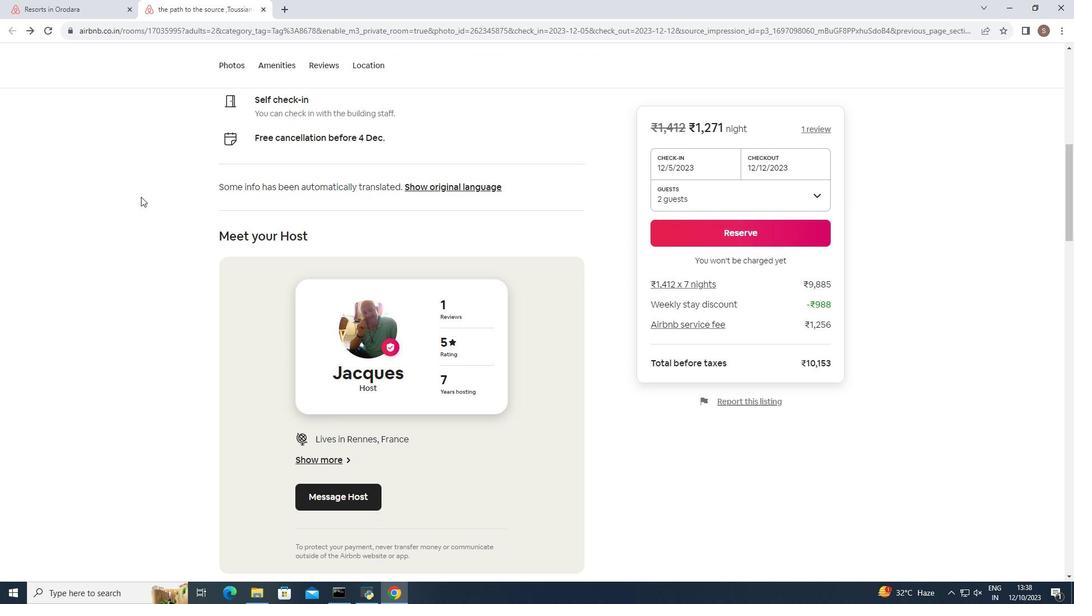 
Action: Mouse scrolled (140, 196) with delta (0, 0)
Screenshot: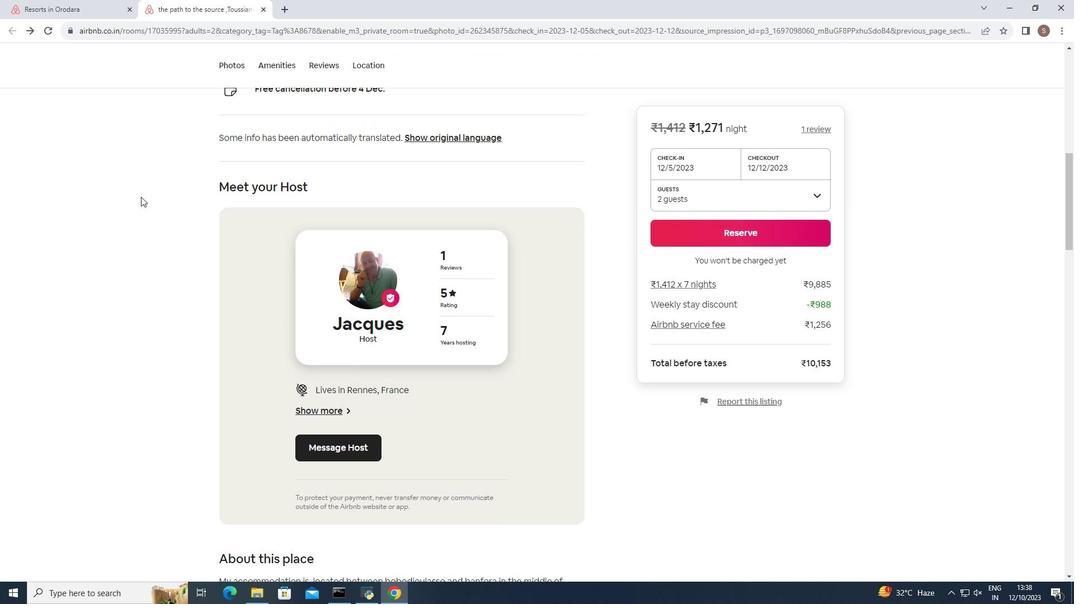 
Action: Mouse scrolled (140, 196) with delta (0, 0)
Screenshot: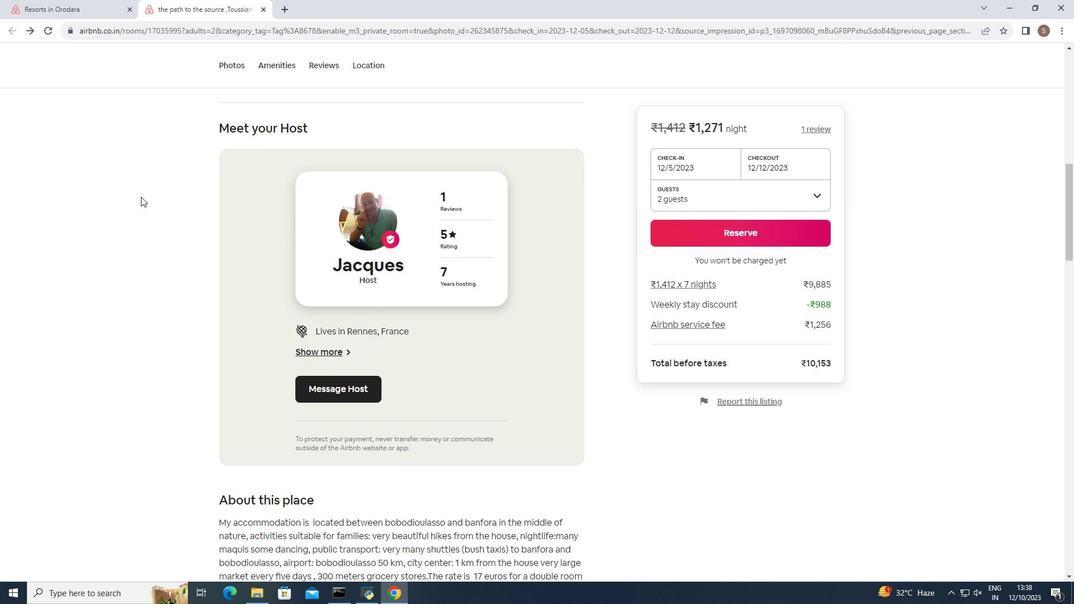 
Action: Mouse scrolled (140, 196) with delta (0, 0)
Screenshot: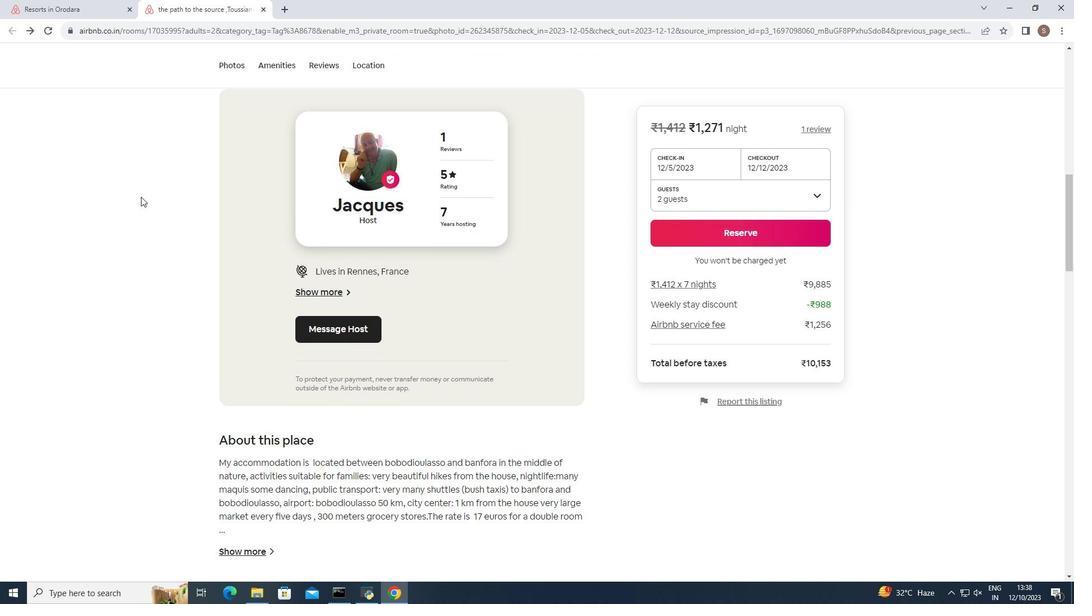 
Action: Mouse scrolled (140, 196) with delta (0, 0)
Screenshot: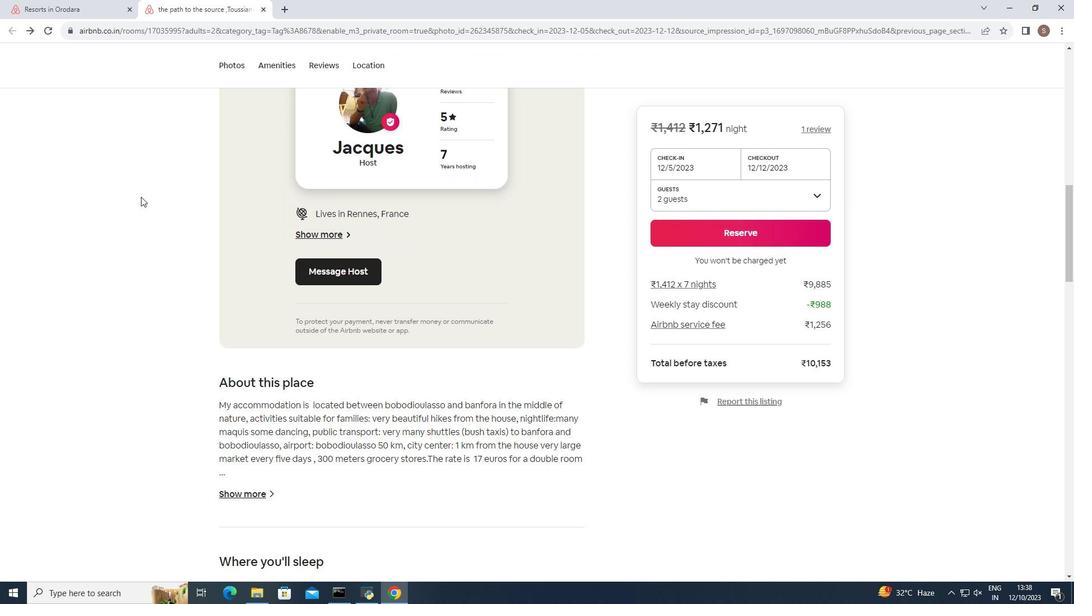 
Action: Mouse scrolled (140, 196) with delta (0, 0)
Screenshot: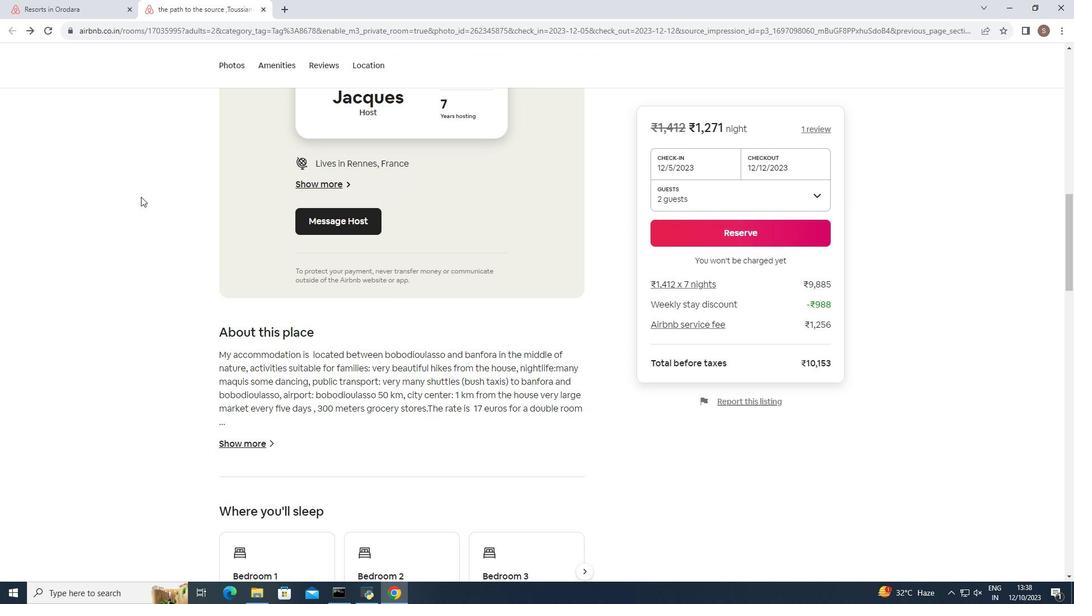 
Action: Mouse scrolled (140, 196) with delta (0, 0)
Screenshot: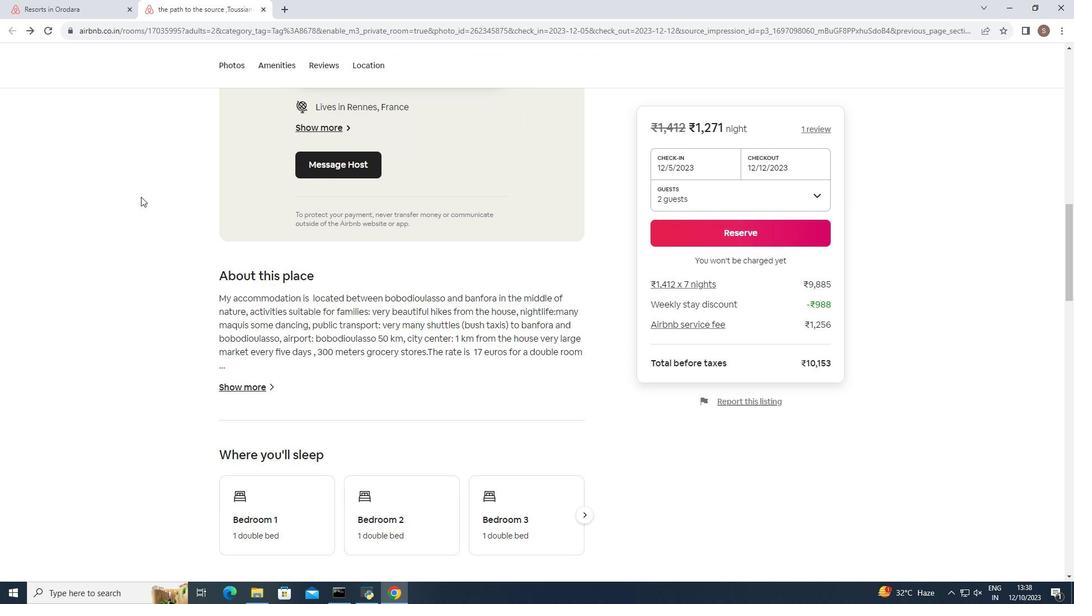 
Action: Mouse scrolled (140, 196) with delta (0, 0)
Screenshot: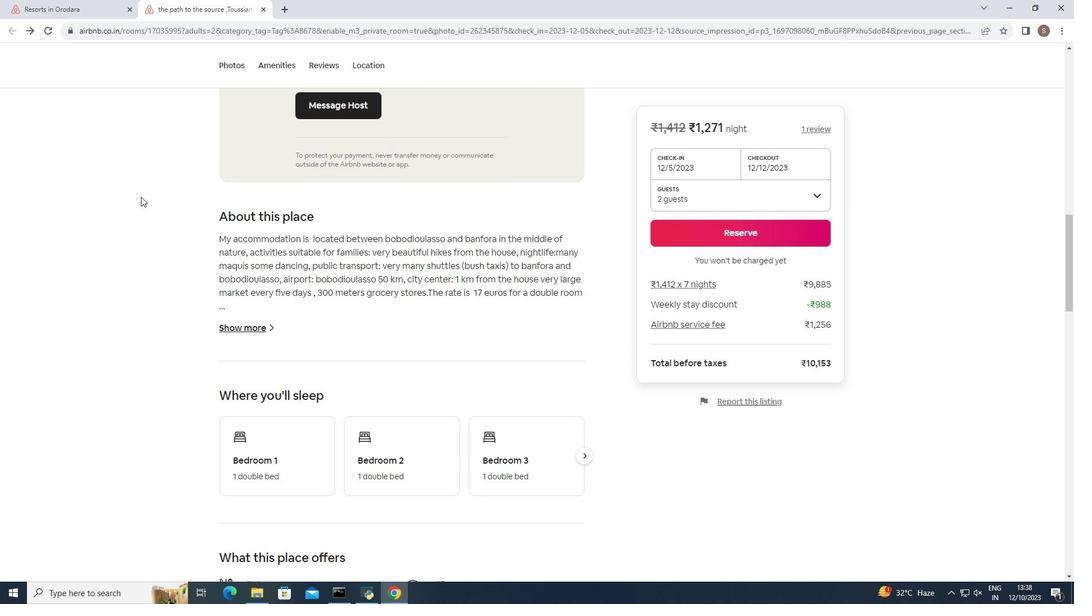 
Action: Mouse moved to (233, 279)
Screenshot: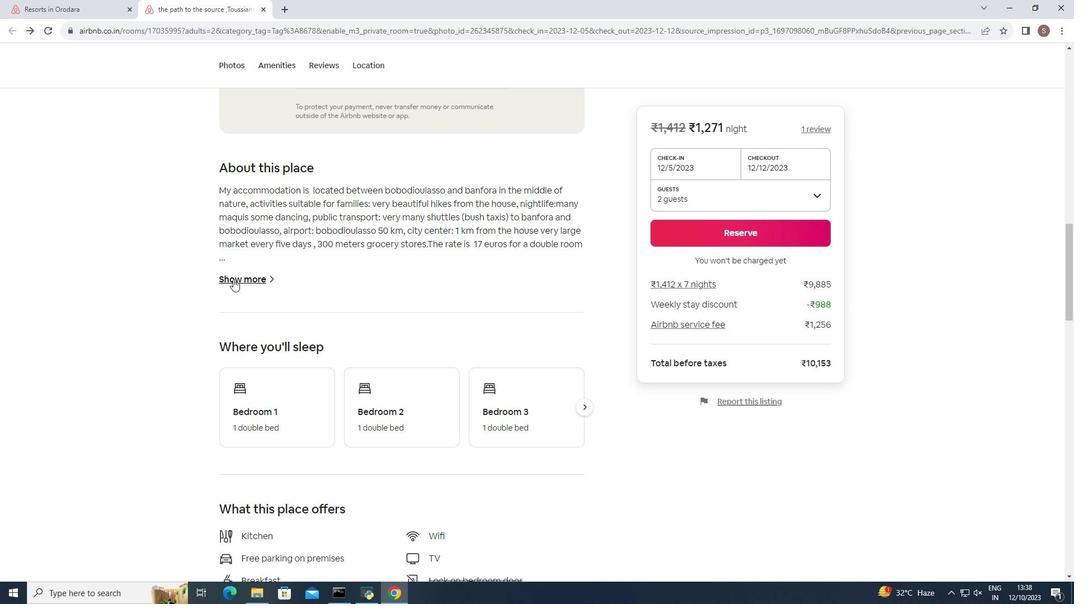 
Action: Mouse pressed left at (233, 279)
Screenshot: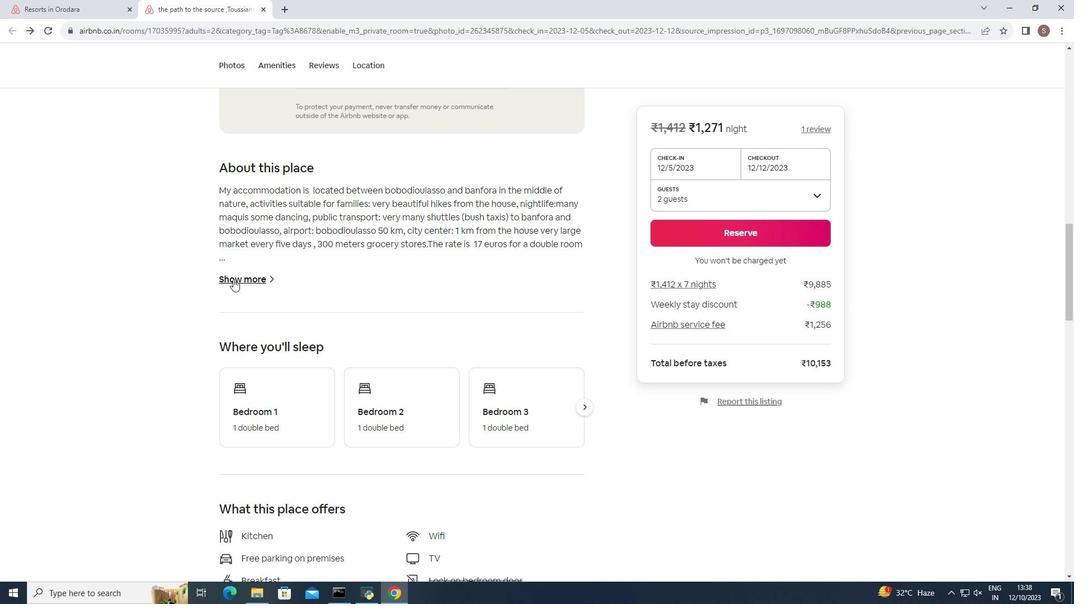 
Action: Mouse moved to (374, 293)
Screenshot: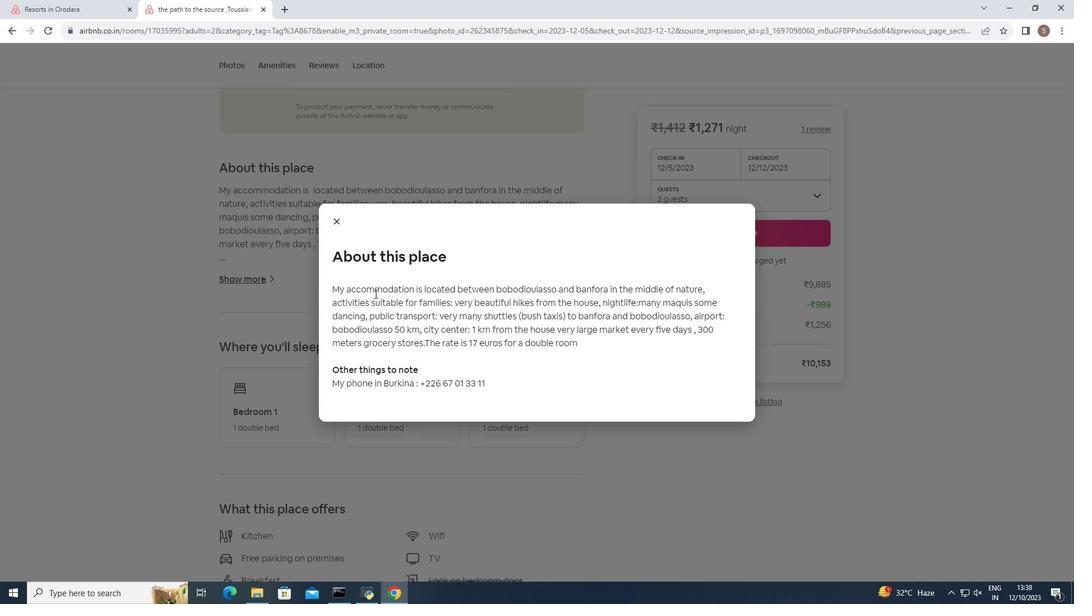 
Action: Mouse scrolled (374, 293) with delta (0, 0)
Screenshot: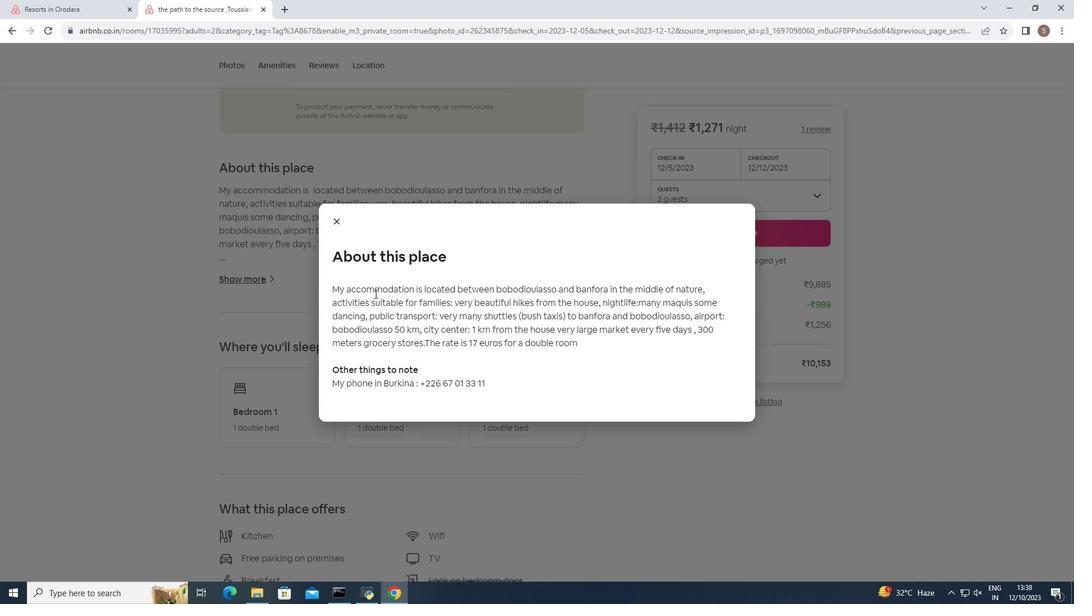 
Action: Mouse scrolled (374, 293) with delta (0, 0)
Screenshot: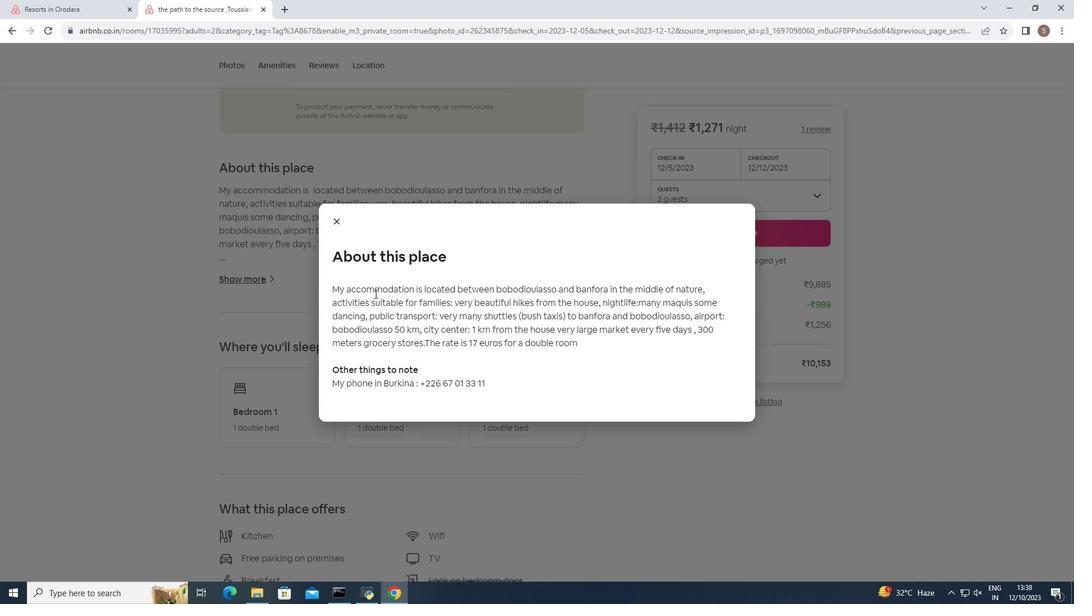 
Action: Mouse moved to (334, 222)
Screenshot: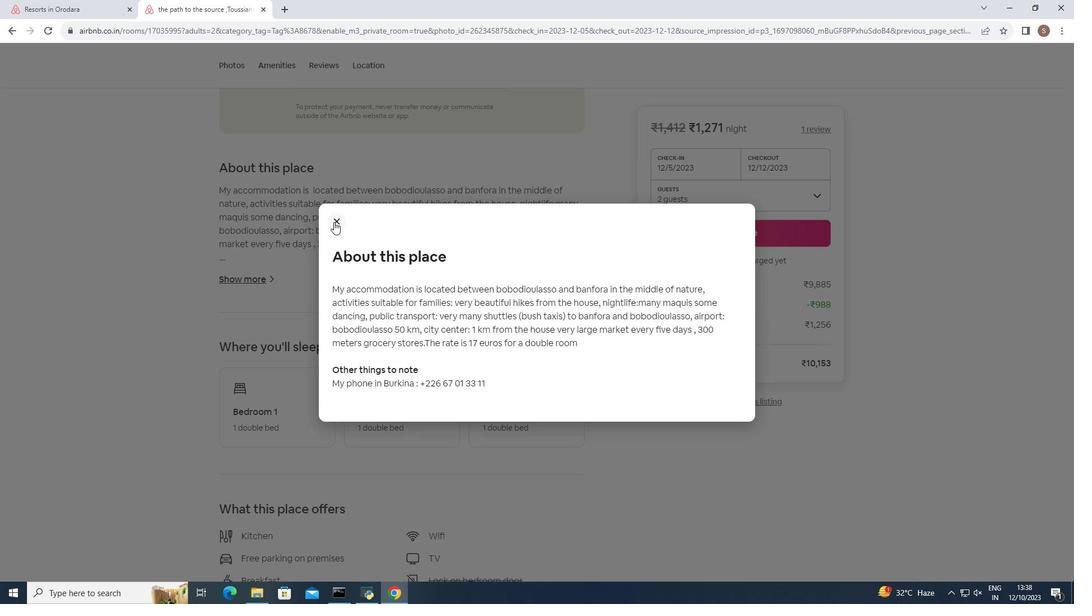 
Action: Mouse pressed left at (334, 222)
Screenshot: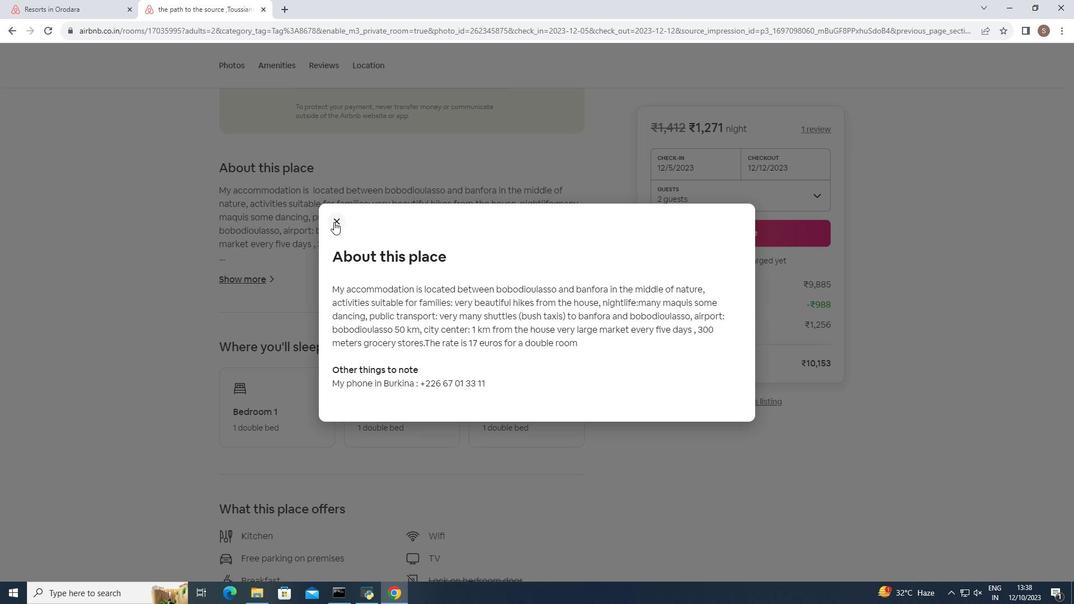 
Action: Mouse scrolled (334, 221) with delta (0, 0)
Screenshot: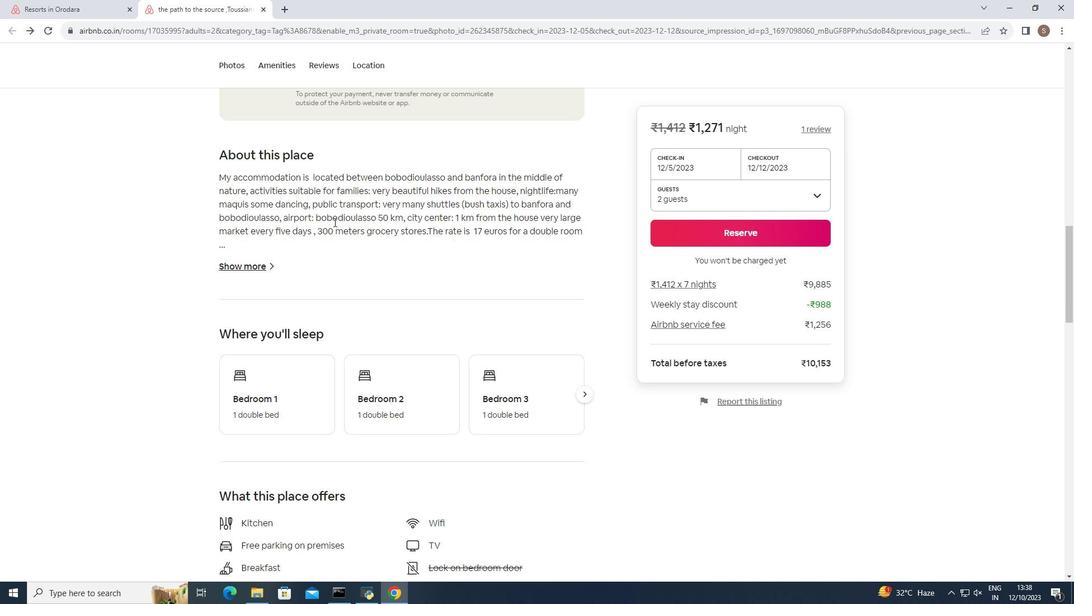 
Action: Mouse scrolled (334, 221) with delta (0, 0)
Screenshot: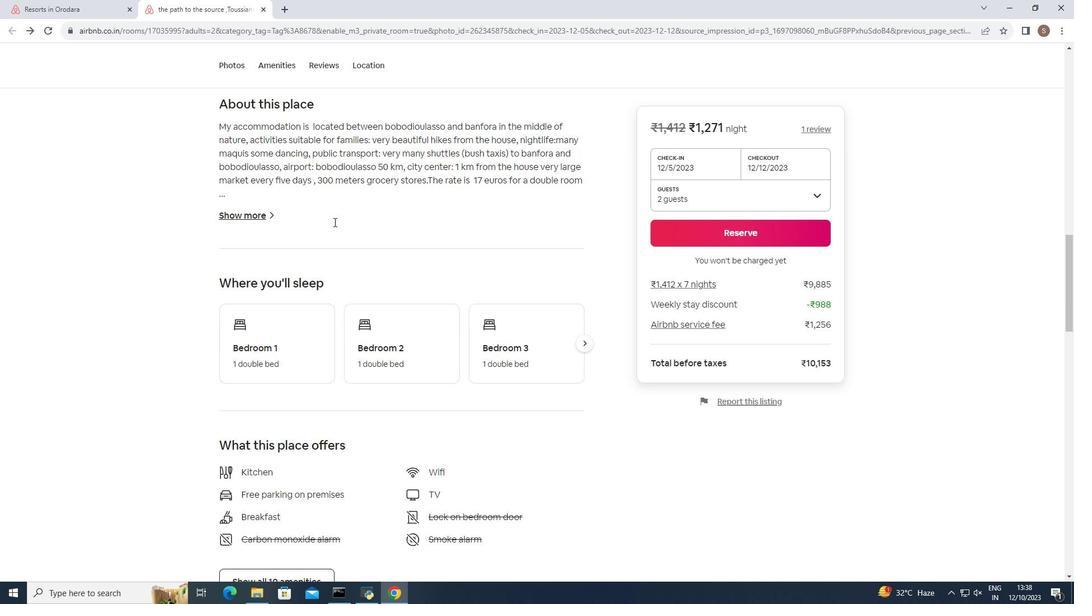 
Action: Mouse scrolled (334, 221) with delta (0, 0)
Screenshot: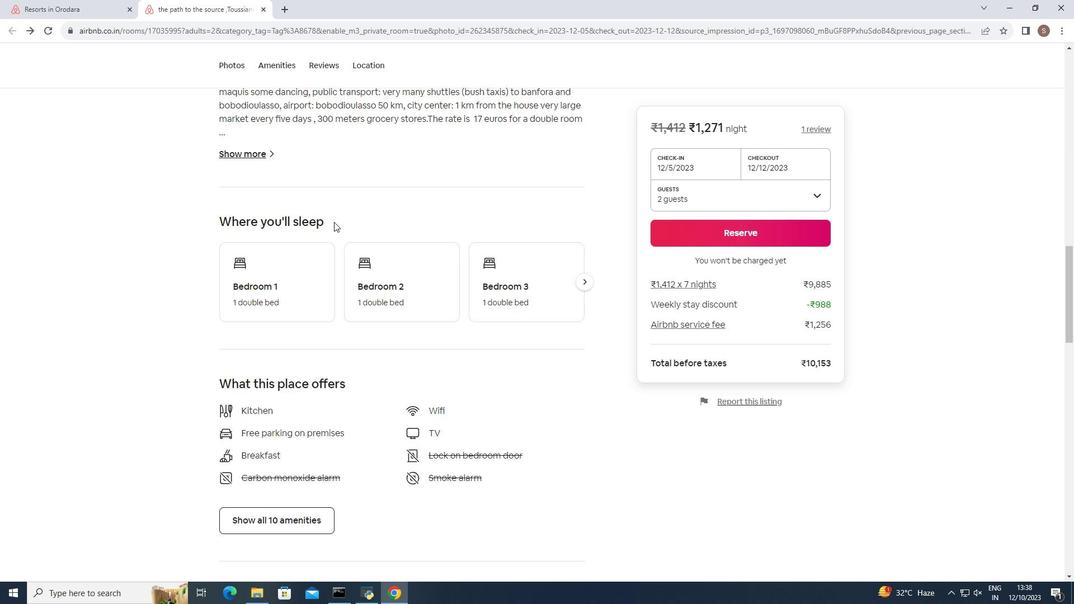 
Action: Mouse scrolled (334, 221) with delta (0, 0)
Screenshot: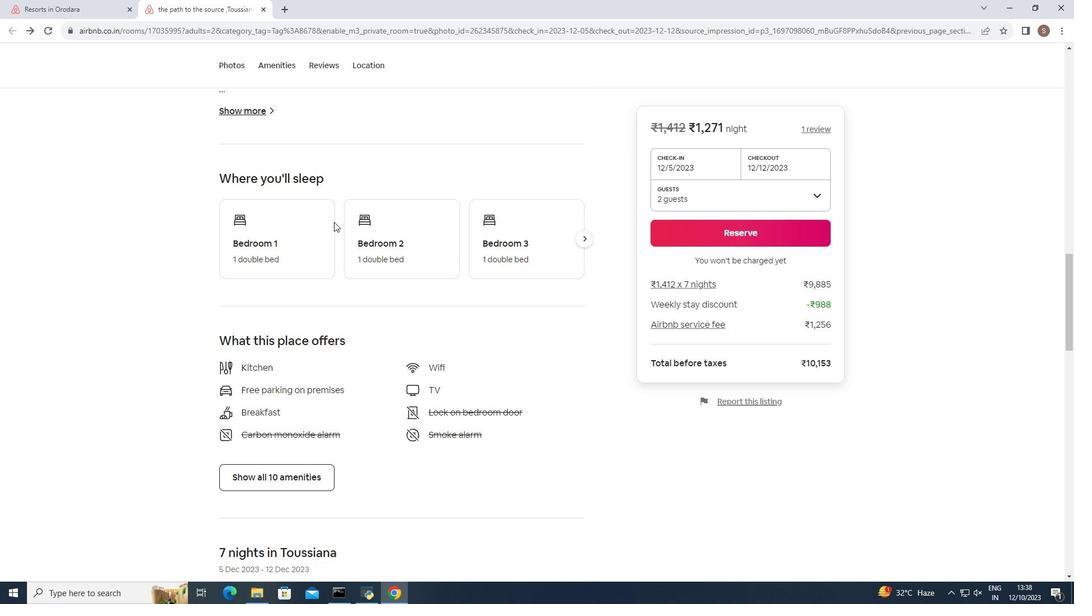 
Action: Mouse scrolled (334, 221) with delta (0, 0)
Screenshot: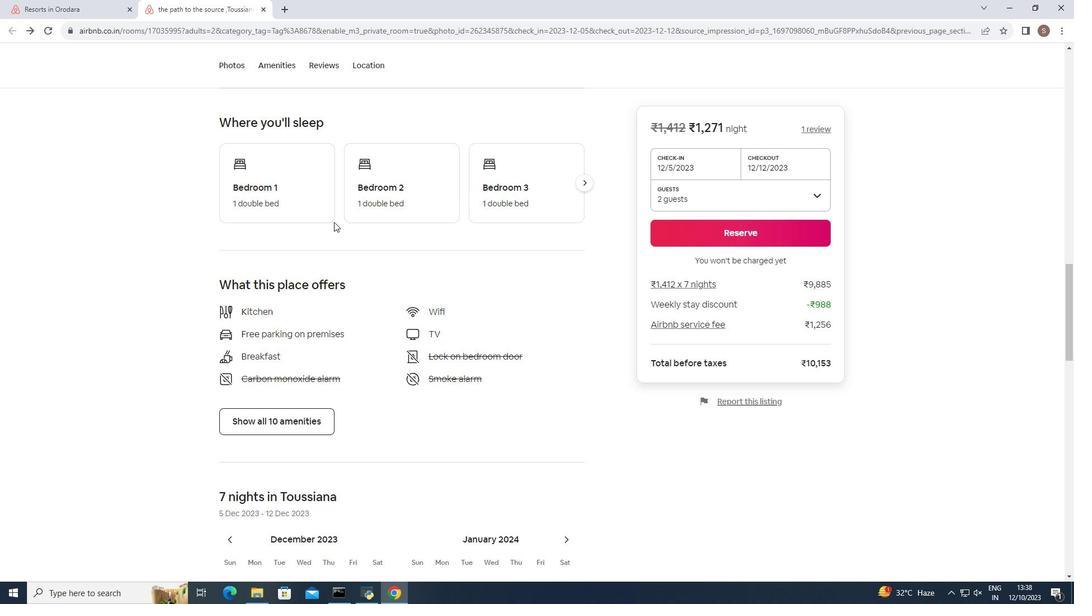 
Action: Mouse scrolled (334, 221) with delta (0, 0)
Screenshot: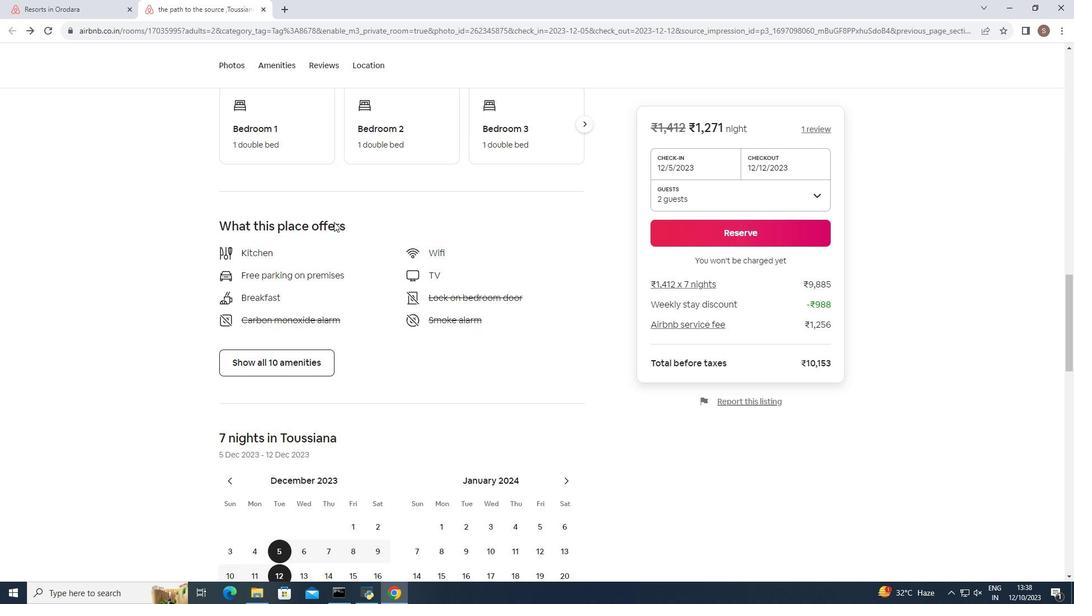 
Action: Mouse moved to (334, 223)
Screenshot: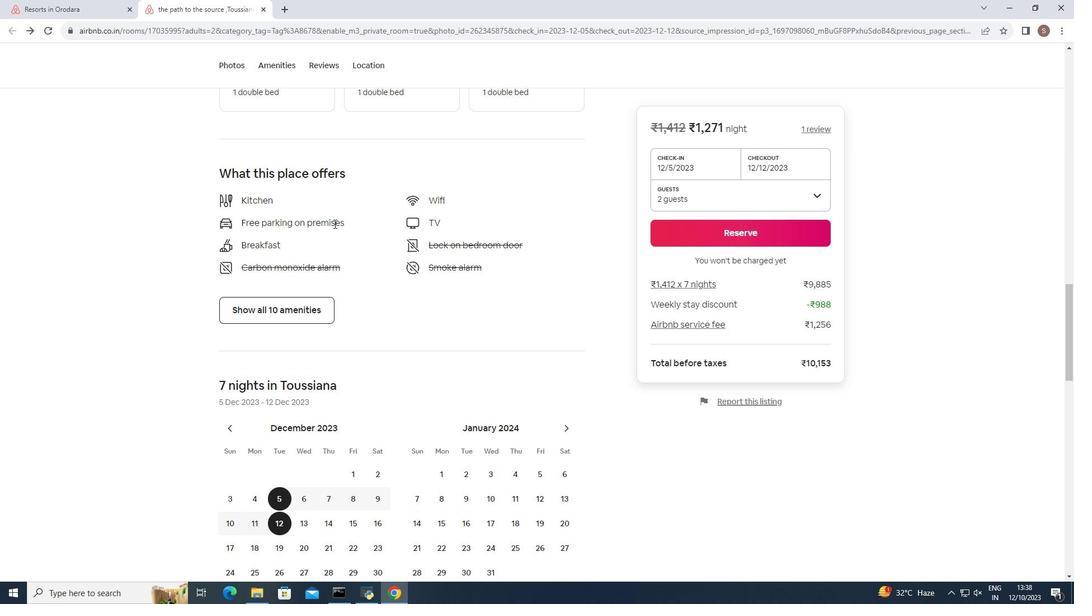 
Action: Mouse scrolled (334, 223) with delta (0, 0)
Screenshot: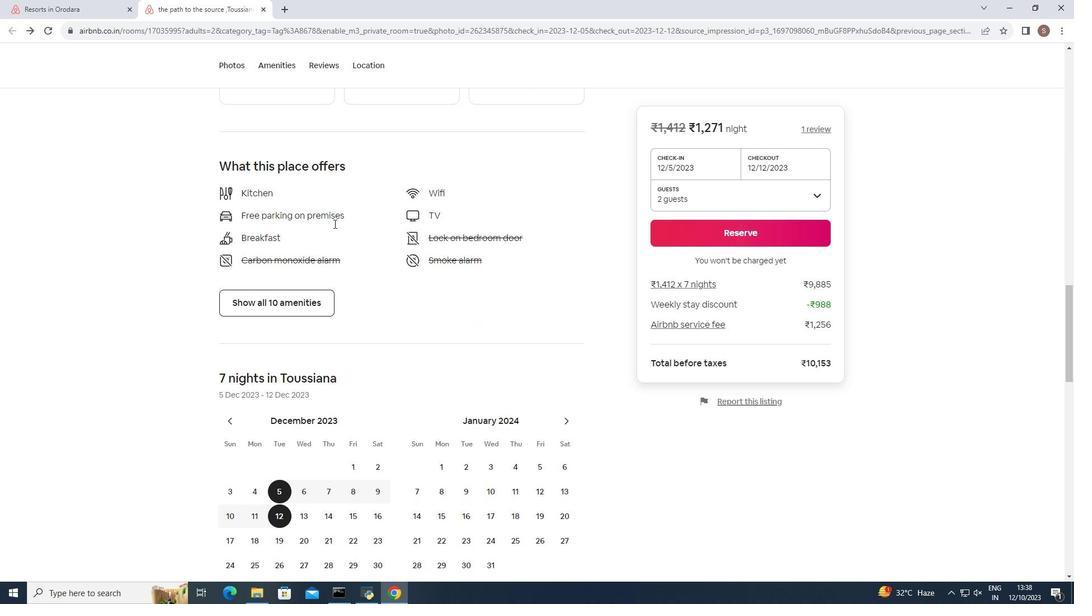 
Action: Mouse moved to (287, 251)
Screenshot: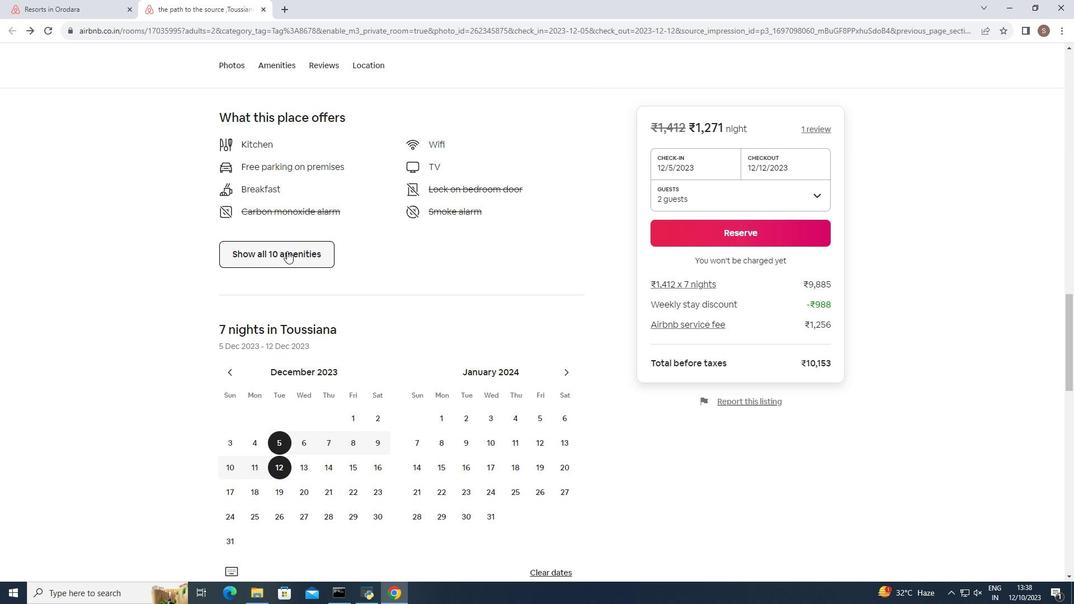 
Action: Mouse pressed left at (287, 251)
Screenshot: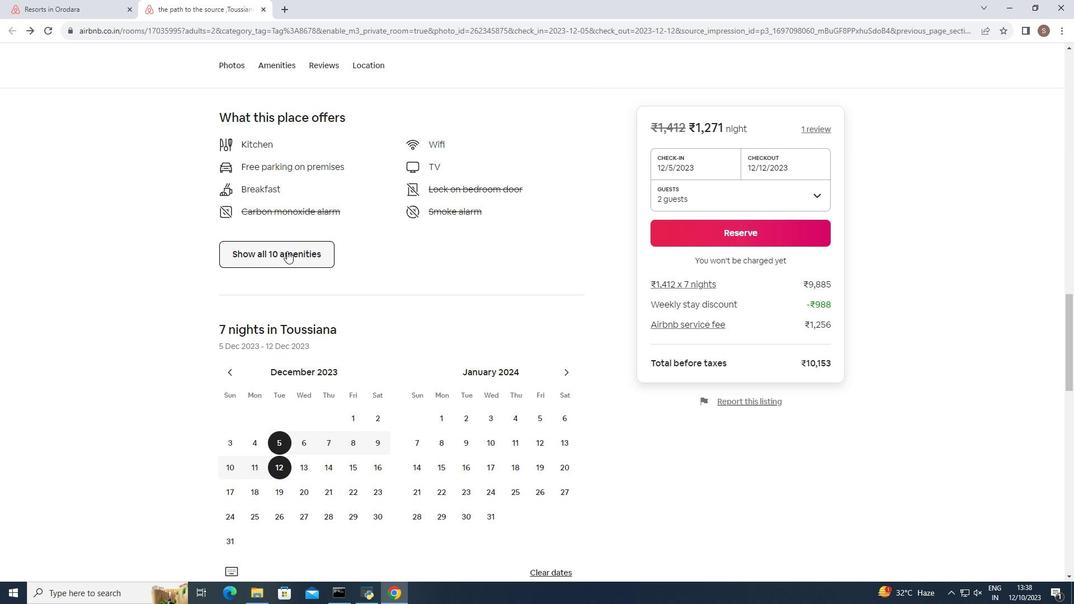 
Action: Mouse moved to (374, 269)
Screenshot: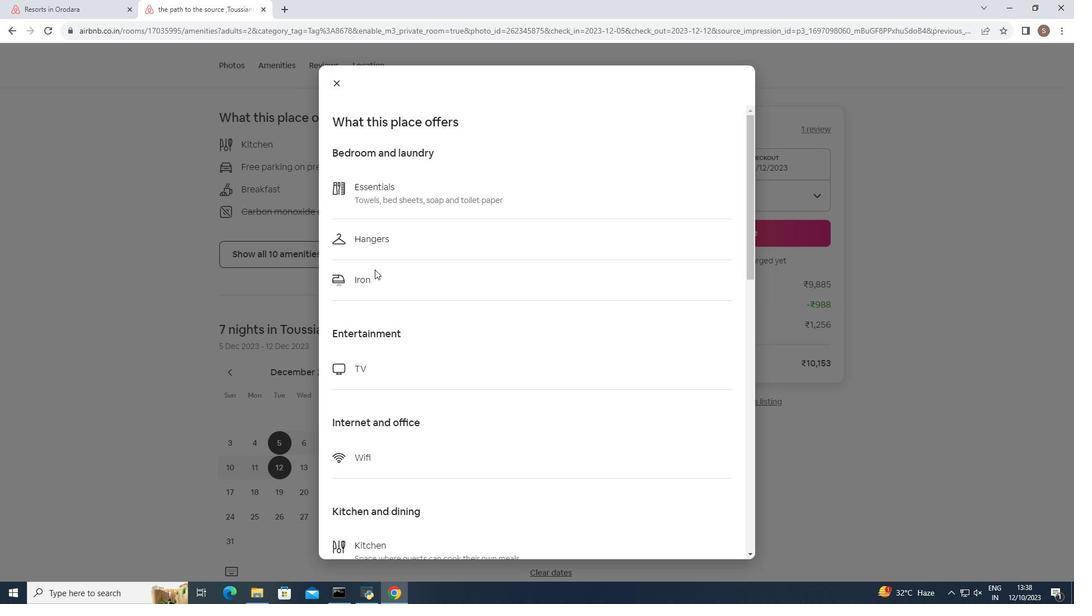 
Action: Mouse scrolled (374, 269) with delta (0, 0)
Screenshot: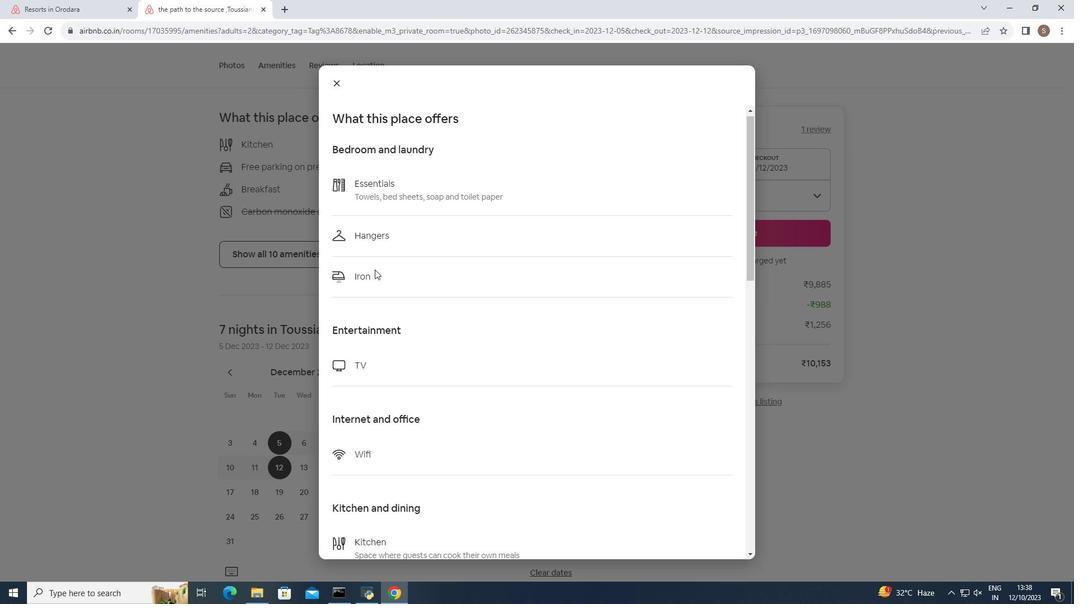 
Action: Mouse scrolled (374, 269) with delta (0, 0)
Screenshot: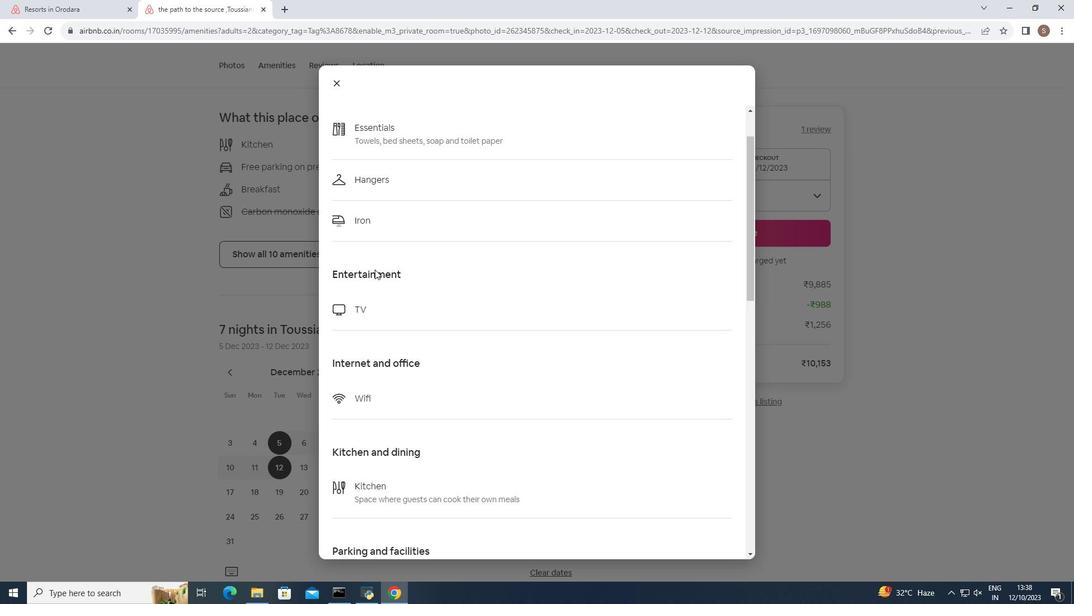 
Action: Mouse scrolled (374, 269) with delta (0, 0)
Screenshot: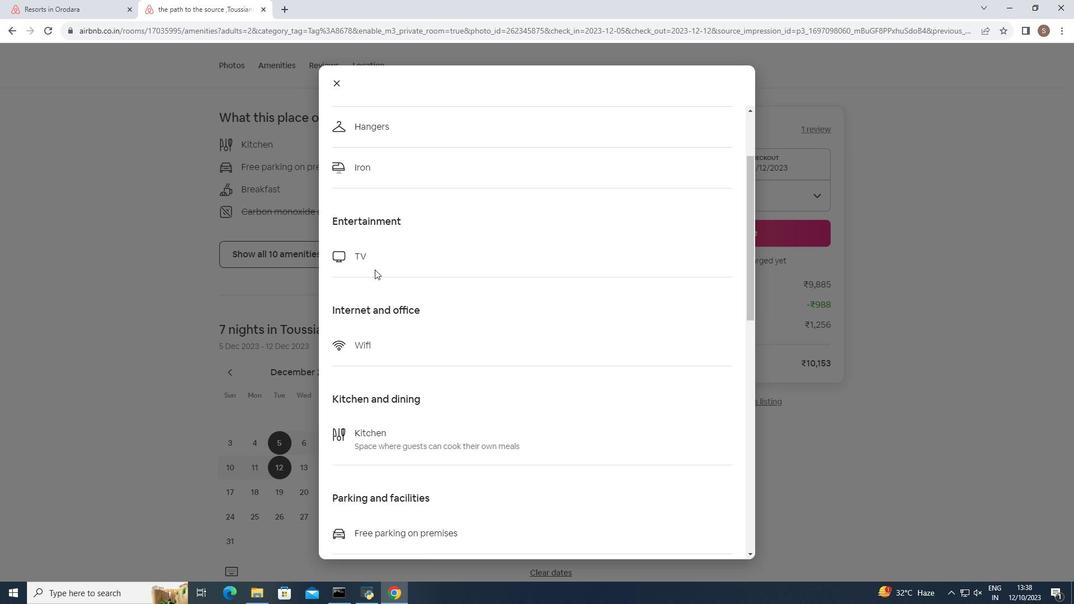 
Action: Mouse scrolled (374, 269) with delta (0, 0)
Screenshot: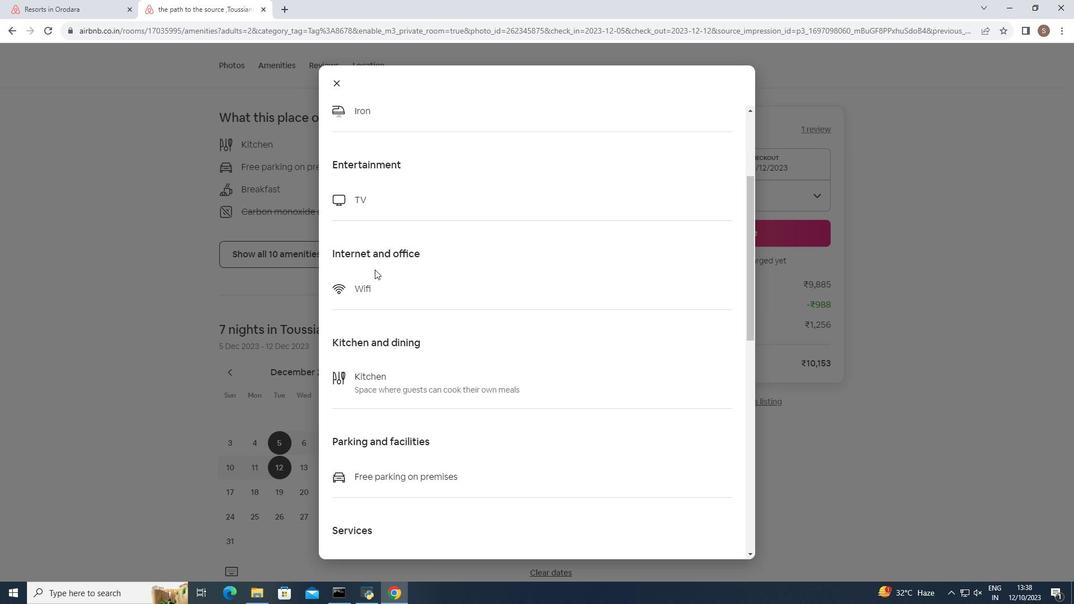 
Action: Mouse scrolled (374, 269) with delta (0, 0)
Screenshot: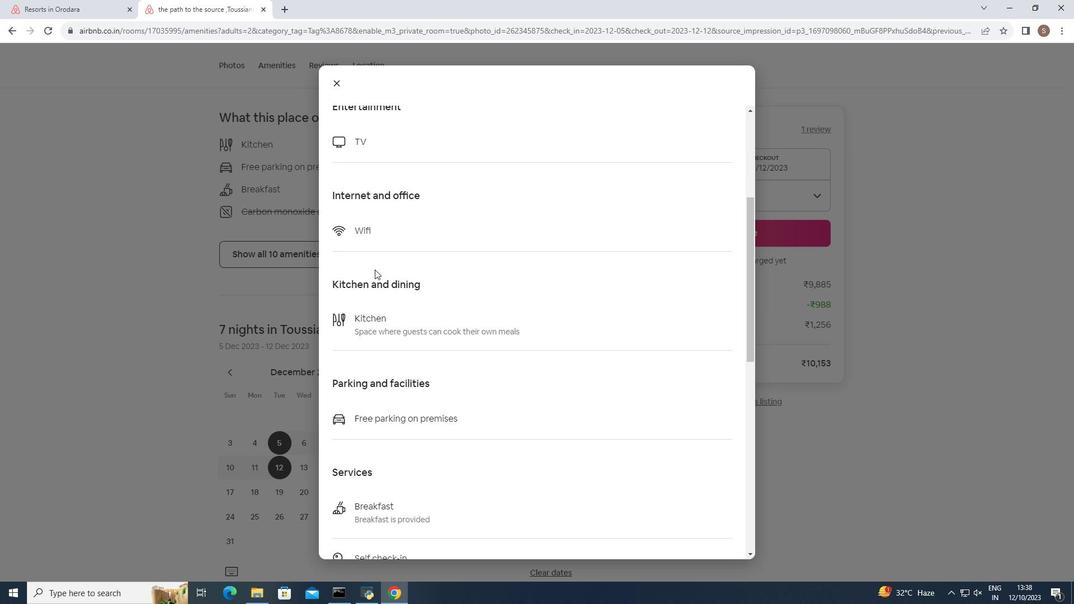 
Action: Mouse scrolled (374, 269) with delta (0, 0)
Screenshot: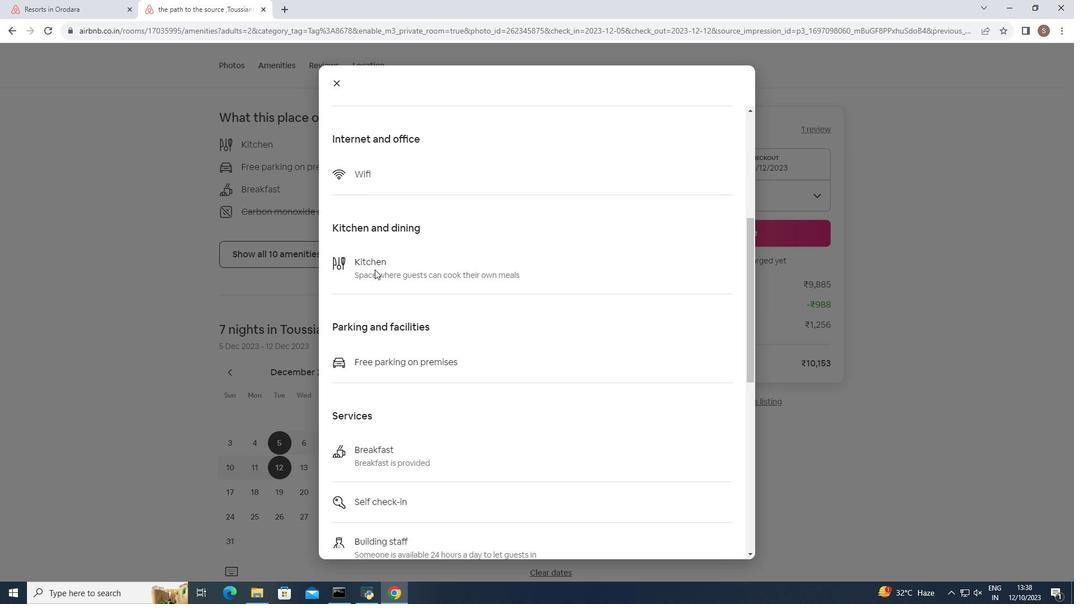 
Action: Mouse scrolled (374, 269) with delta (0, 0)
Screenshot: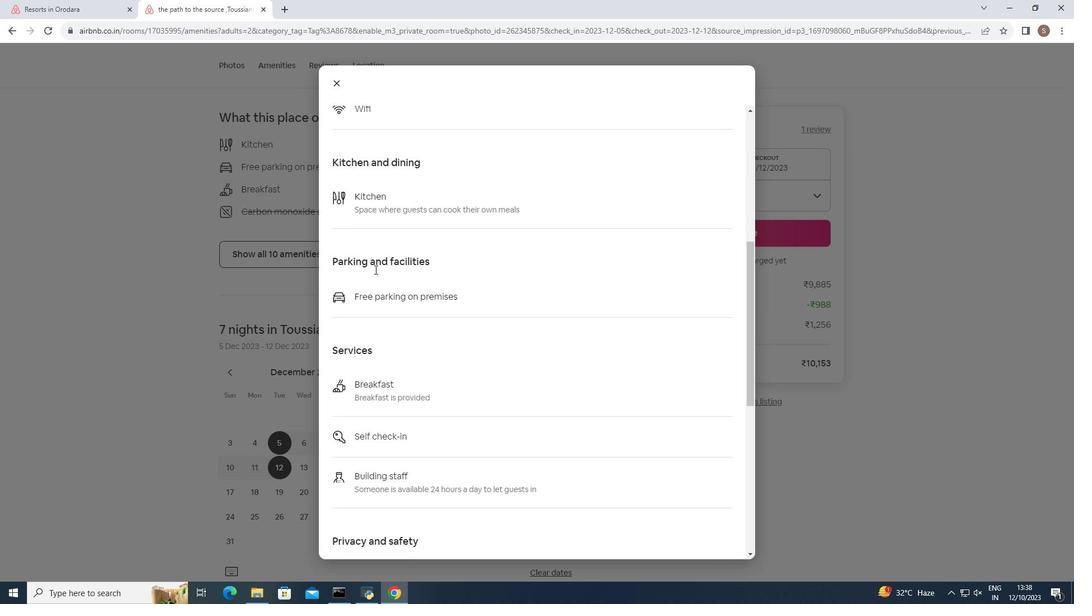 
Action: Mouse scrolled (374, 269) with delta (0, 0)
Screenshot: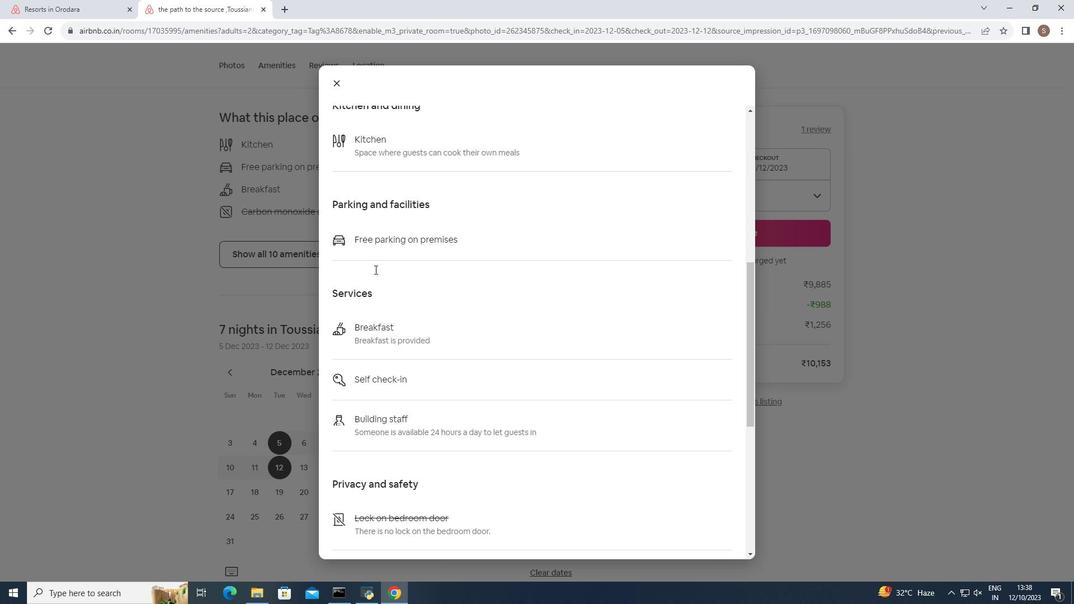 
Action: Mouse scrolled (374, 269) with delta (0, 0)
Screenshot: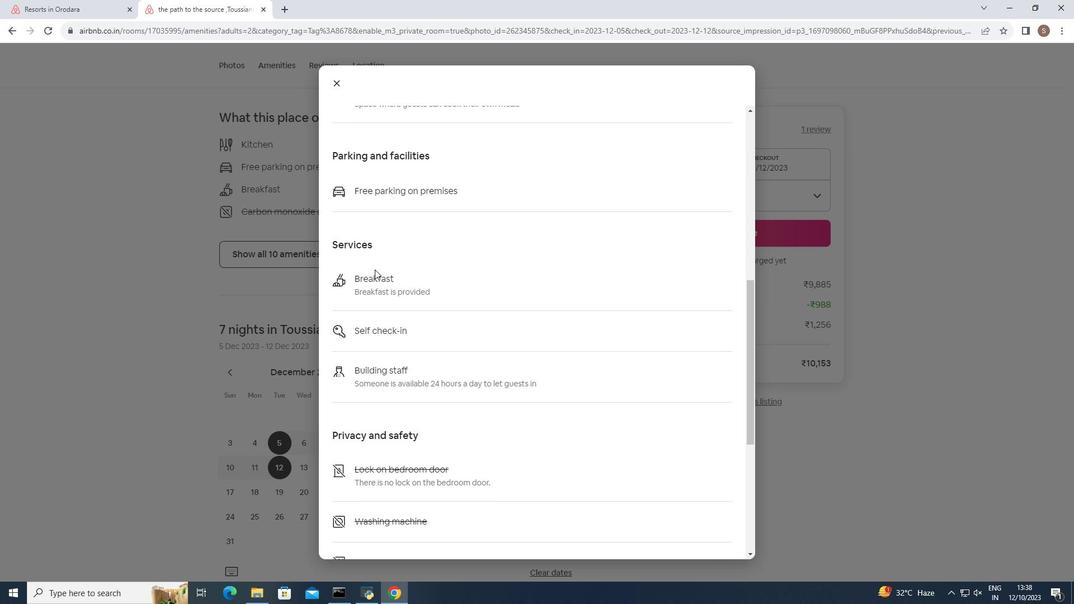 
Action: Mouse scrolled (374, 269) with delta (0, 0)
Screenshot: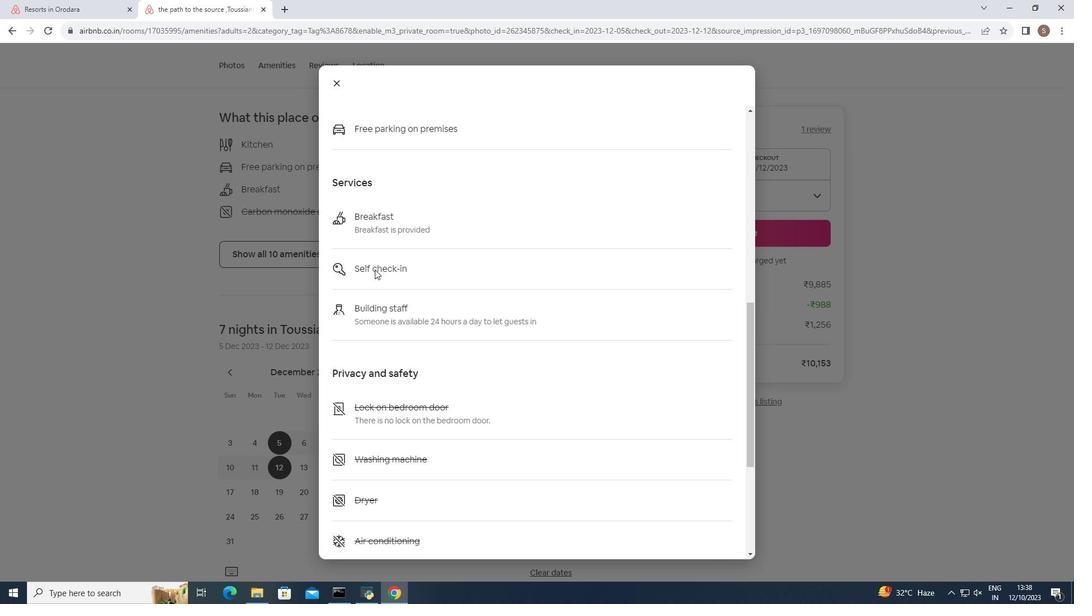 
Action: Mouse scrolled (374, 269) with delta (0, 0)
Screenshot: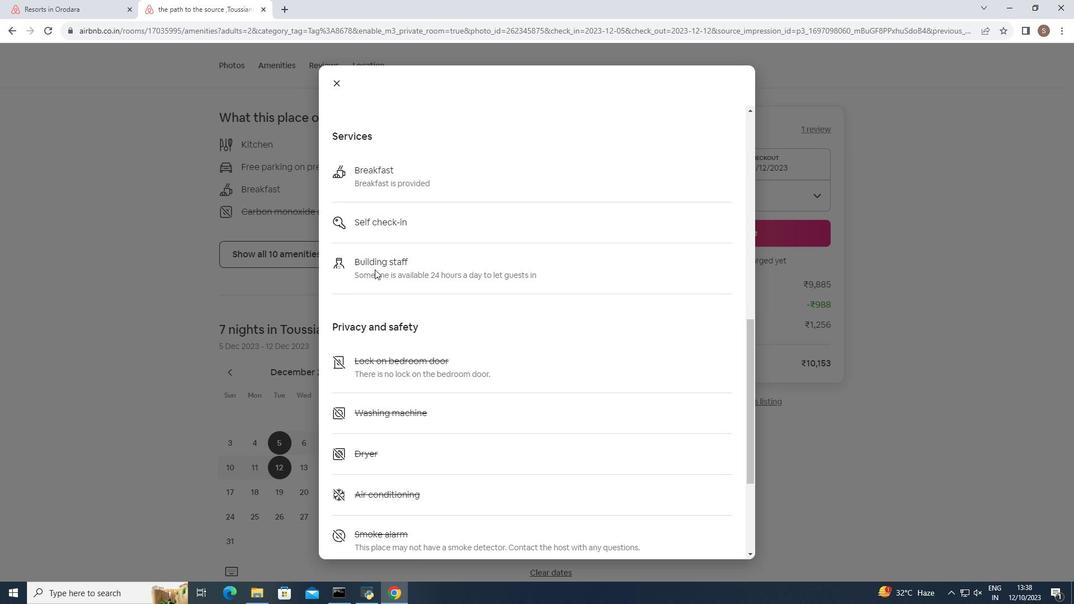 
Action: Mouse scrolled (374, 269) with delta (0, 0)
Screenshot: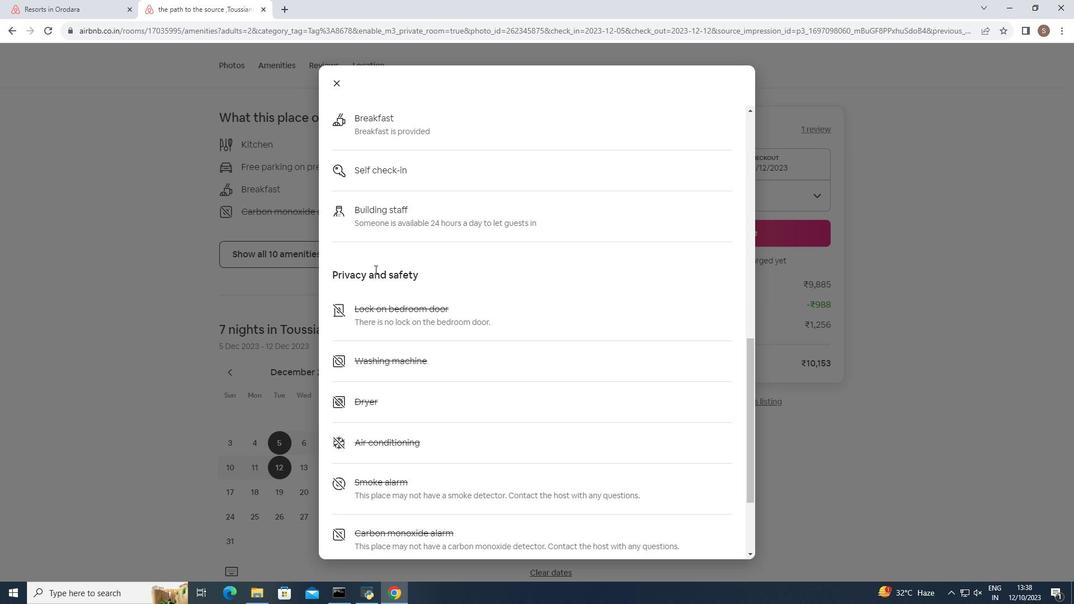 
Action: Mouse scrolled (374, 269) with delta (0, 0)
Screenshot: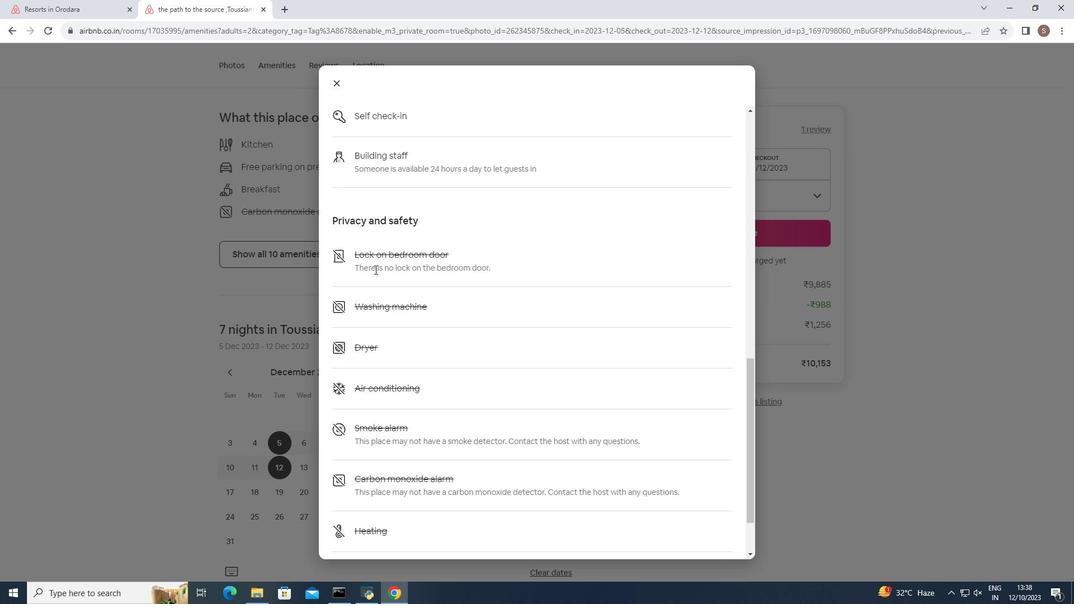 
Action: Mouse scrolled (374, 269) with delta (0, 0)
Screenshot: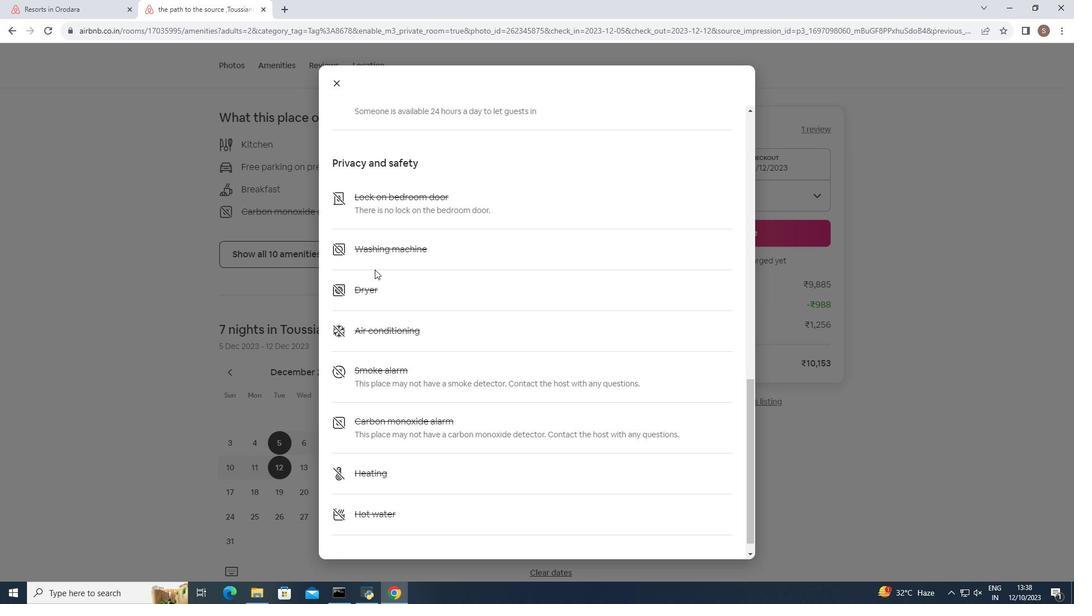 
Action: Mouse scrolled (374, 269) with delta (0, 0)
Screenshot: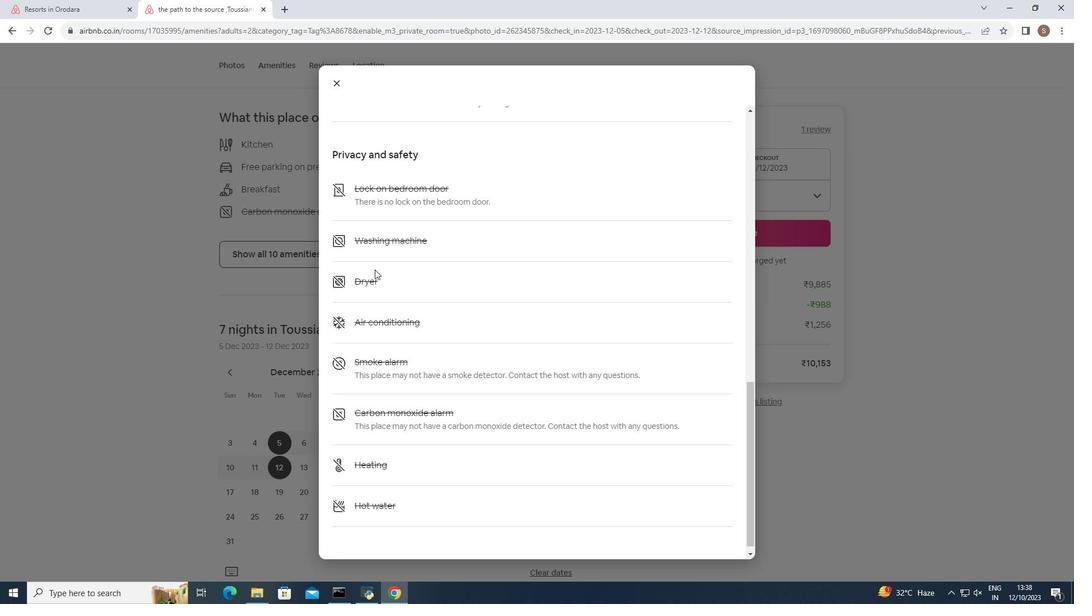 
Action: Mouse scrolled (374, 269) with delta (0, 0)
Screenshot: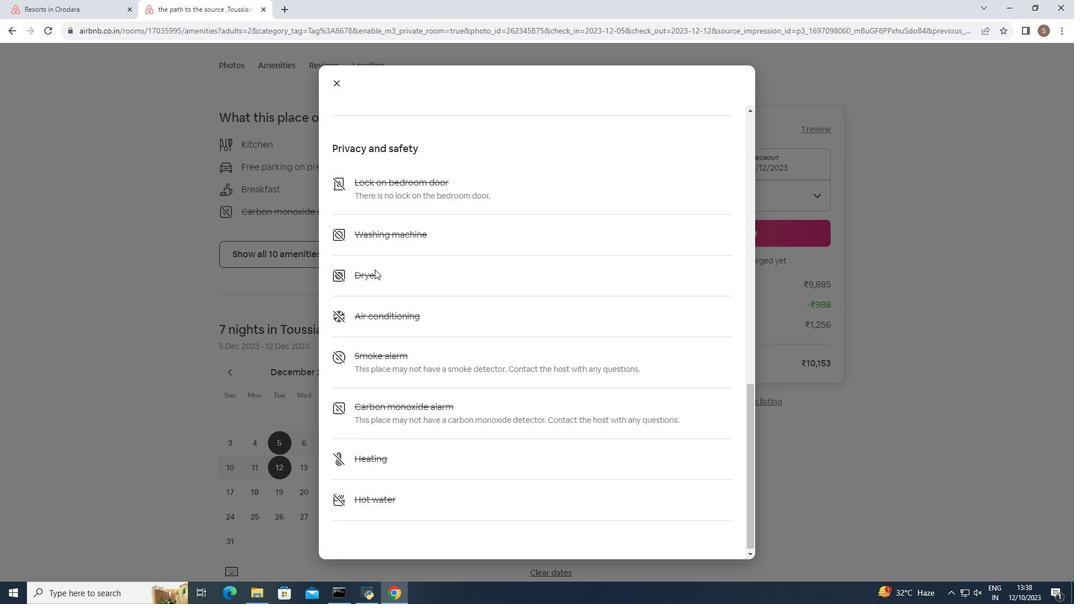 
Action: Mouse moved to (335, 80)
Screenshot: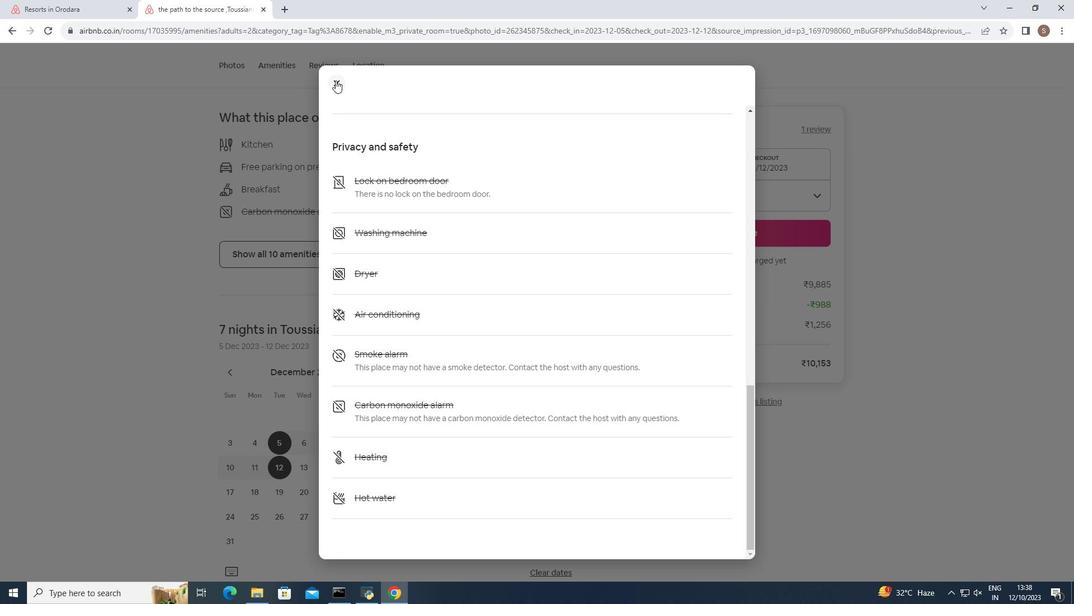 
Action: Mouse pressed left at (335, 80)
Screenshot: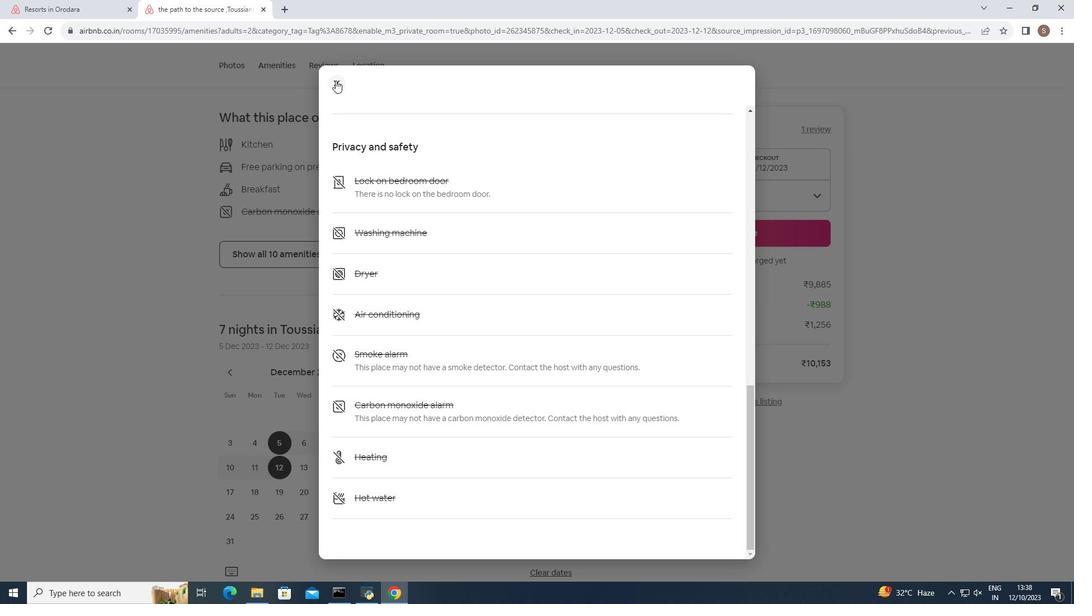 
Action: Mouse moved to (346, 177)
Screenshot: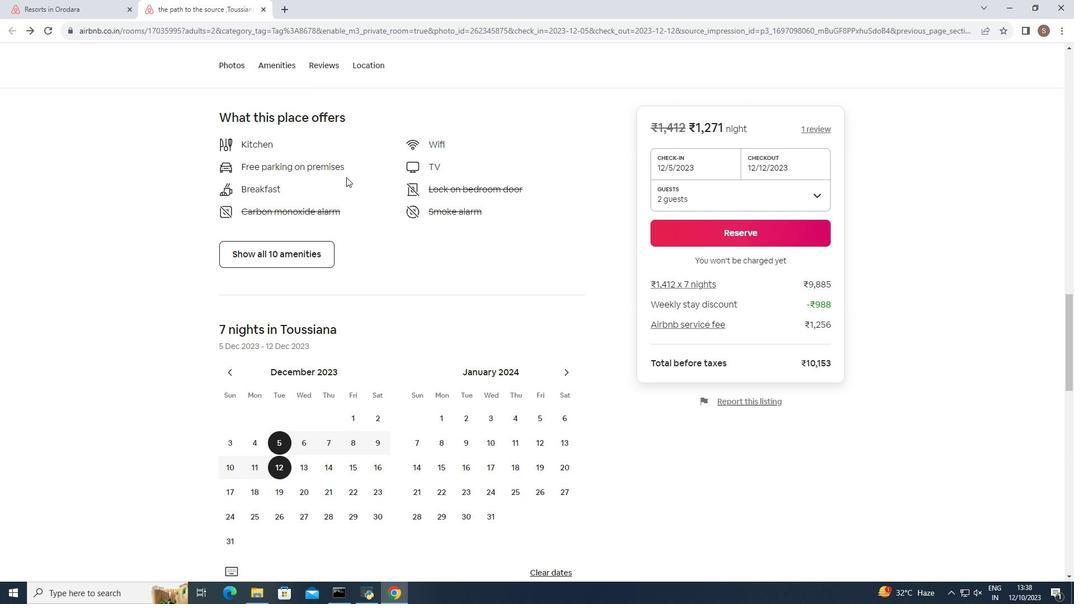 
Action: Mouse scrolled (346, 176) with delta (0, 0)
Screenshot: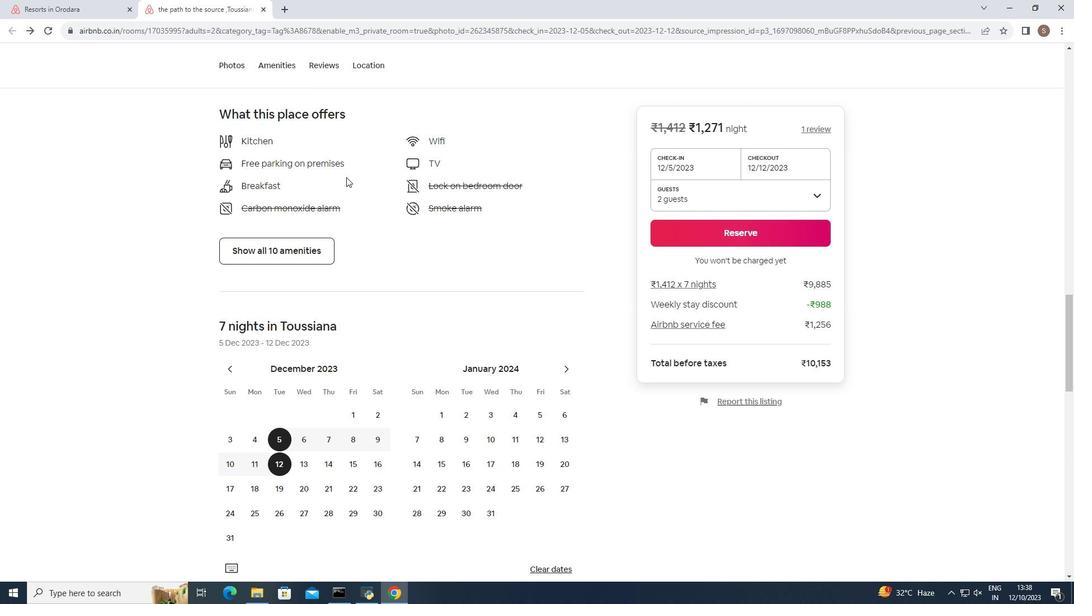 
Action: Mouse scrolled (346, 176) with delta (0, 0)
Screenshot: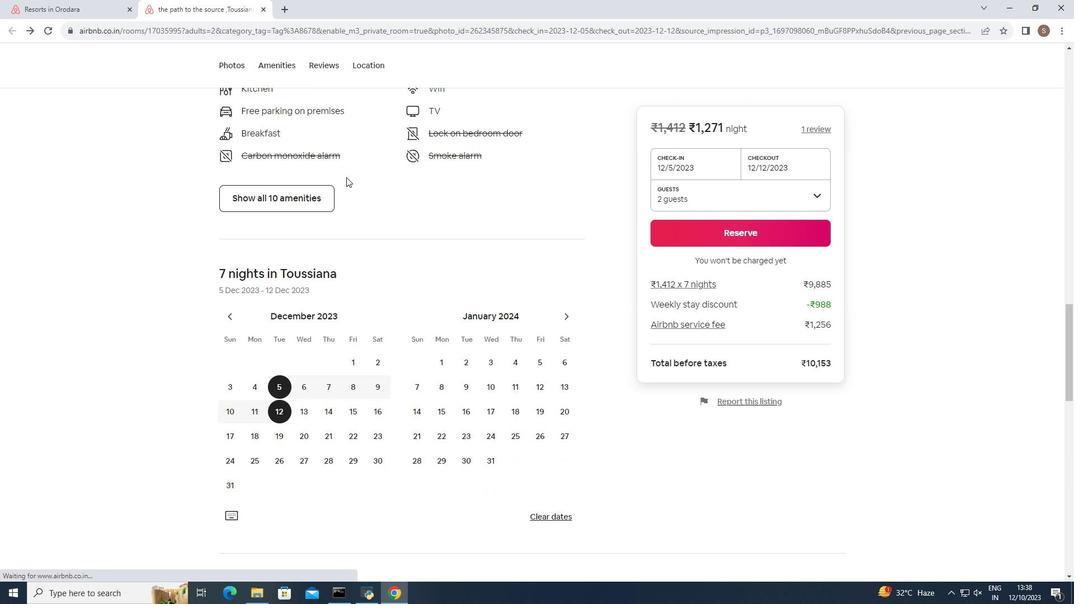 
Action: Mouse scrolled (346, 176) with delta (0, 0)
Screenshot: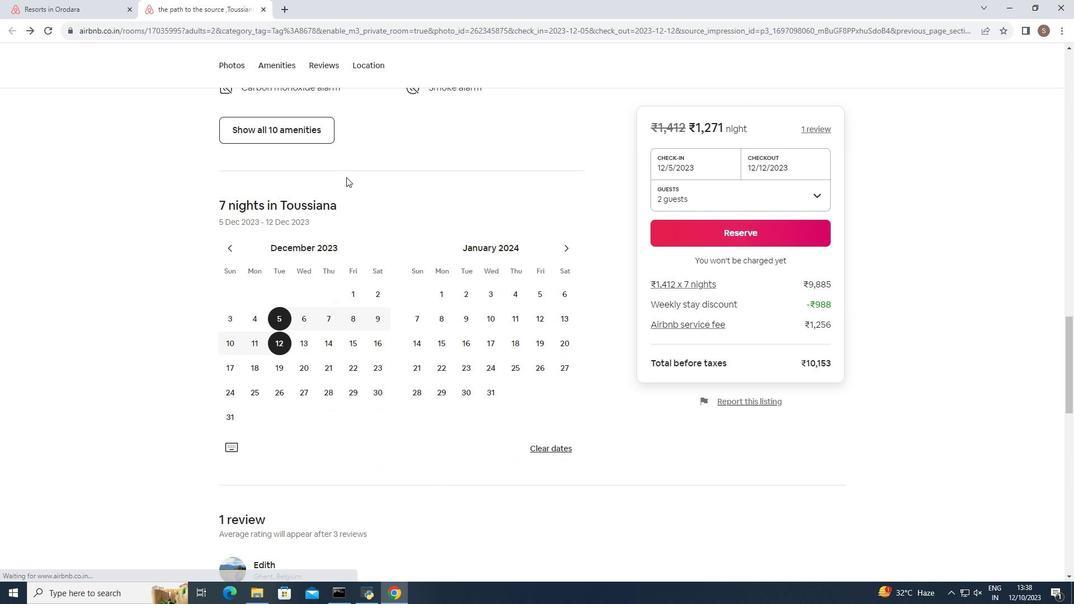 
Action: Mouse scrolled (346, 176) with delta (0, 0)
Screenshot: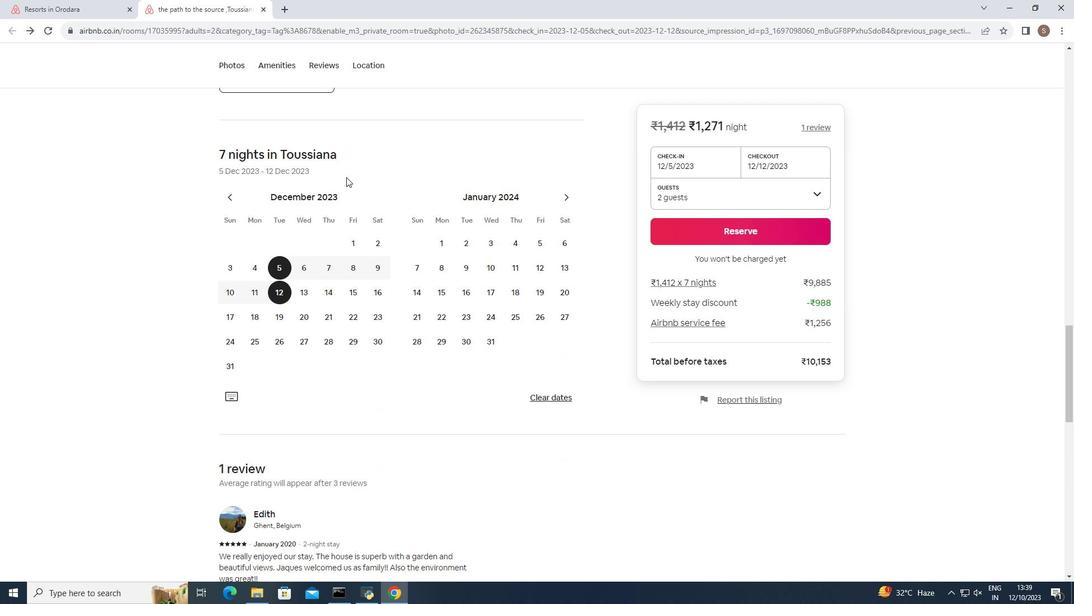 
Action: Mouse scrolled (346, 176) with delta (0, 0)
Screenshot: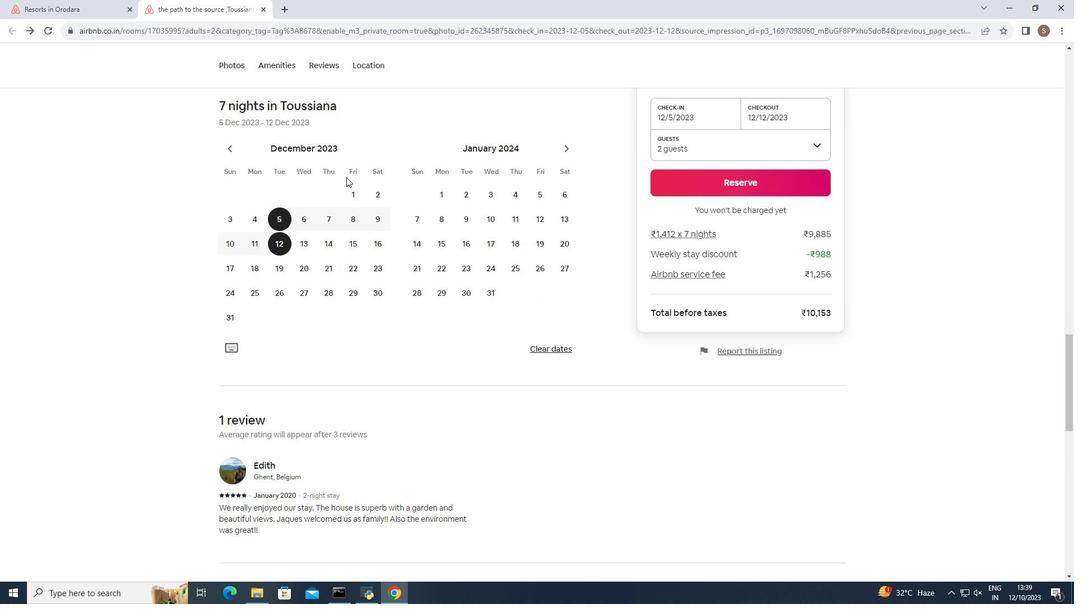 
Action: Mouse scrolled (346, 176) with delta (0, 0)
Screenshot: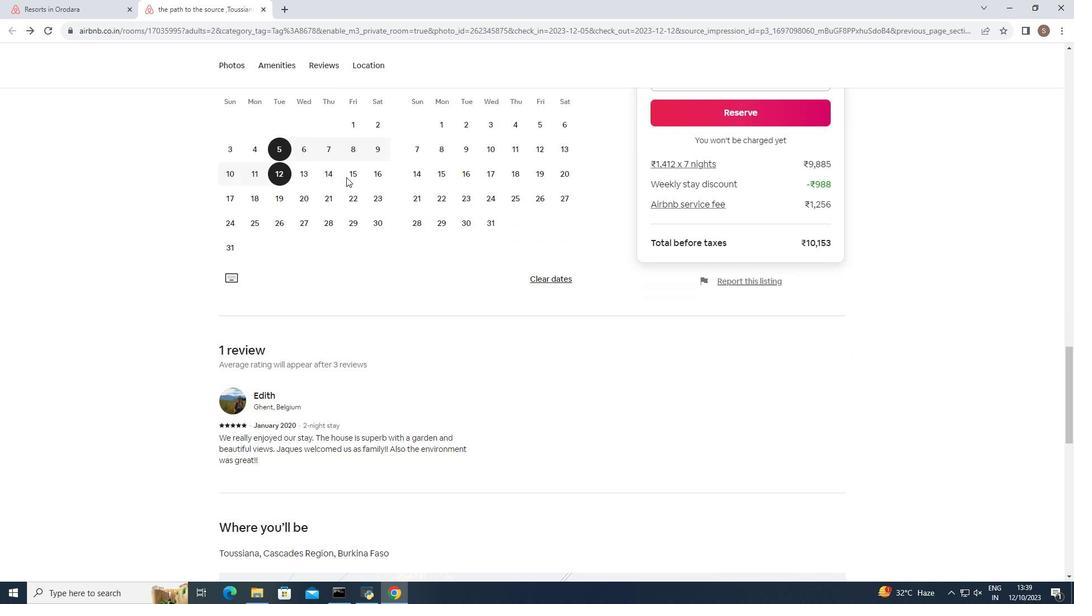 
Action: Mouse scrolled (346, 176) with delta (0, 0)
Screenshot: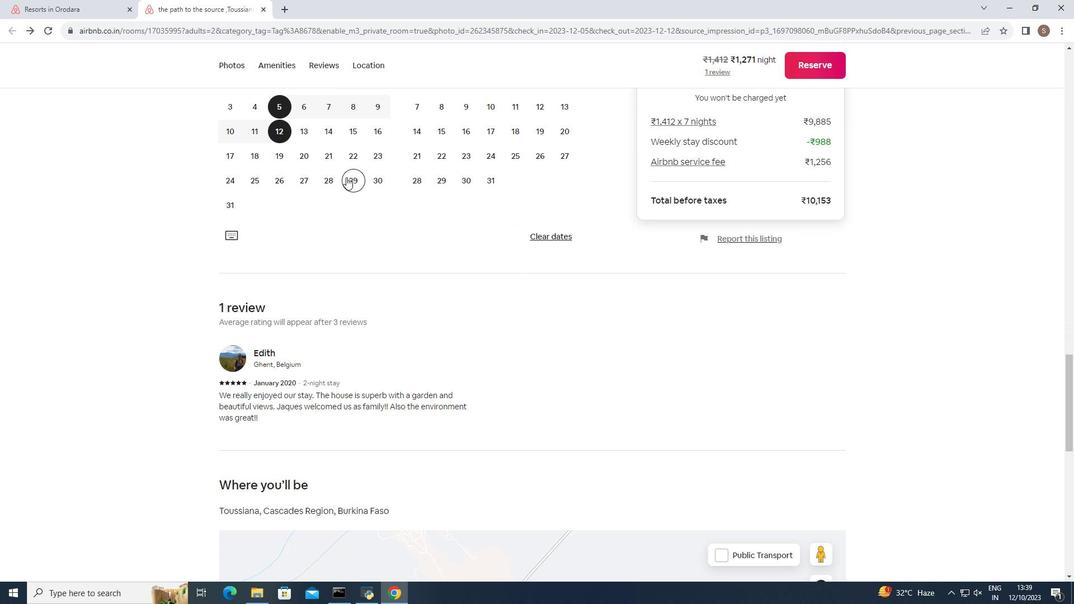 
Action: Mouse scrolled (346, 176) with delta (0, 0)
Screenshot: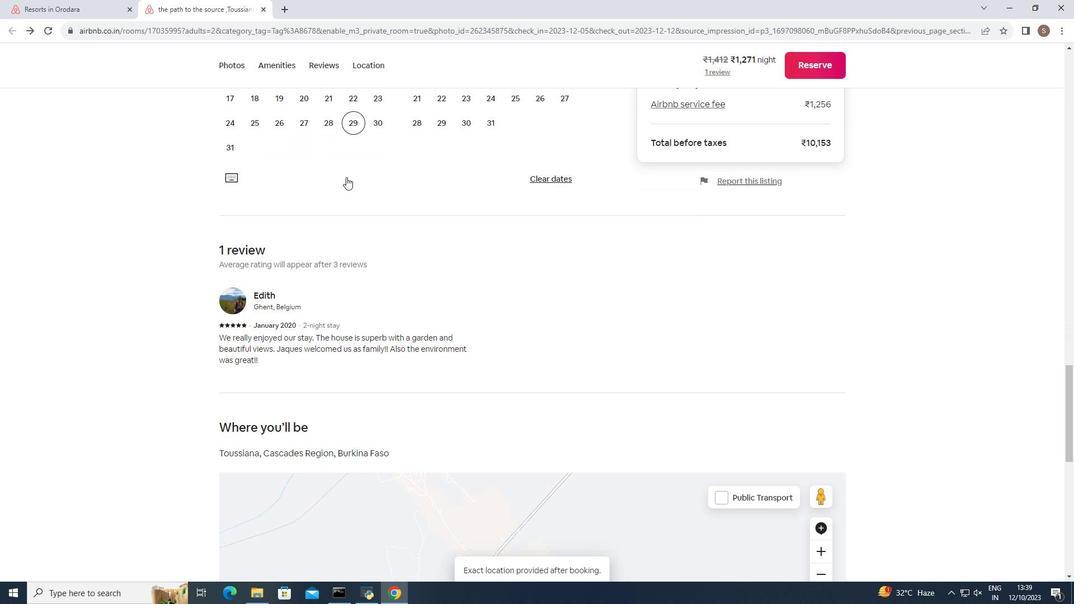 
Action: Mouse scrolled (346, 176) with delta (0, 0)
Screenshot: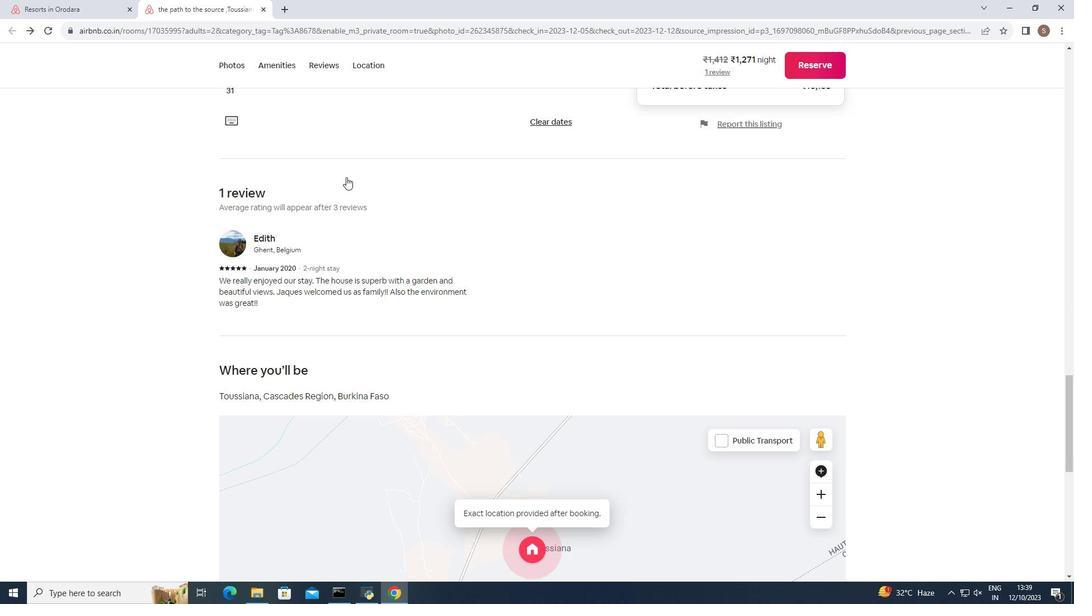 
Action: Mouse scrolled (346, 176) with delta (0, 0)
Screenshot: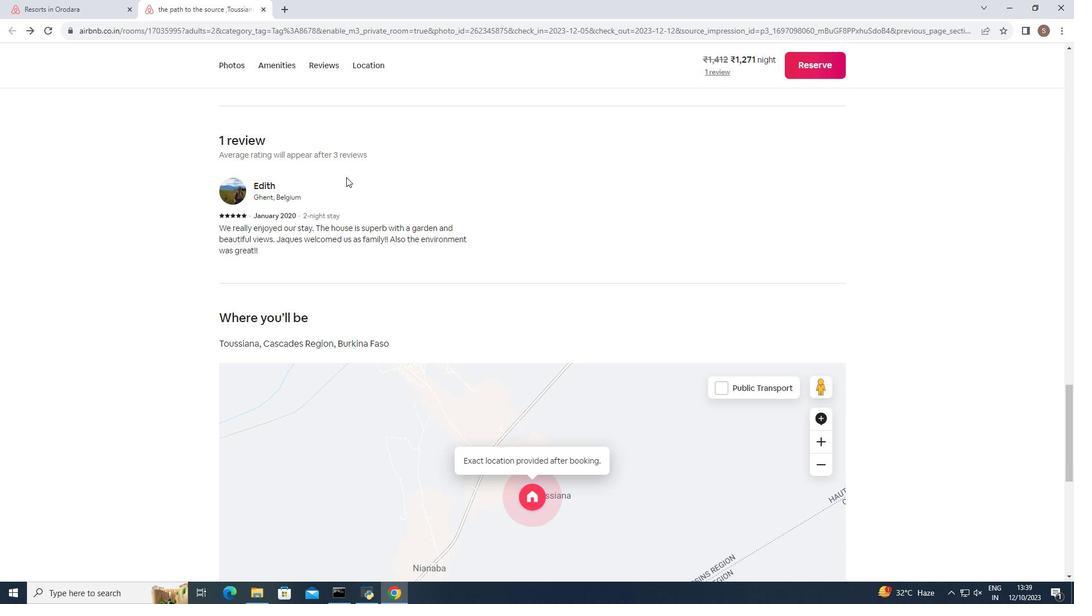 
Action: Mouse scrolled (346, 176) with delta (0, 0)
Screenshot: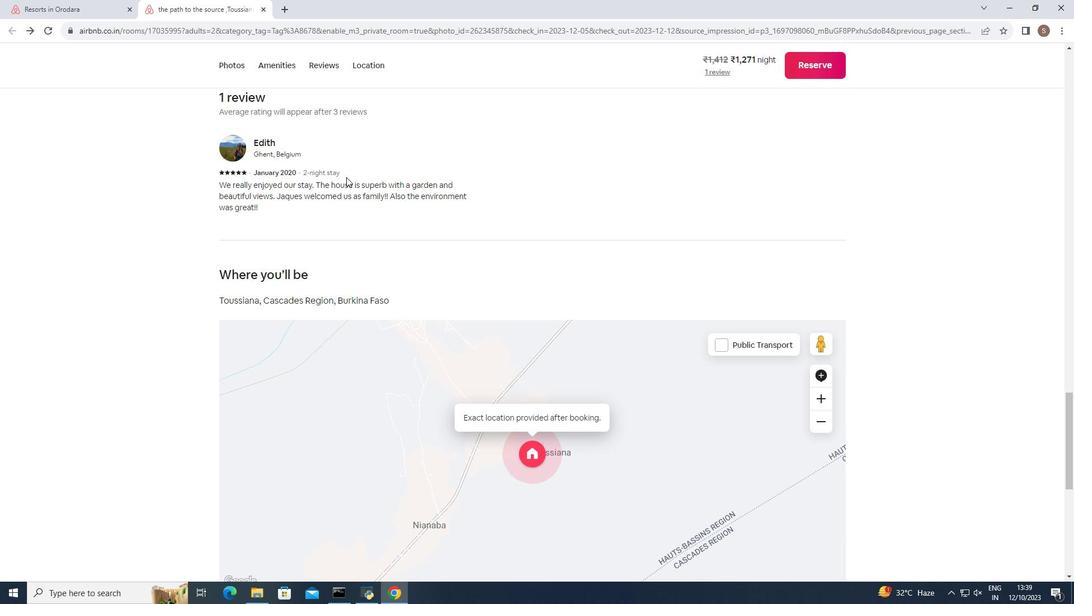 
Action: Mouse scrolled (346, 176) with delta (0, 0)
Screenshot: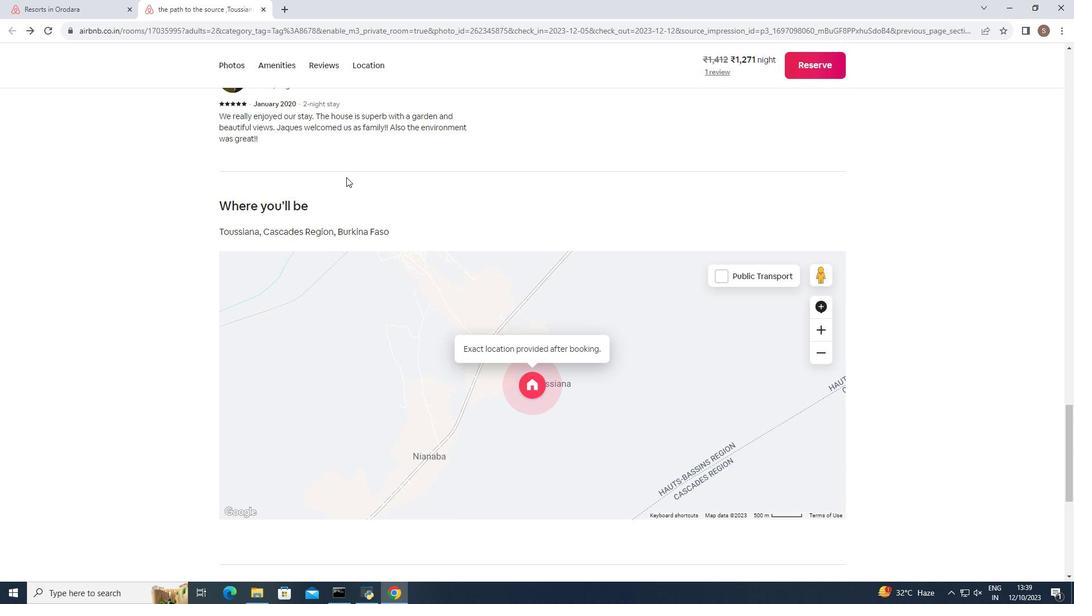 
Action: Mouse scrolled (346, 176) with delta (0, 0)
Screenshot: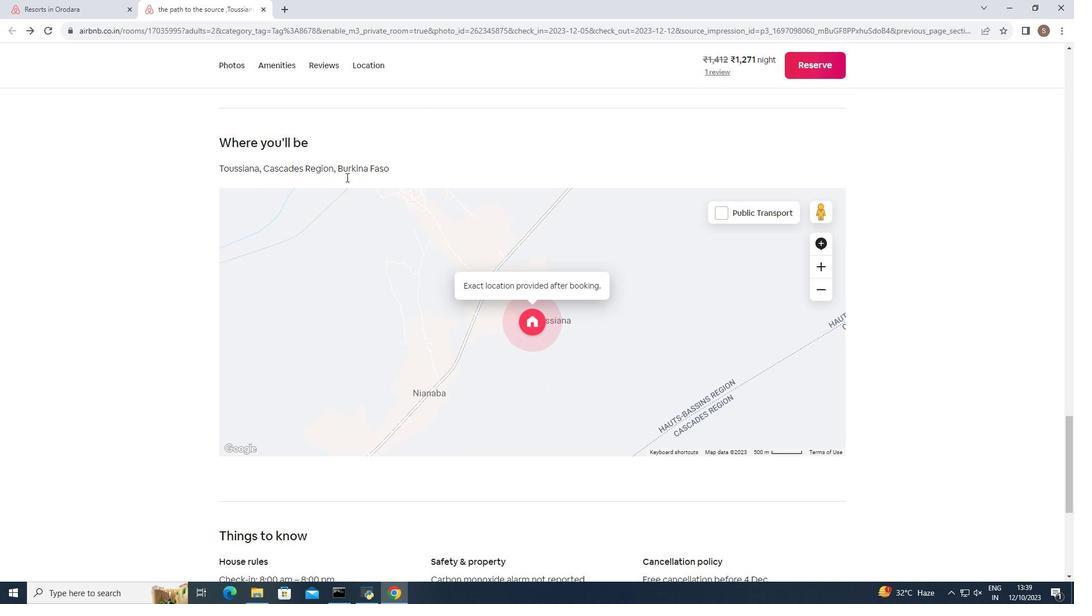 
Action: Mouse scrolled (346, 176) with delta (0, 0)
Screenshot: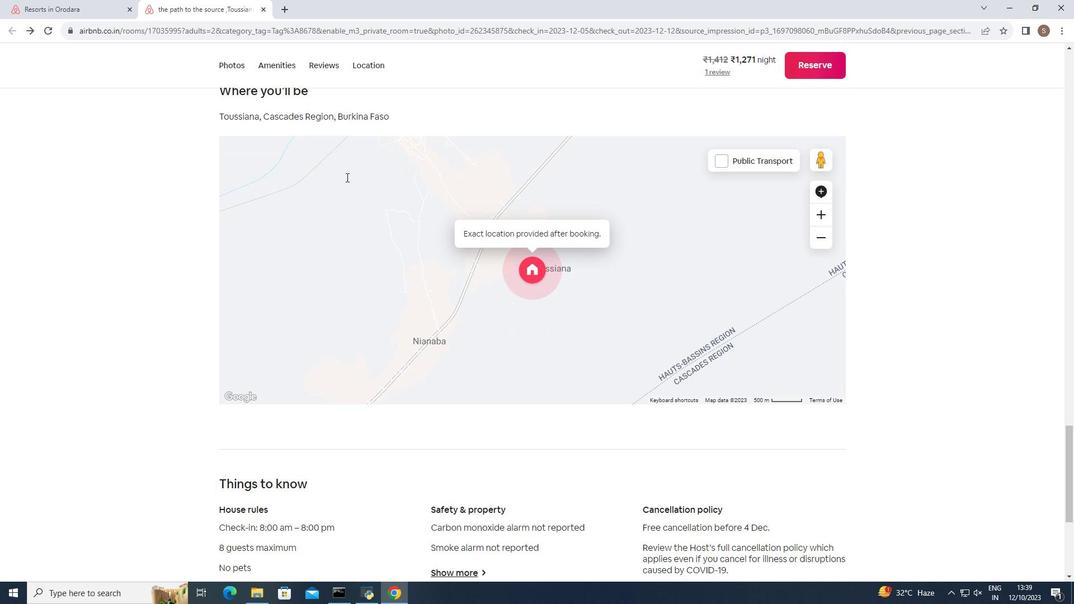 
Action: Mouse scrolled (346, 176) with delta (0, 0)
Screenshot: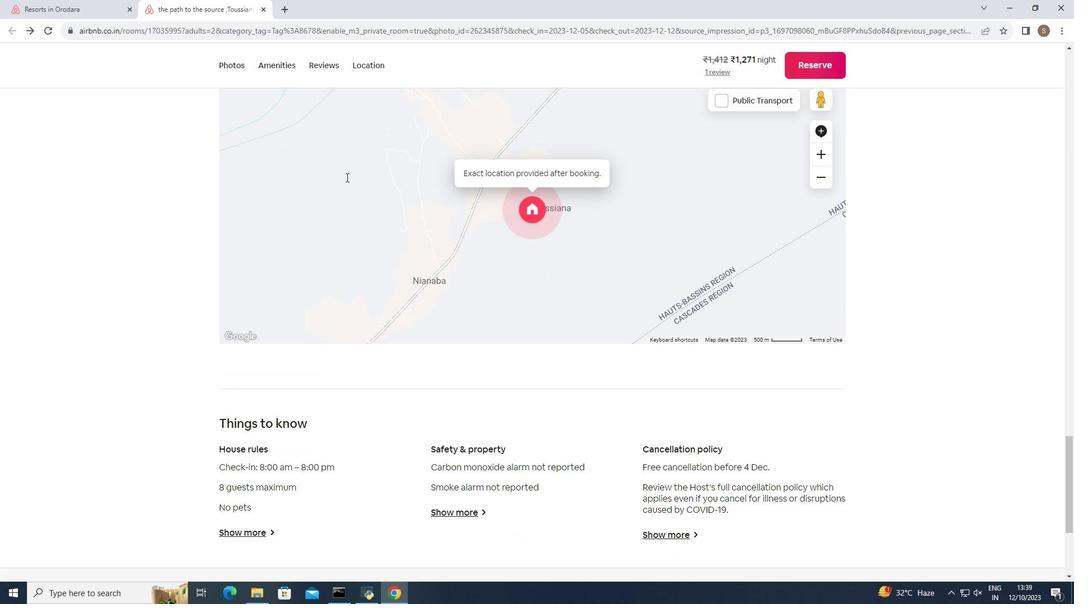 
Action: Mouse scrolled (346, 176) with delta (0, 0)
Screenshot: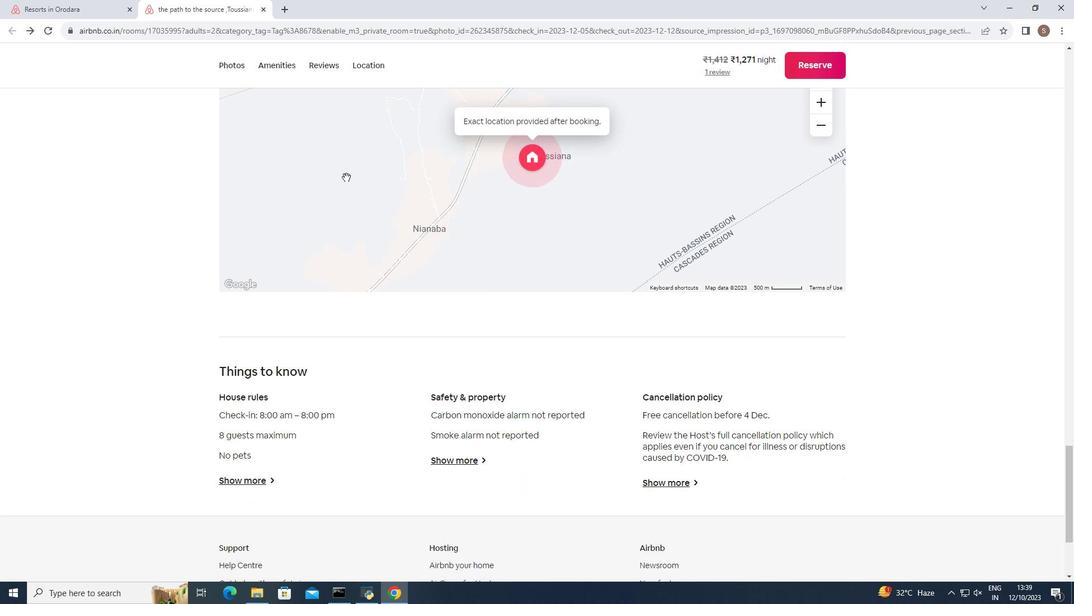 
Action: Mouse scrolled (346, 176) with delta (0, 0)
Screenshot: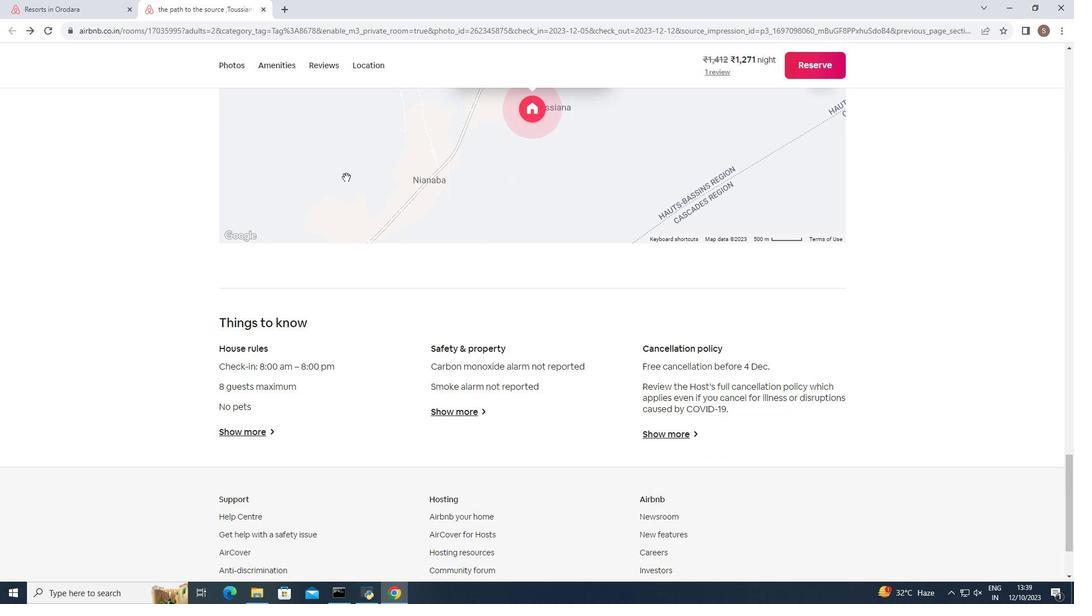 
Action: Mouse scrolled (346, 176) with delta (0, 0)
Screenshot: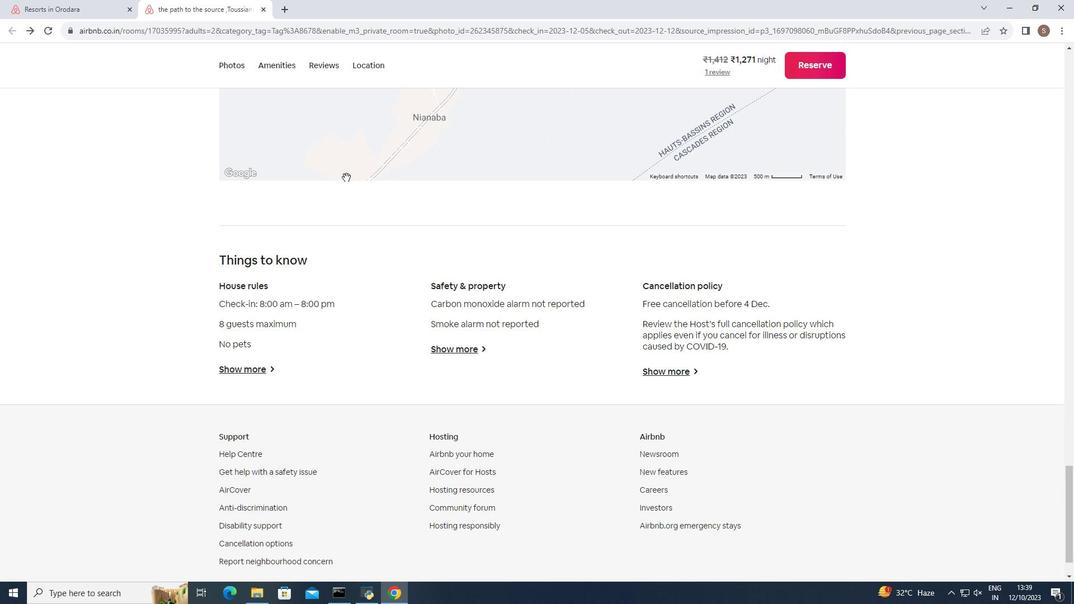 
Action: Mouse scrolled (346, 176) with delta (0, 0)
Screenshot: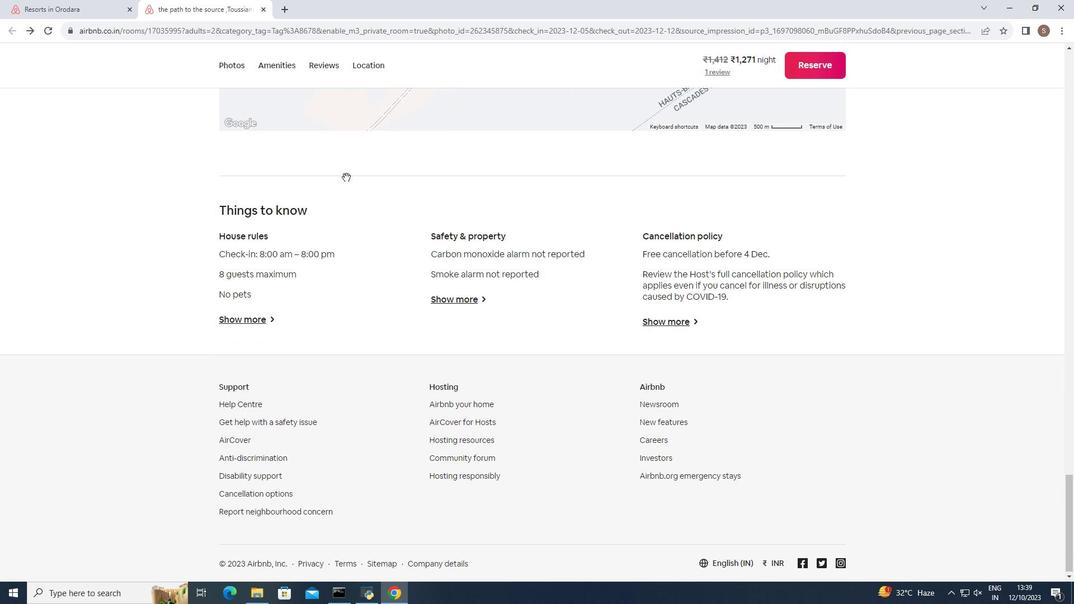 
Action: Mouse scrolled (346, 176) with delta (0, 0)
Screenshot: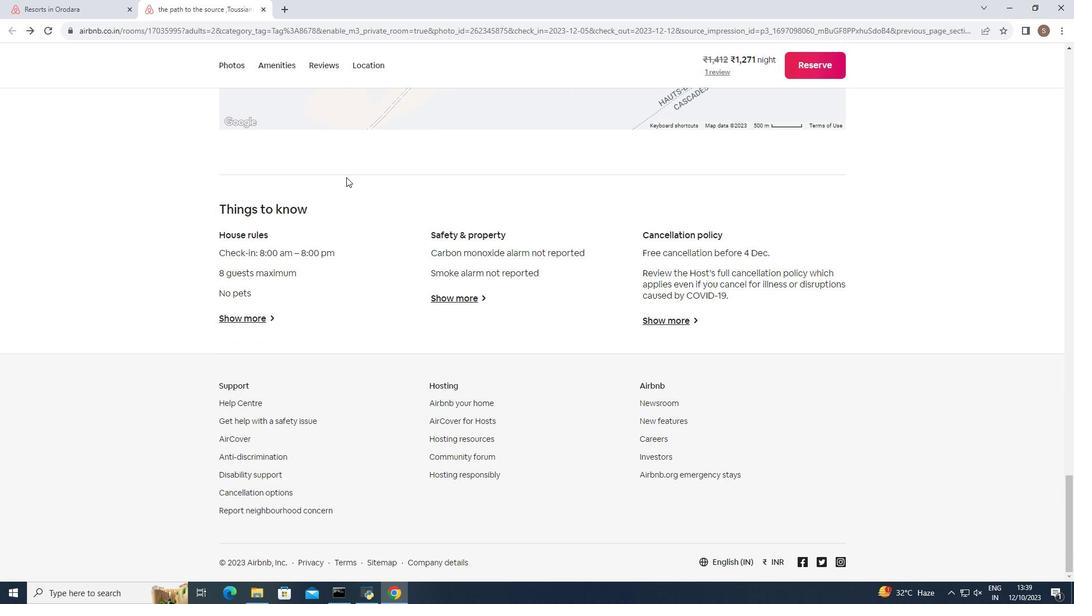 
Action: Mouse moved to (260, 8)
Screenshot: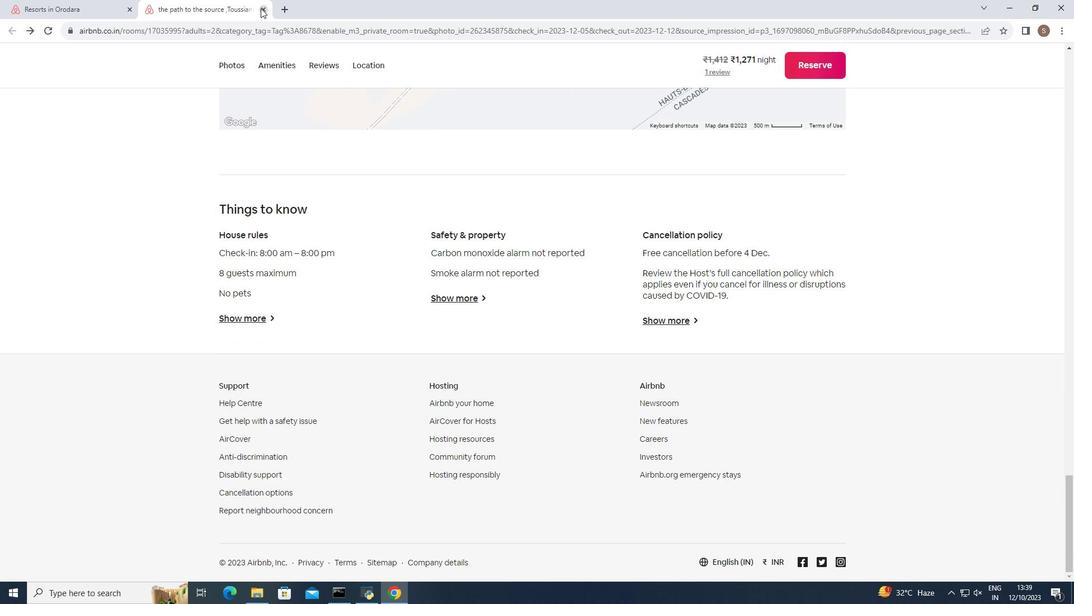 
Action: Mouse pressed left at (260, 8)
Screenshot: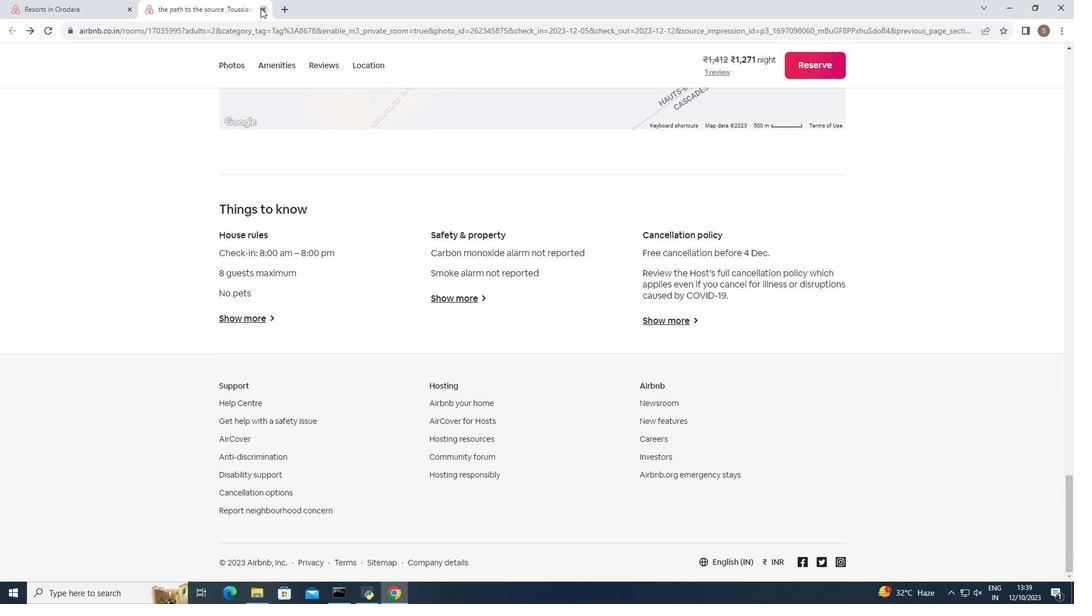 
Action: Mouse moved to (309, 220)
Screenshot: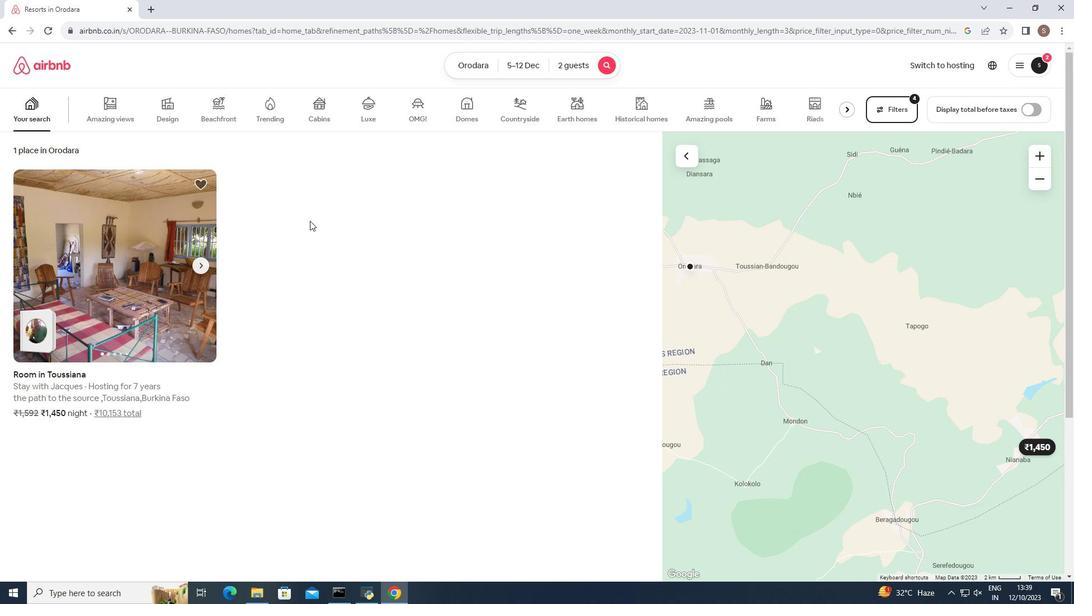
